 Task: Look for space in Dunyāpur, Pakistan from 9th August, 2023 to 12th August, 2023 for 1 adult in price range Rs.6000 to Rs.15000. Place can be entire place with 1  bedroom having 1 bed and 1 bathroom. Property type can be house, flat, guest house. Amenities needed are: wifi. Booking option can be shelf check-in. Required host language is English.
Action: Mouse pressed left at (516, 84)
Screenshot: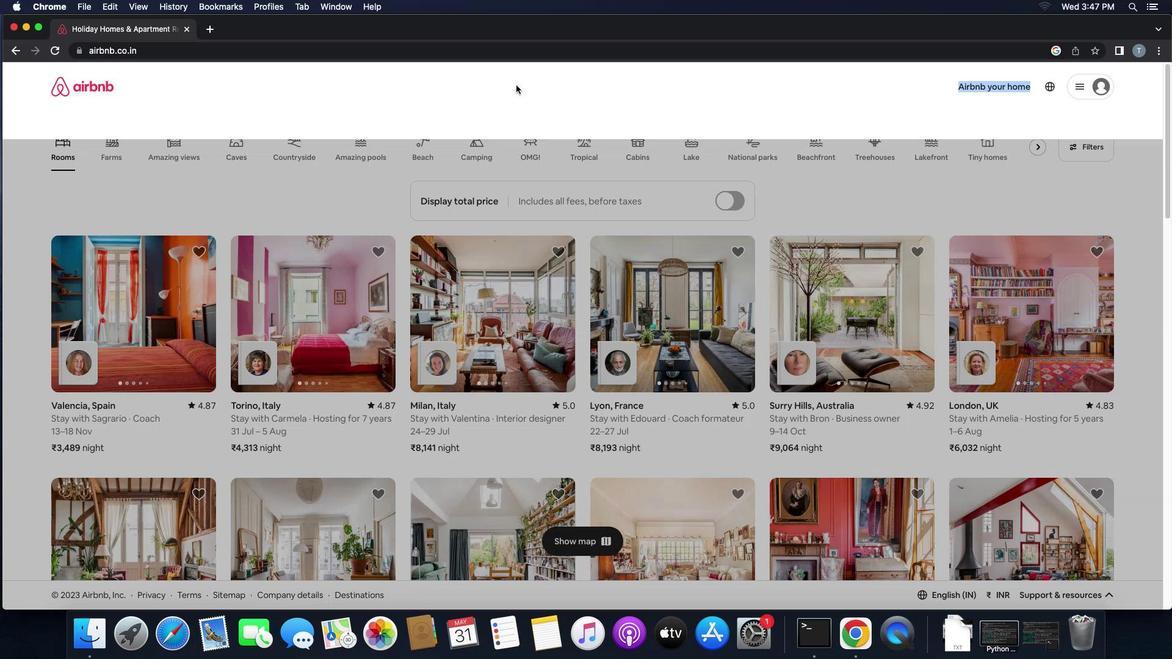 
Action: Mouse moved to (404, 132)
Screenshot: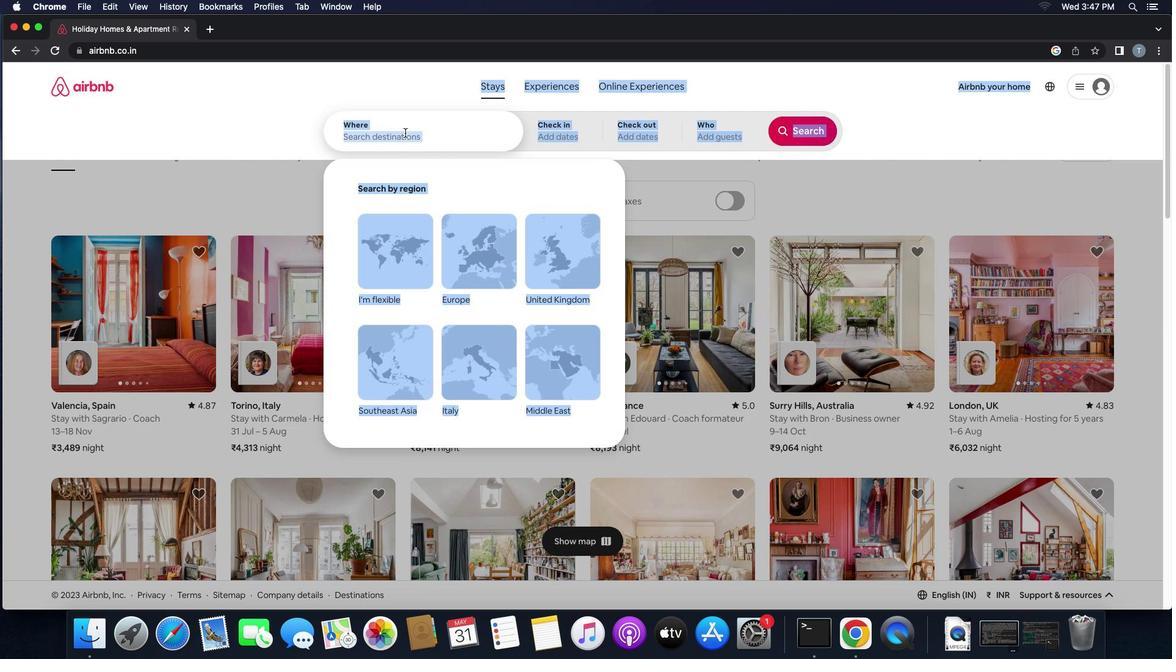 
Action: Mouse pressed left at (404, 132)
Screenshot: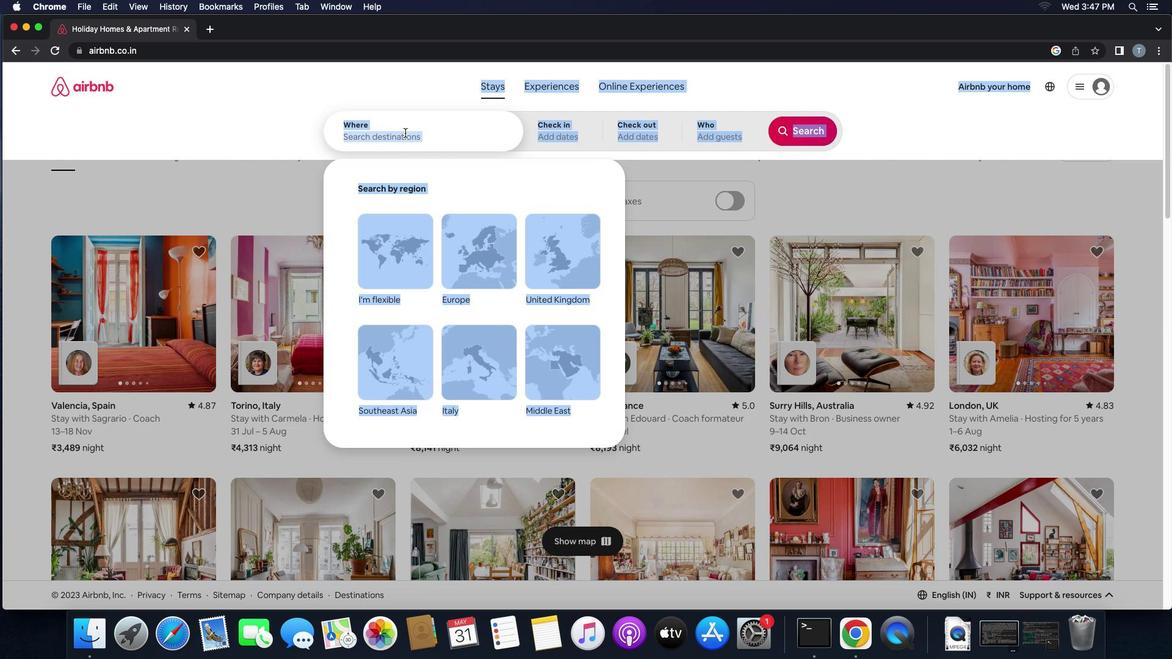 
Action: Key pressed 'd''u''n''y''a''p''u''r'','
Screenshot: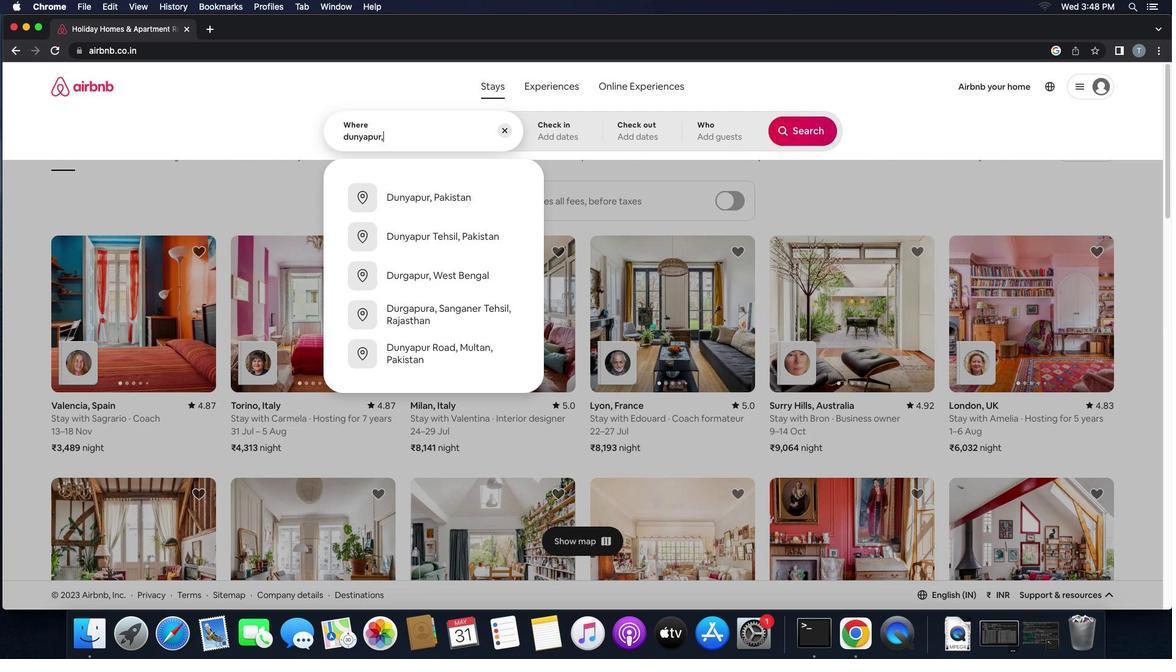 
Action: Mouse moved to (412, 197)
Screenshot: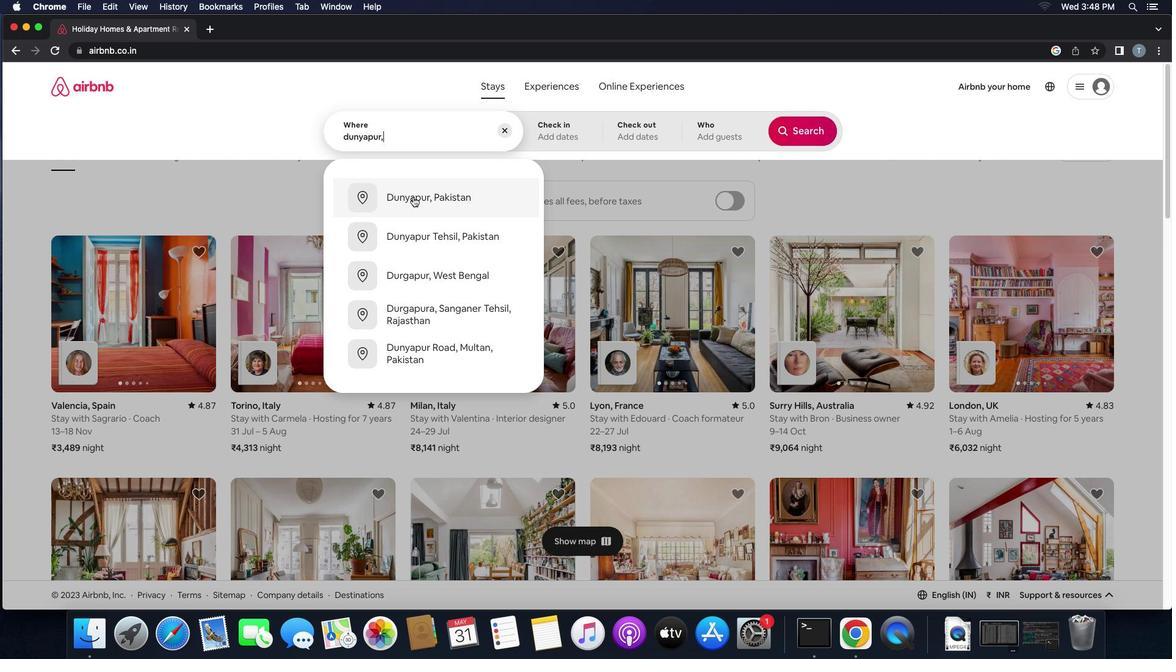 
Action: Mouse pressed left at (412, 197)
Screenshot: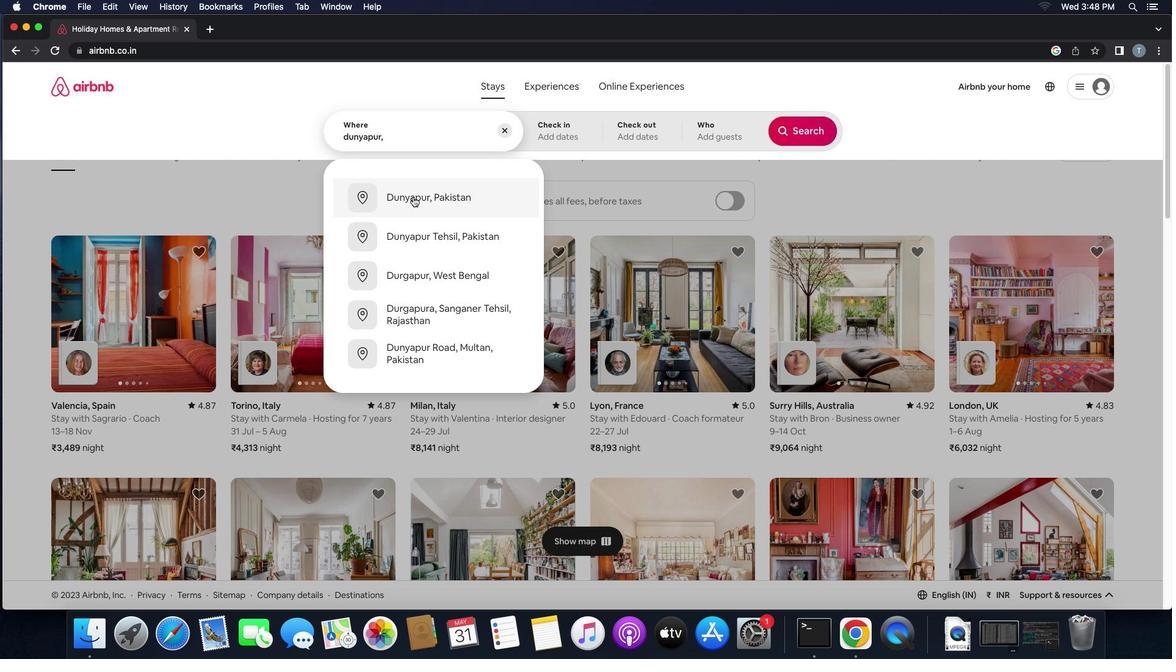 
Action: Mouse moved to (792, 230)
Screenshot: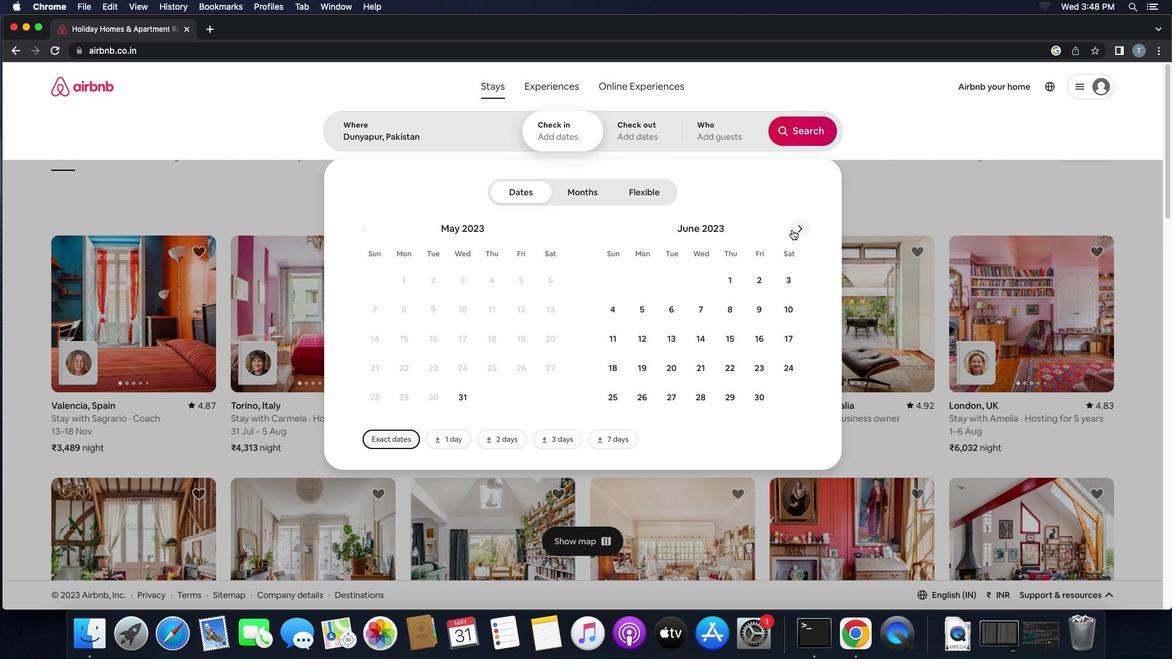
Action: Mouse pressed left at (792, 230)
Screenshot: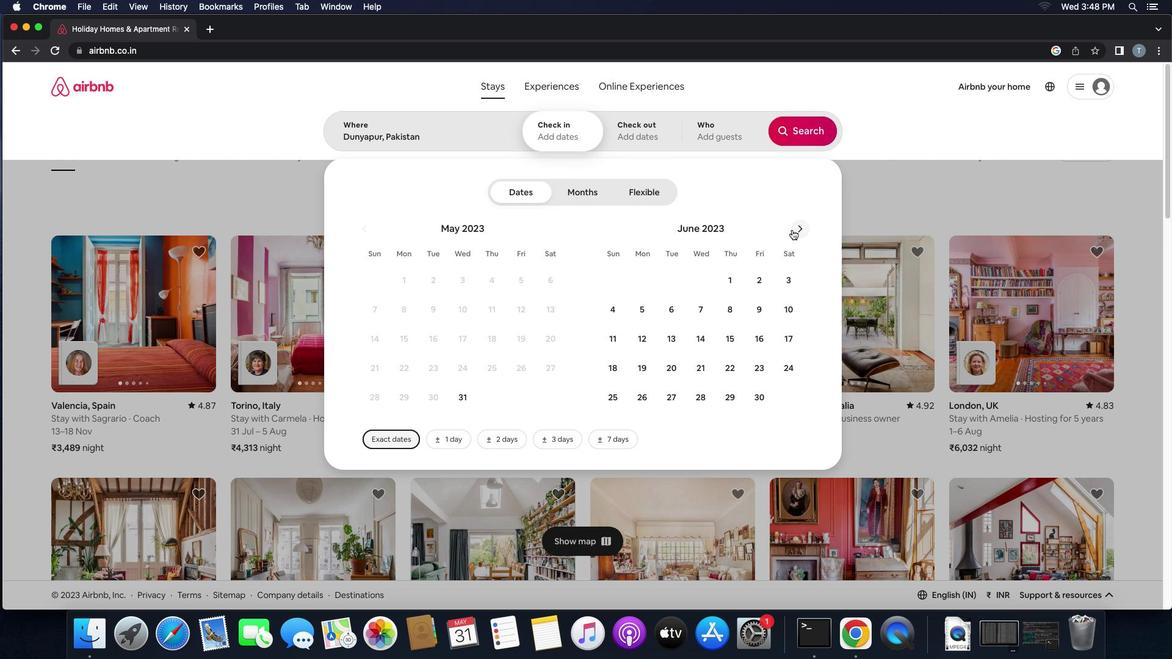 
Action: Mouse pressed left at (792, 230)
Screenshot: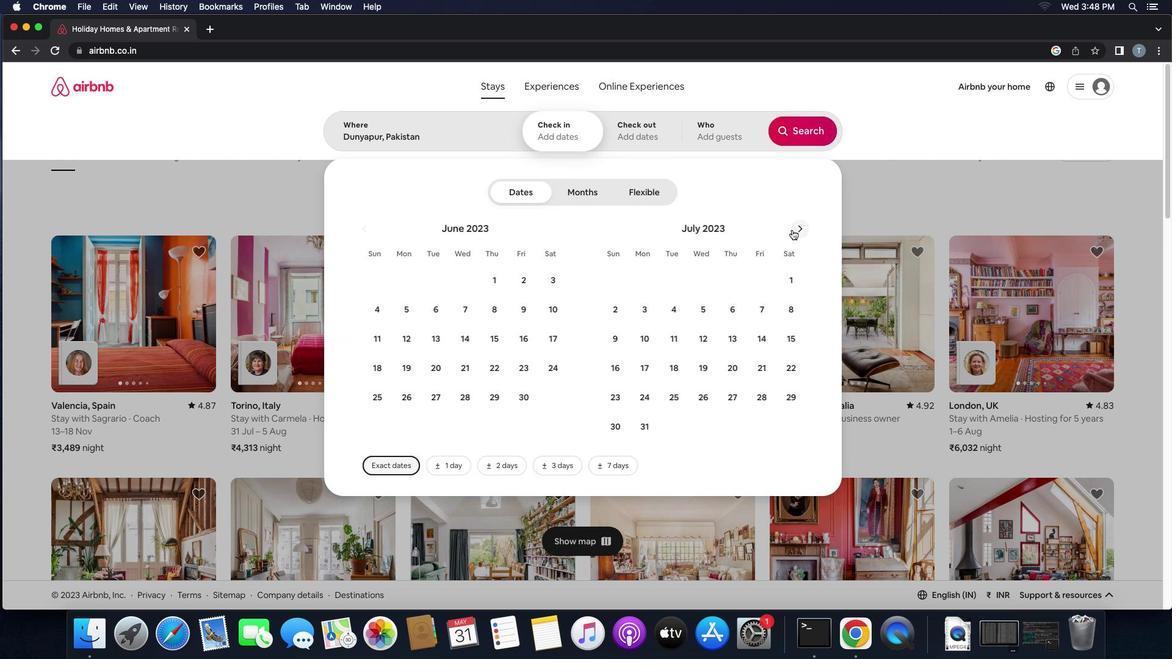 
Action: Mouse moved to (697, 315)
Screenshot: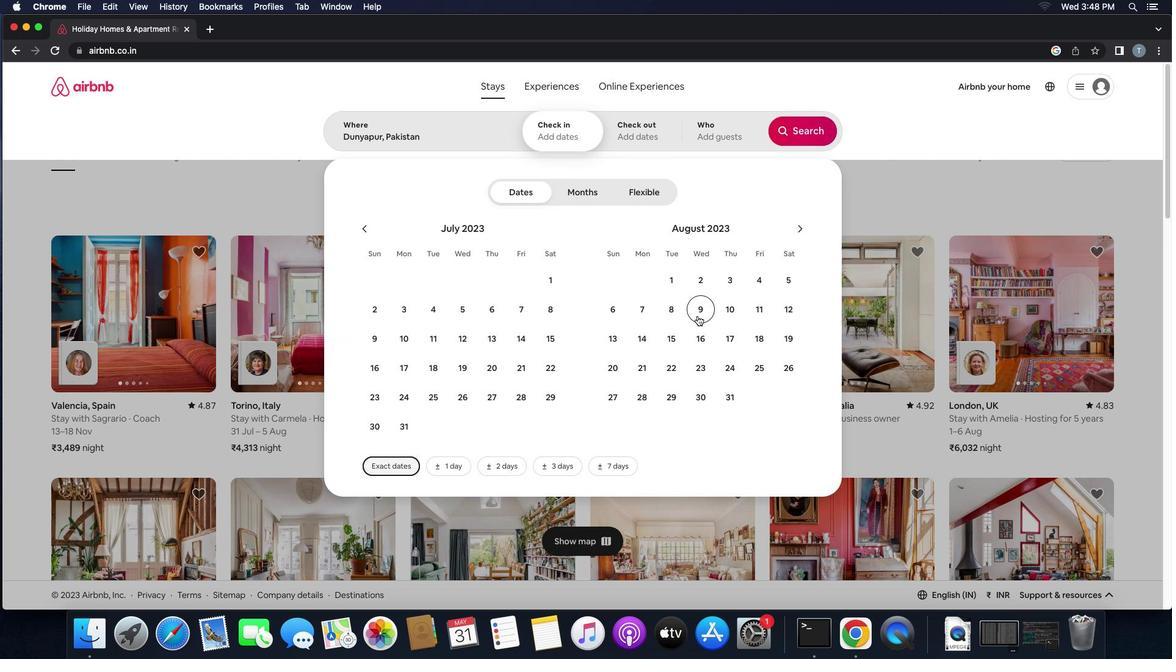 
Action: Mouse pressed left at (697, 315)
Screenshot: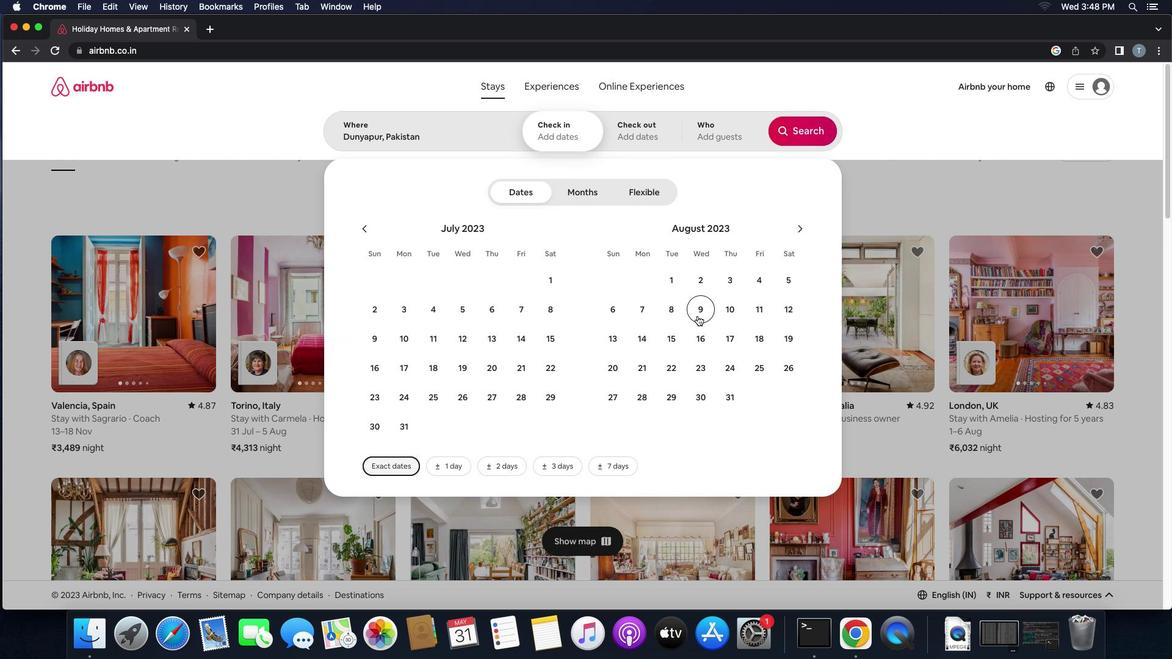 
Action: Mouse moved to (801, 309)
Screenshot: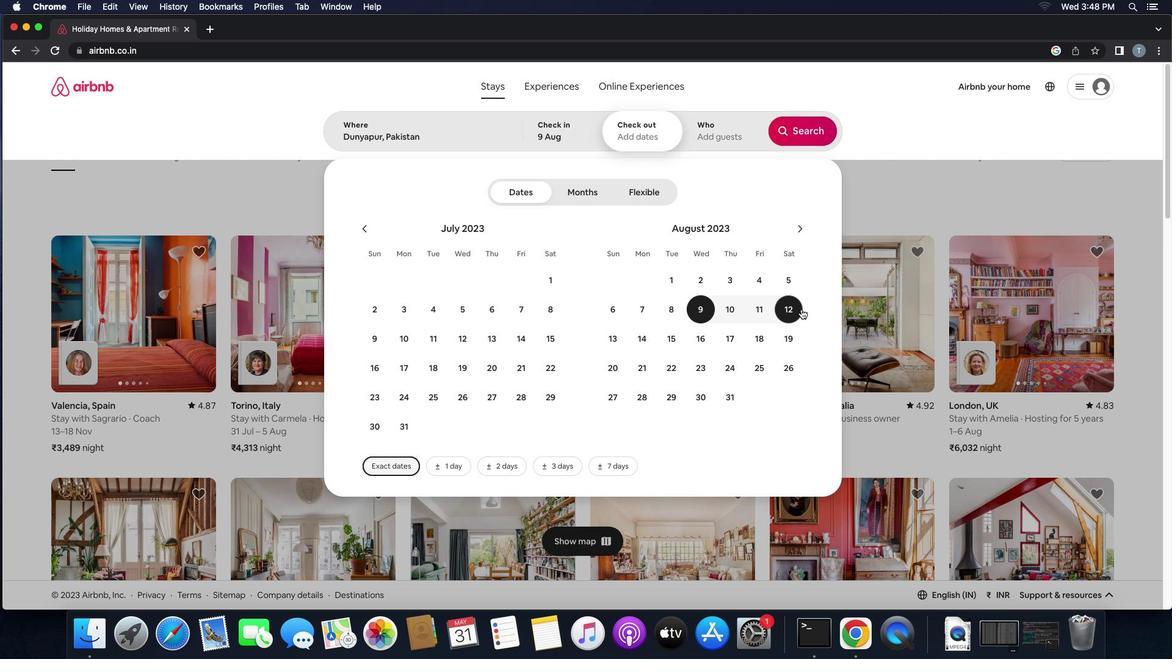 
Action: Mouse pressed left at (801, 309)
Screenshot: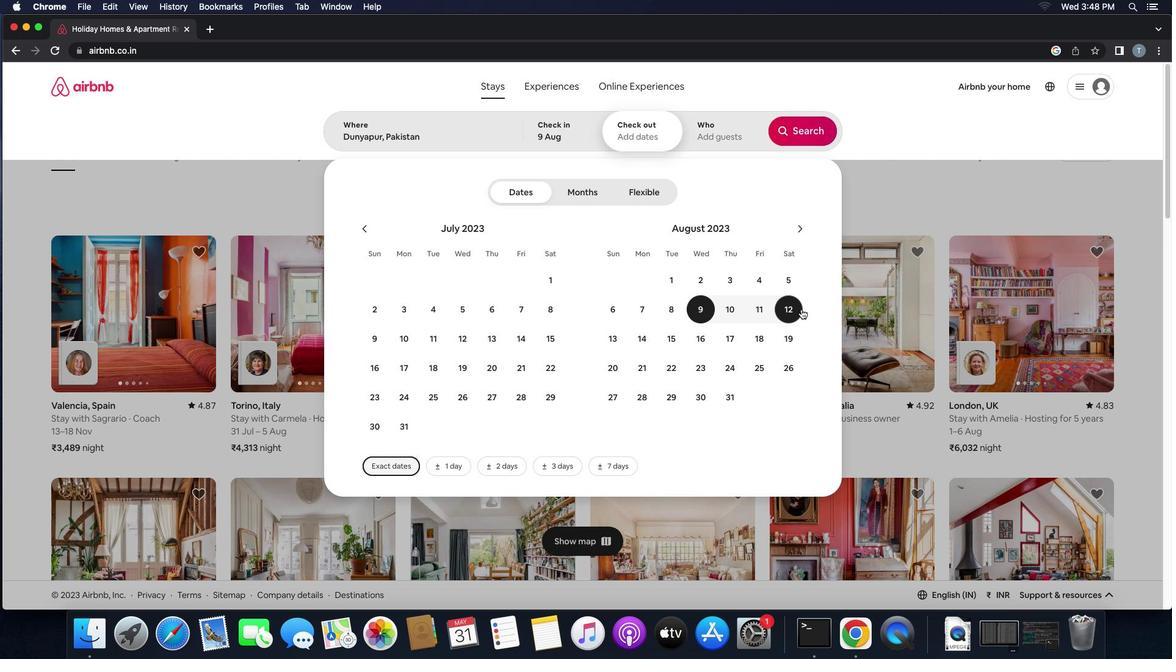 
Action: Mouse moved to (719, 125)
Screenshot: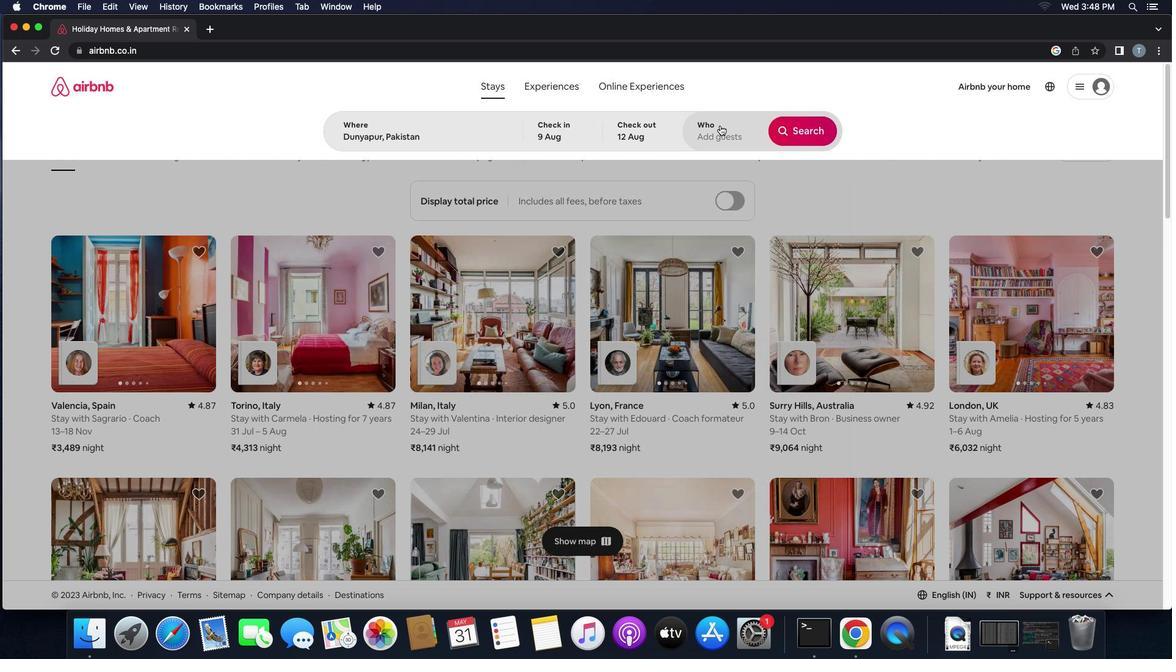 
Action: Mouse pressed left at (719, 125)
Screenshot: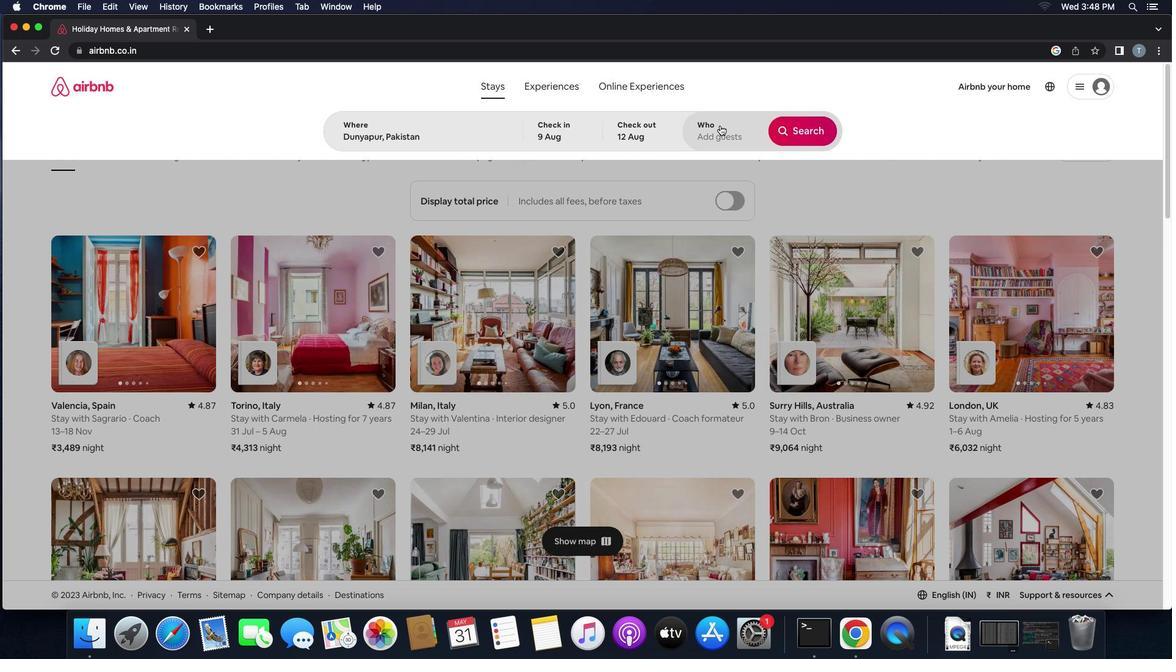 
Action: Mouse moved to (808, 199)
Screenshot: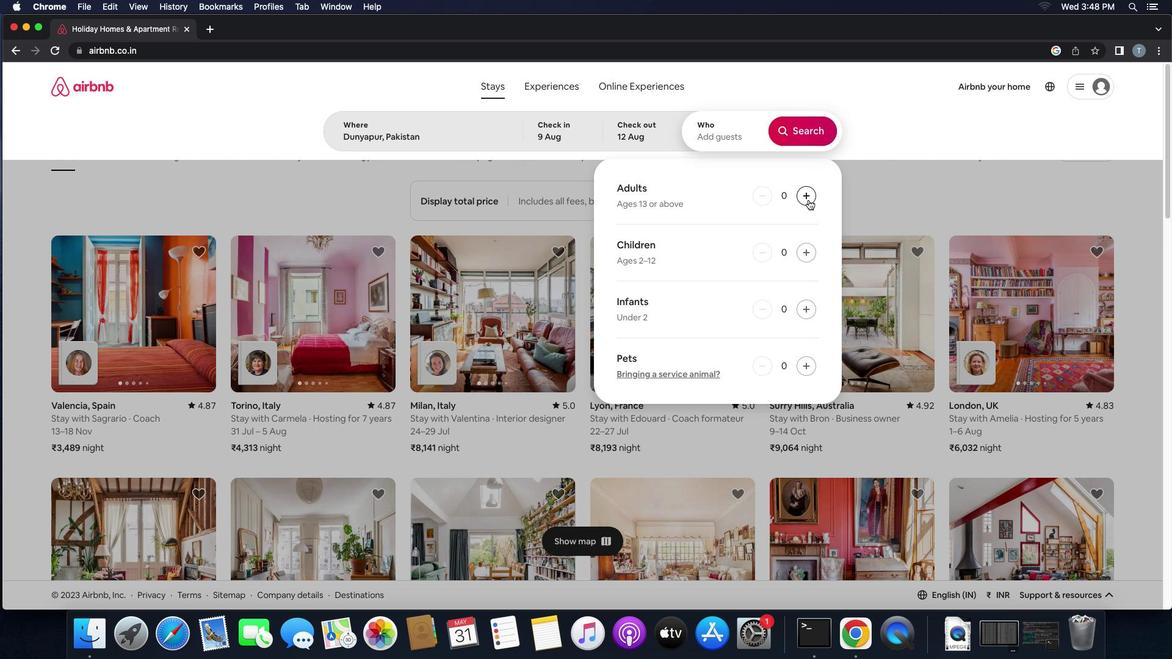 
Action: Mouse pressed left at (808, 199)
Screenshot: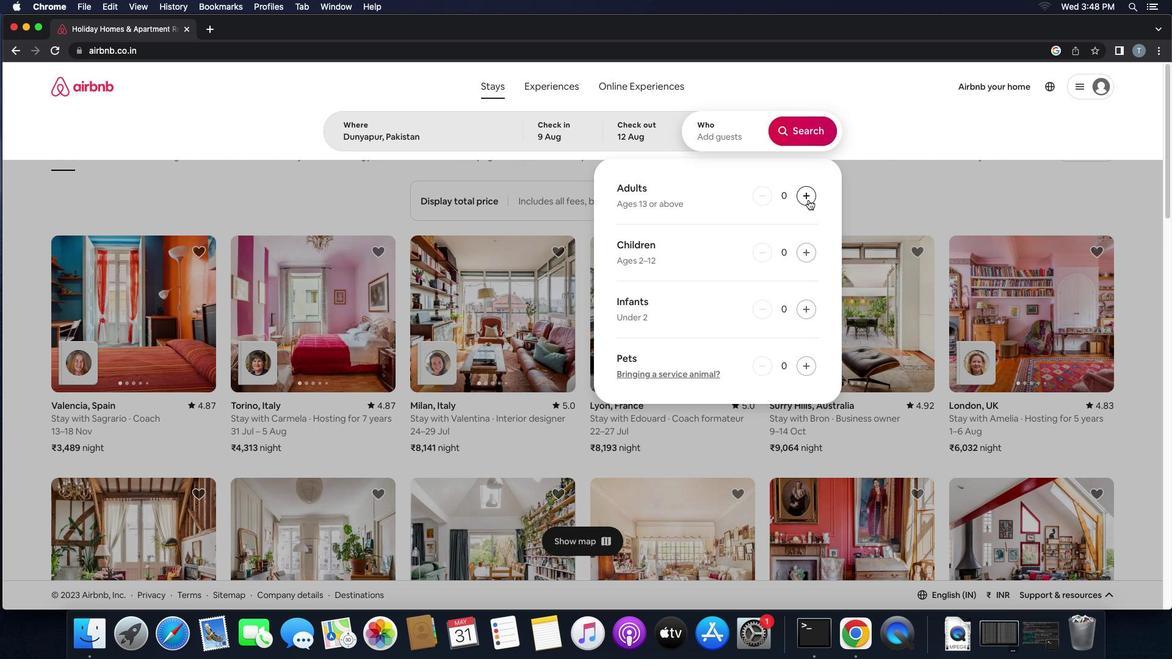 
Action: Mouse moved to (809, 130)
Screenshot: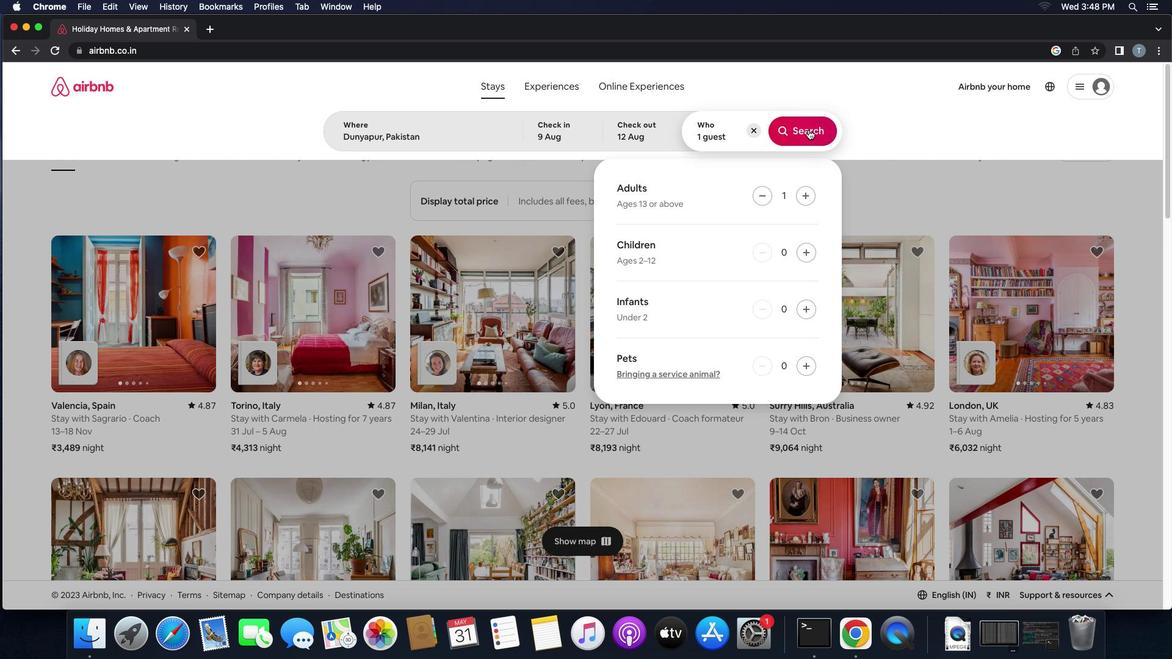
Action: Mouse pressed left at (809, 130)
Screenshot: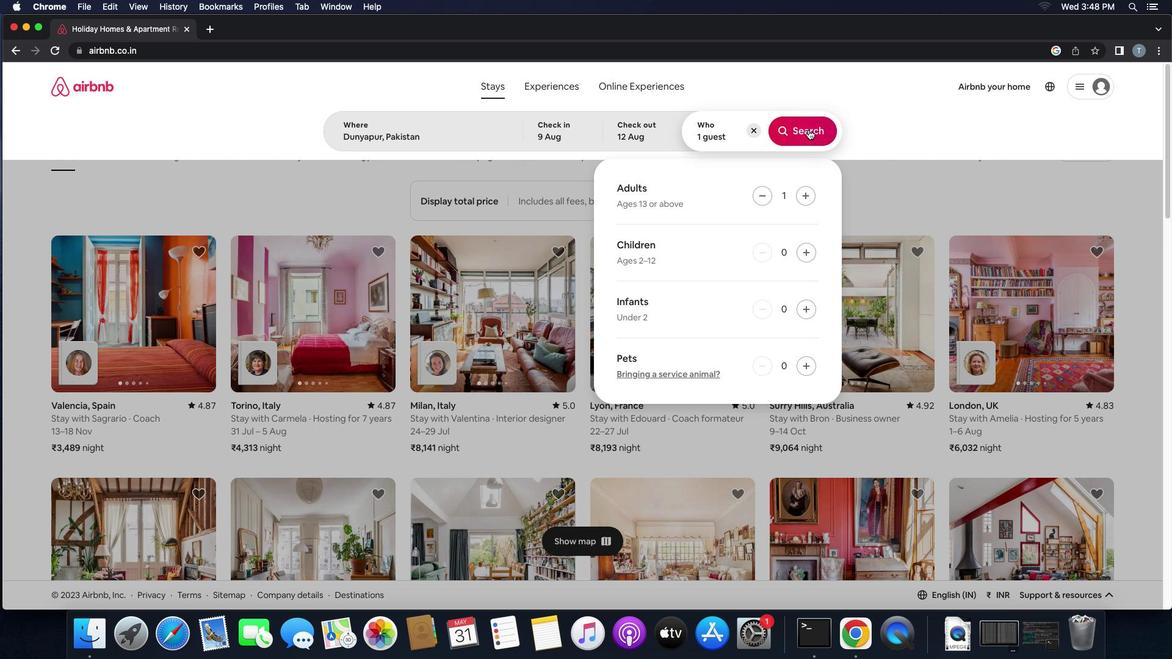 
Action: Mouse moved to (1132, 135)
Screenshot: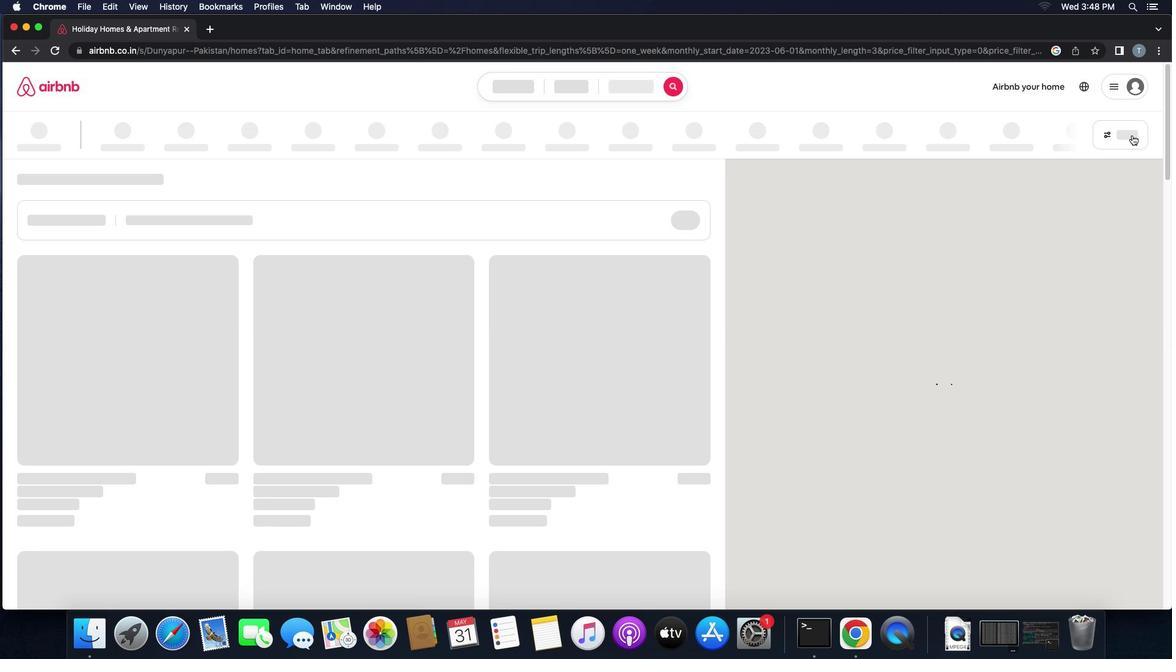 
Action: Mouse pressed left at (1132, 135)
Screenshot: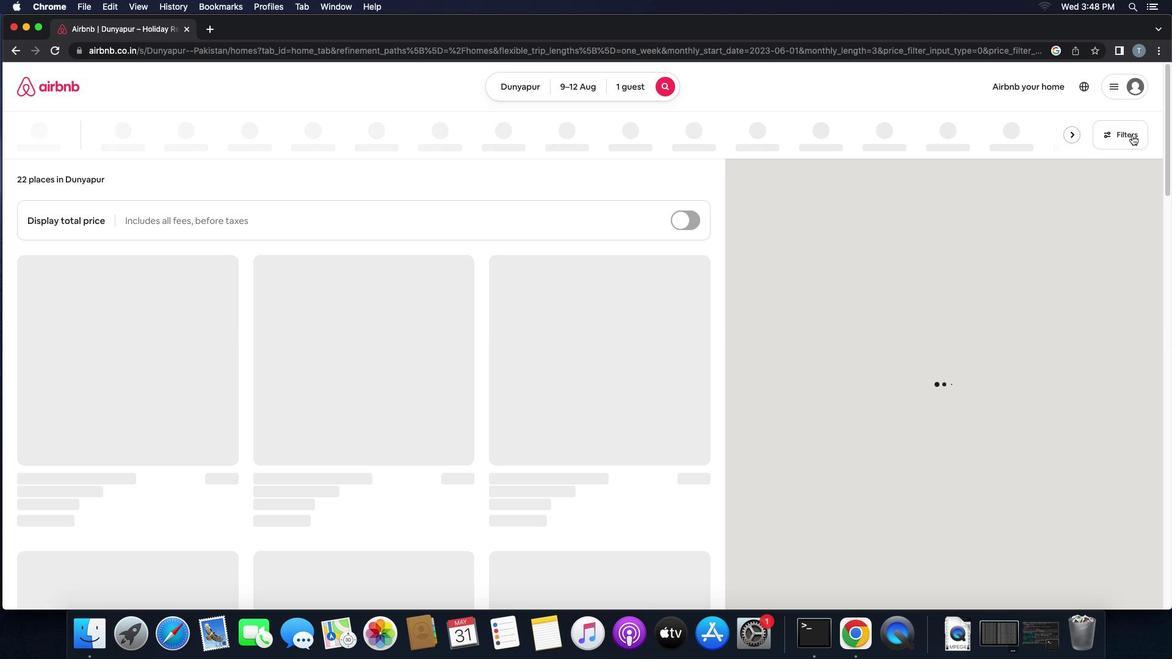
Action: Mouse moved to (436, 288)
Screenshot: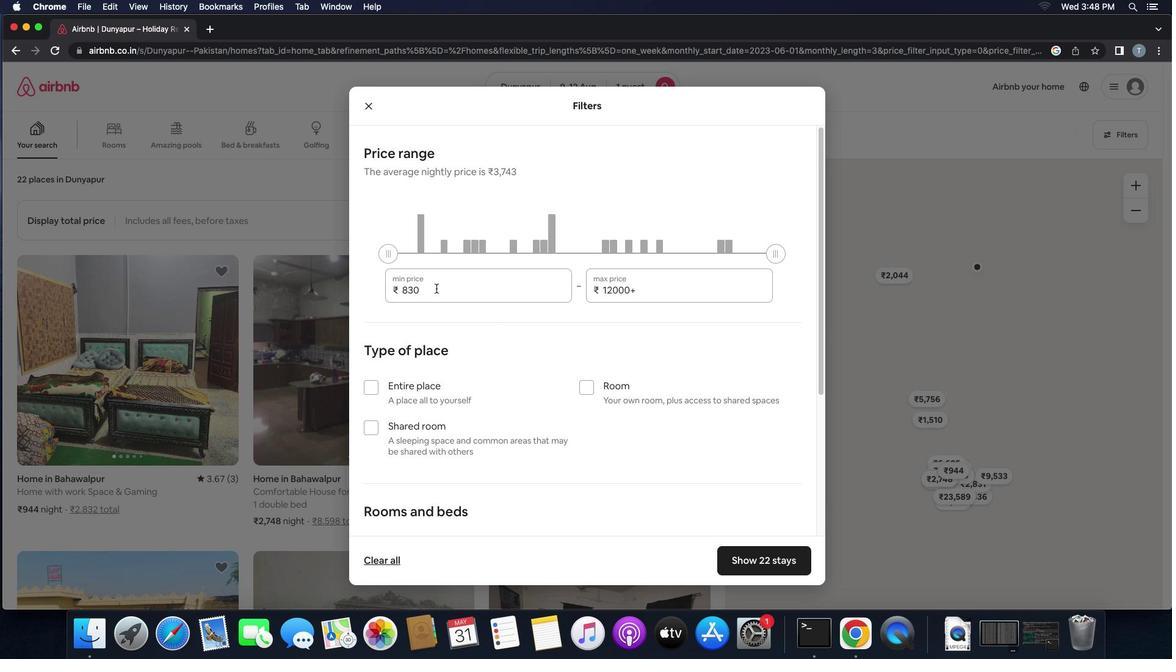 
Action: Mouse pressed left at (436, 288)
Screenshot: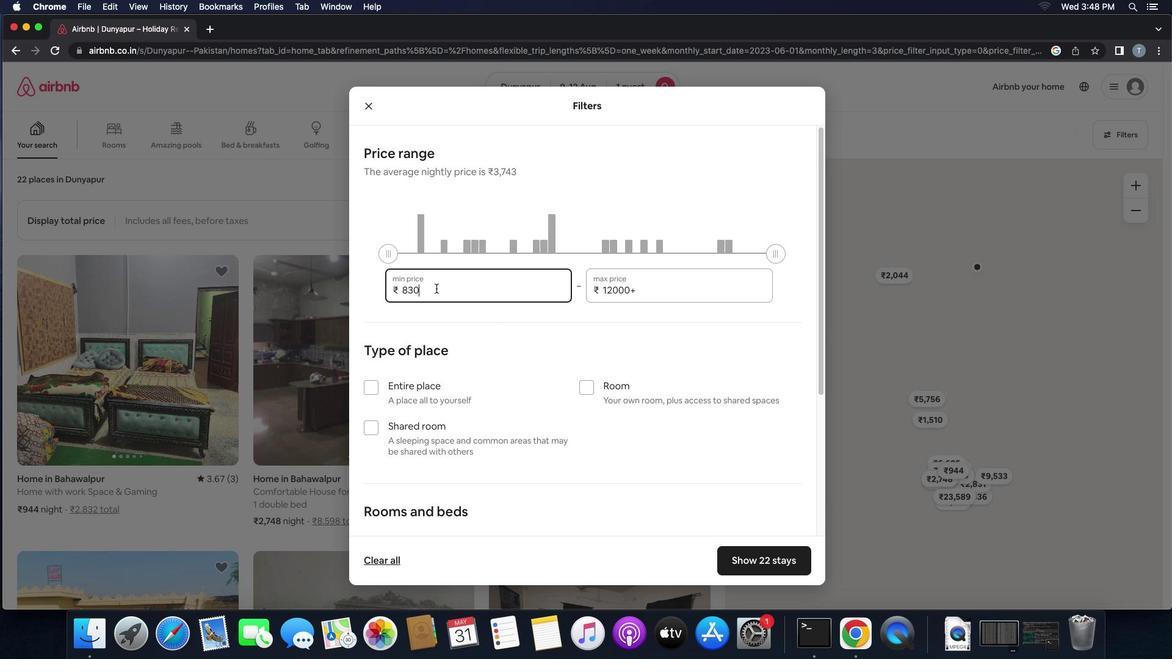 
Action: Key pressed Key.backspaceKey.backspaceKey.backspaceKey.backspaceKey.backspace'6''0''0''0'
Screenshot: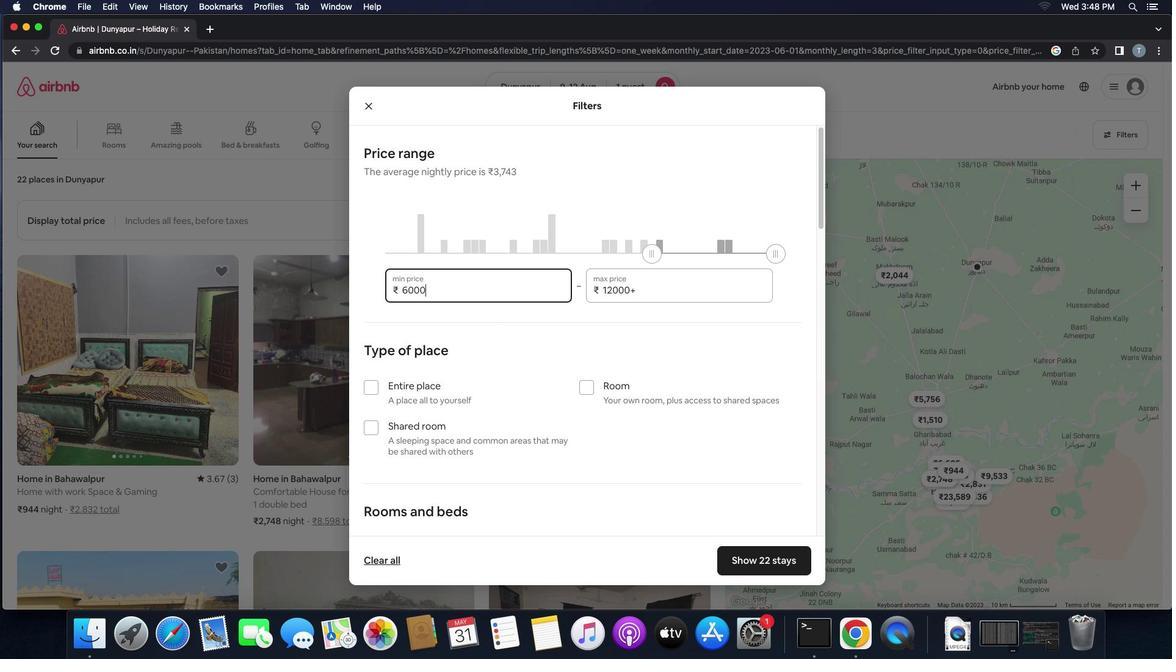
Action: Mouse moved to (649, 291)
Screenshot: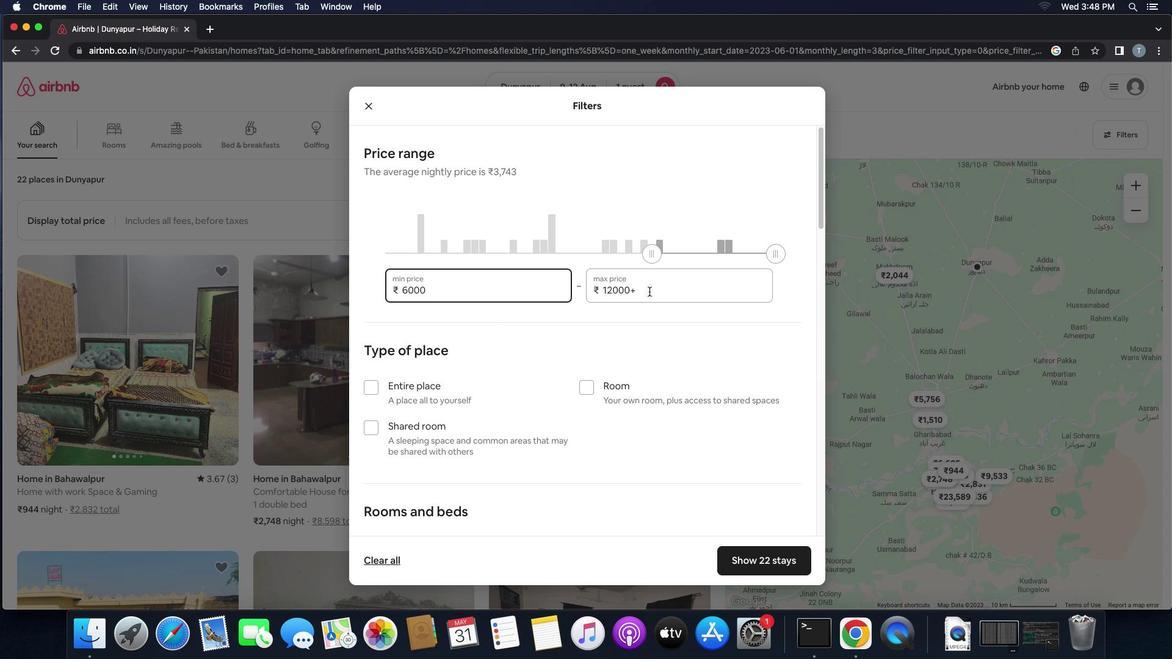 
Action: Mouse pressed left at (649, 291)
Screenshot: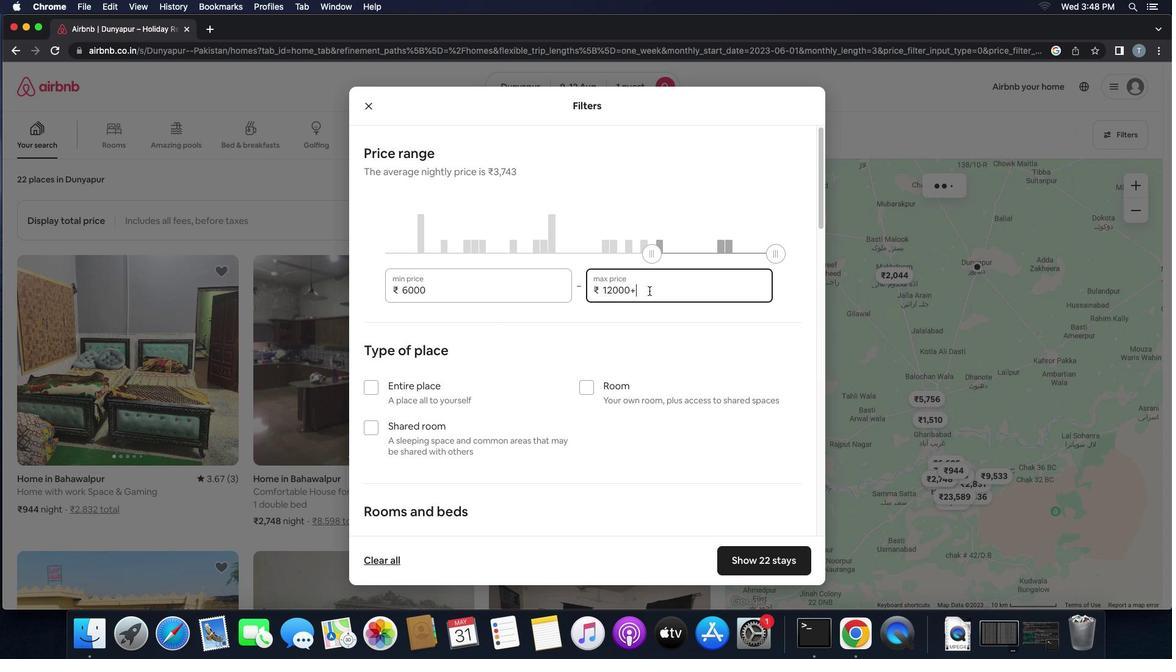 
Action: Mouse moved to (649, 290)
Screenshot: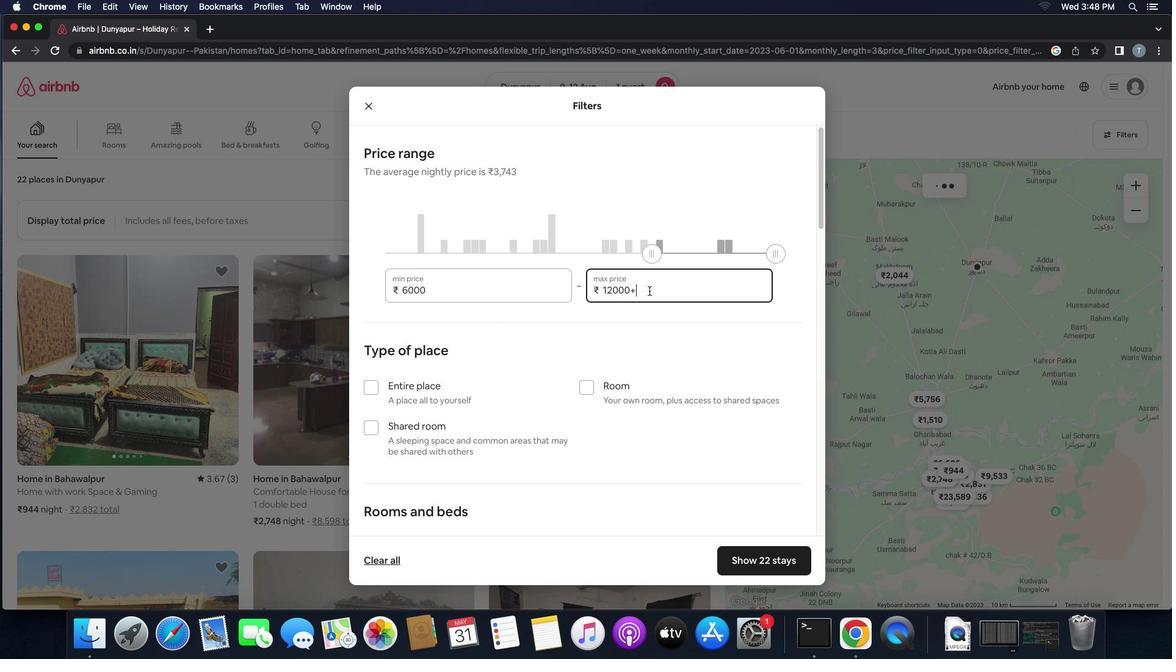 
Action: Key pressed Key.backspaceKey.backspaceKey.backspaceKey.backspaceKey.backspaceKey.backspace'1''5''0''0''0'
Screenshot: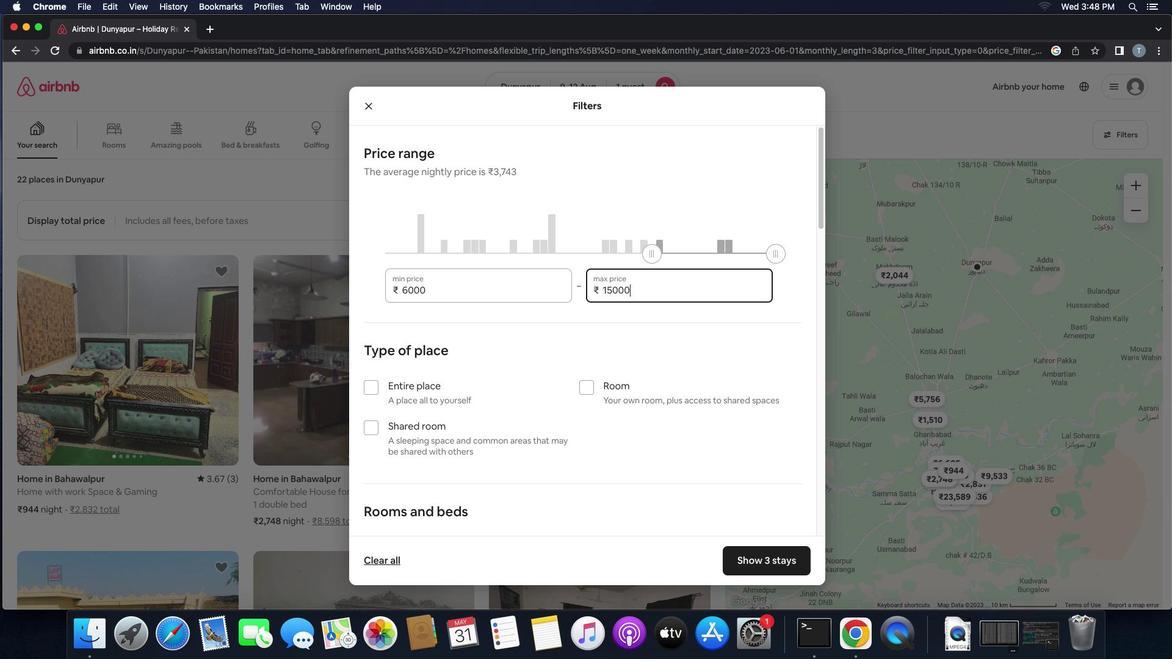 
Action: Mouse moved to (520, 357)
Screenshot: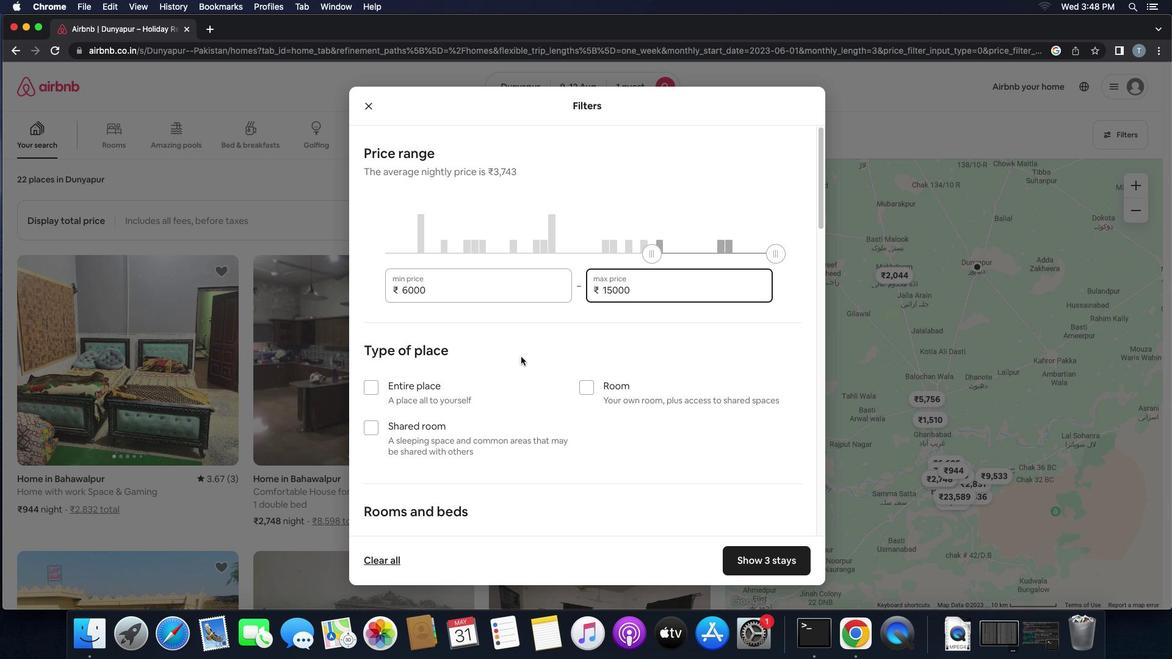 
Action: Mouse scrolled (520, 357) with delta (0, 0)
Screenshot: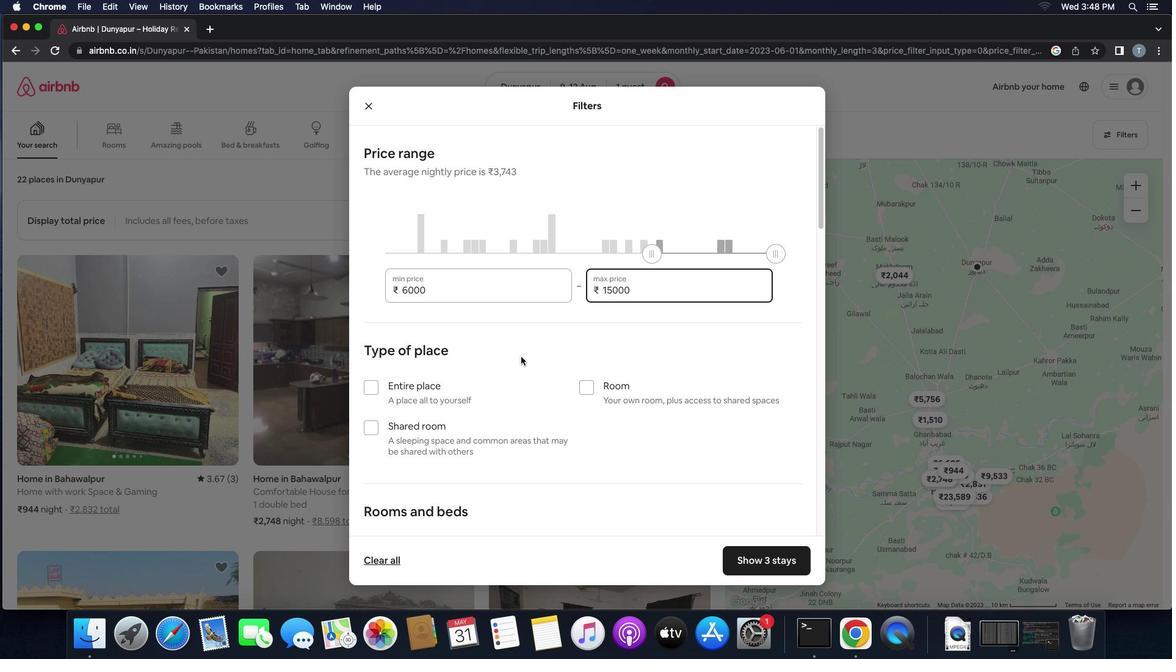 
Action: Mouse scrolled (520, 357) with delta (0, 0)
Screenshot: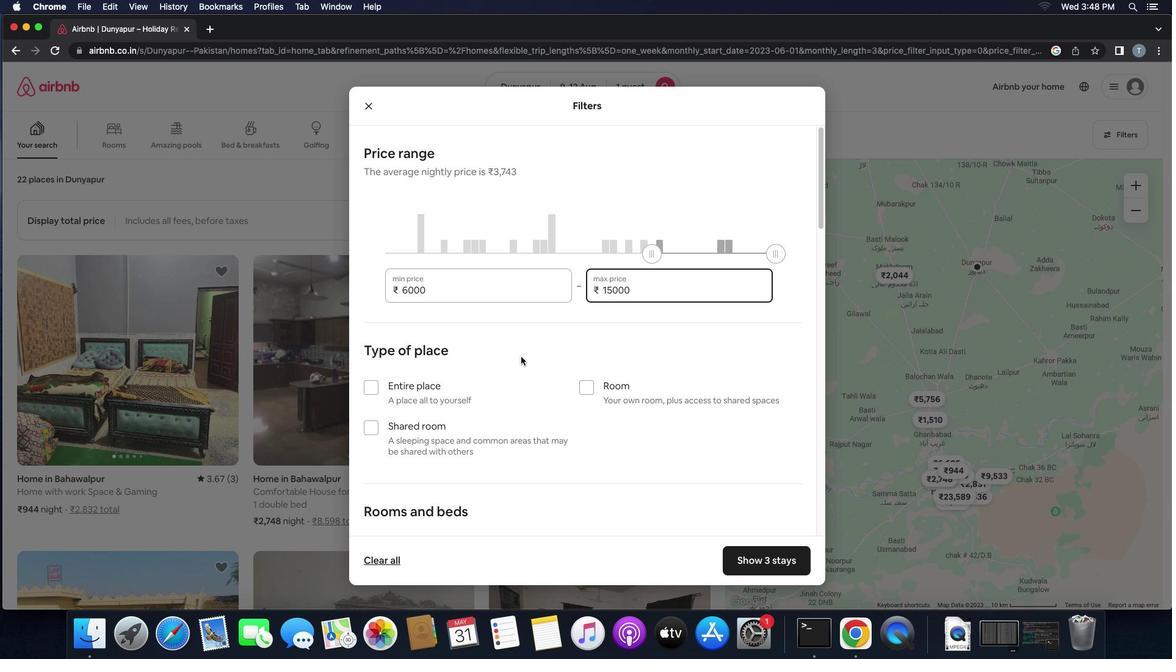 
Action: Mouse scrolled (520, 357) with delta (0, 1)
Screenshot: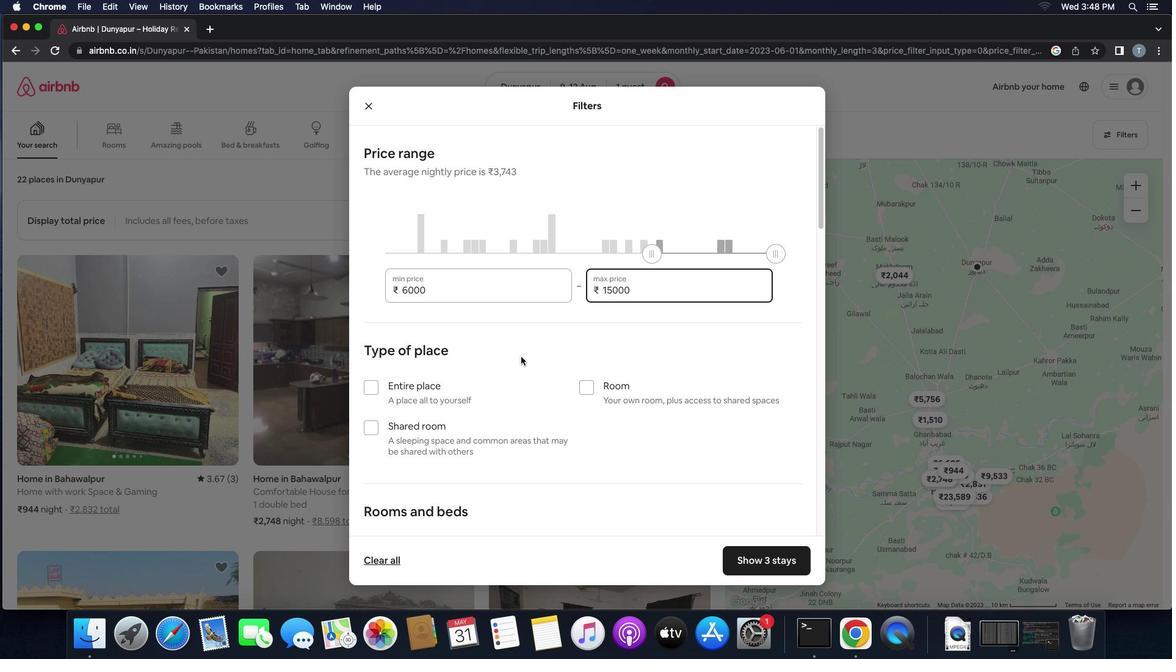 
Action: Mouse scrolled (520, 357) with delta (0, 2)
Screenshot: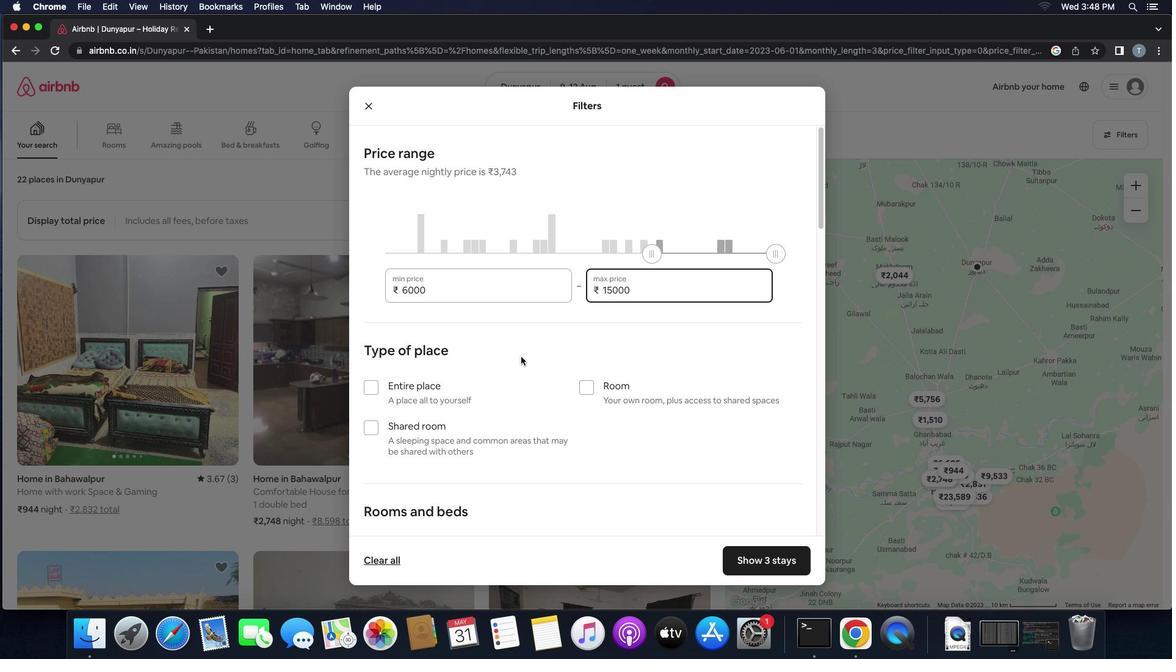 
Action: Mouse scrolled (520, 357) with delta (0, 0)
Screenshot: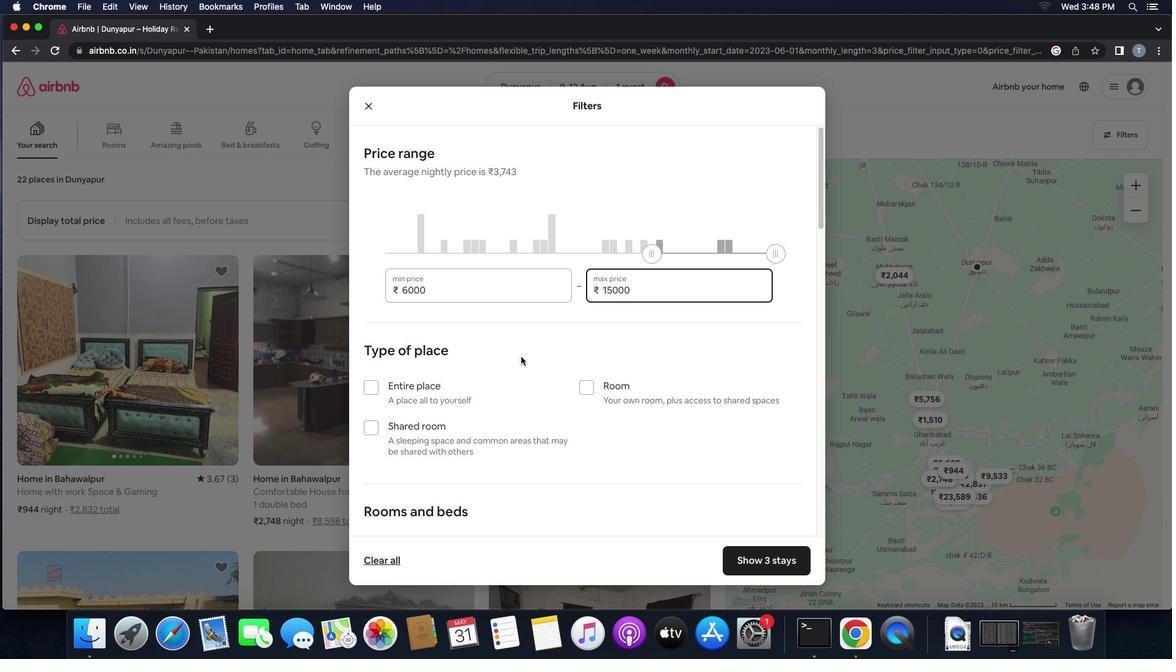 
Action: Mouse scrolled (520, 357) with delta (0, 0)
Screenshot: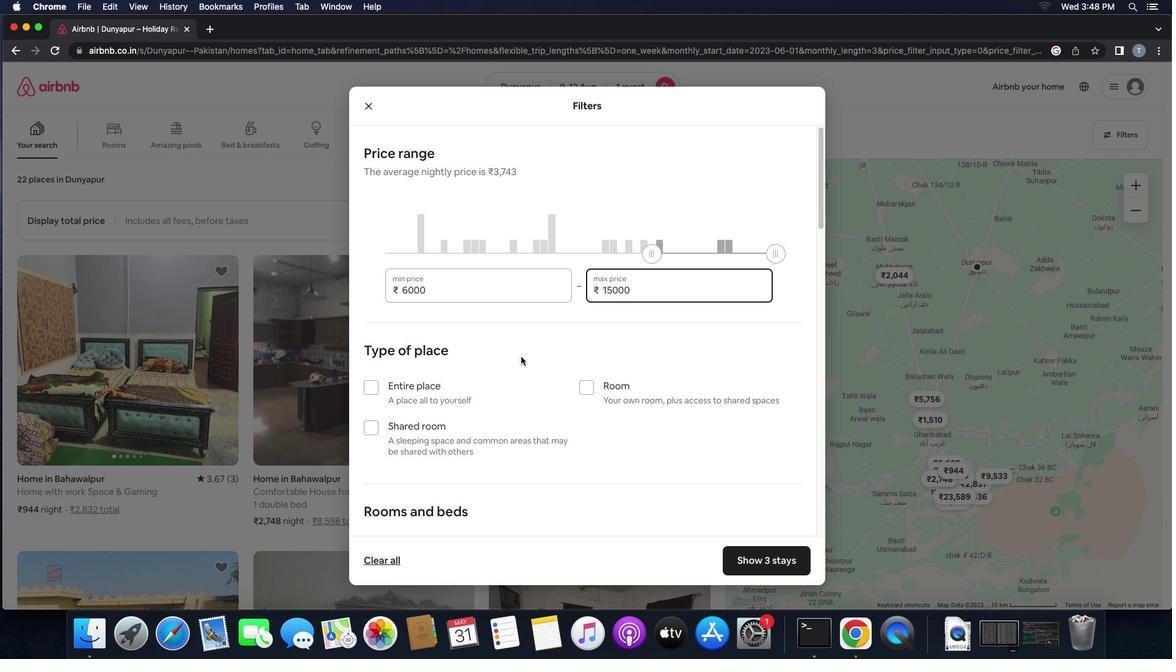 
Action: Mouse scrolled (520, 357) with delta (0, 1)
Screenshot: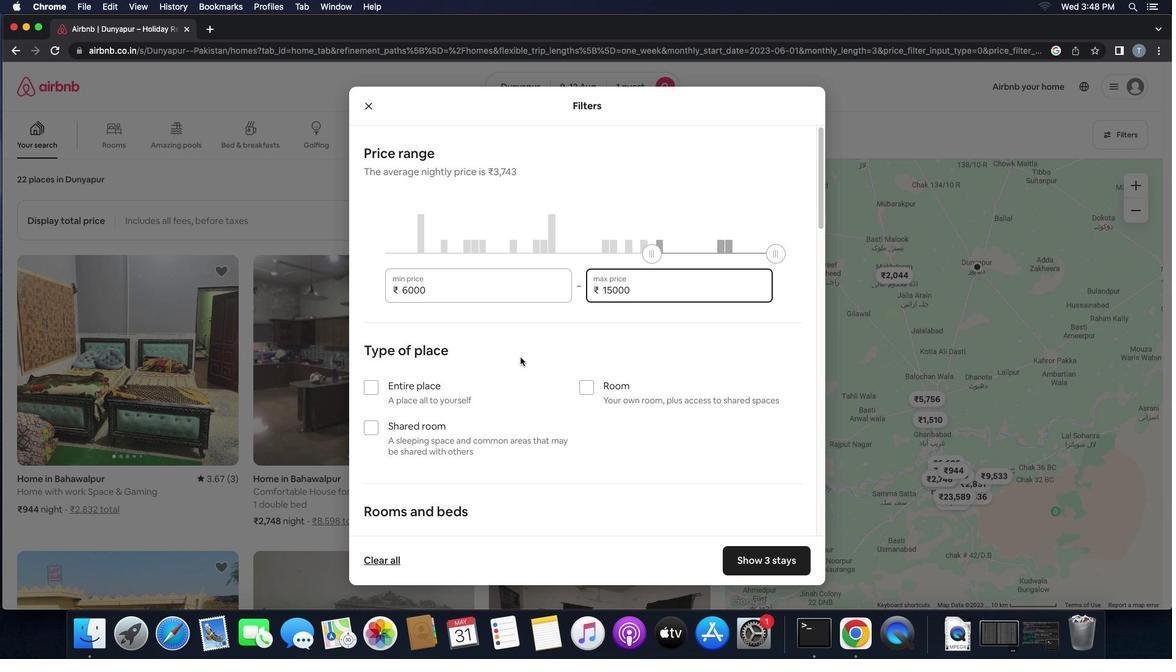 
Action: Mouse moved to (373, 390)
Screenshot: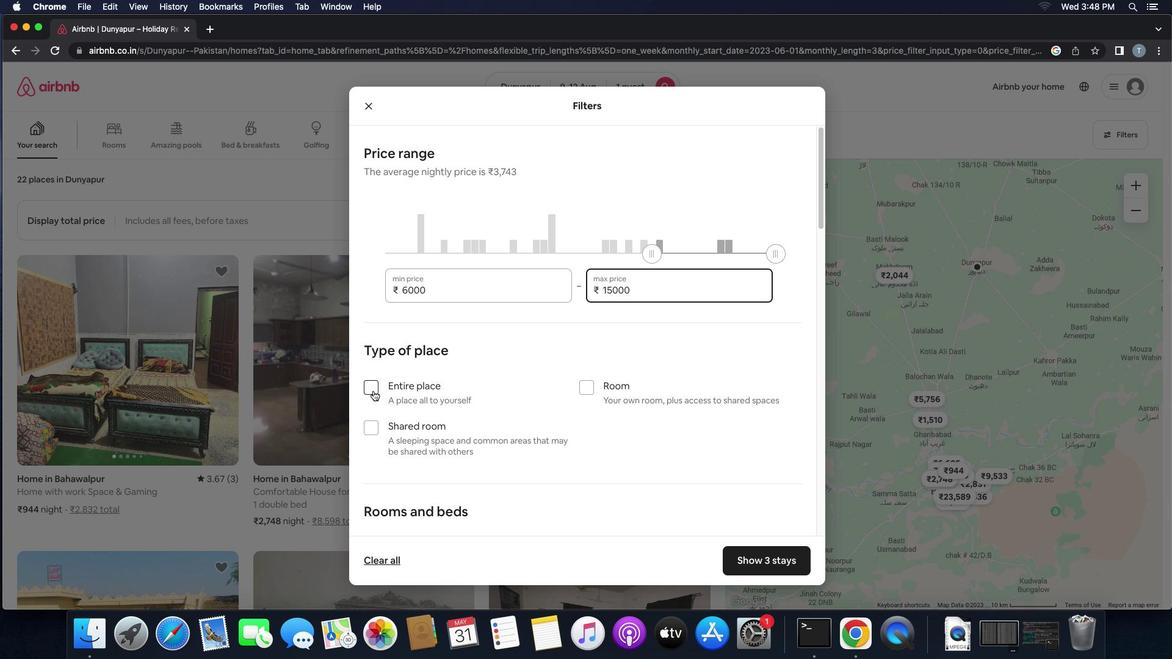 
Action: Mouse pressed left at (373, 390)
Screenshot: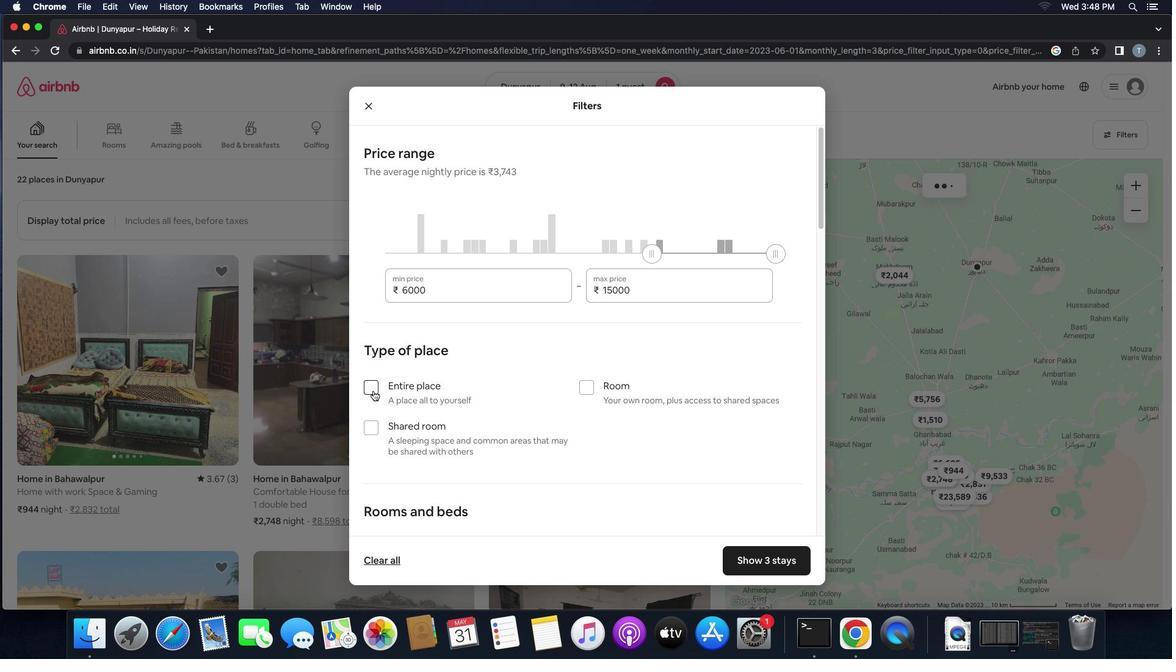 
Action: Mouse moved to (505, 431)
Screenshot: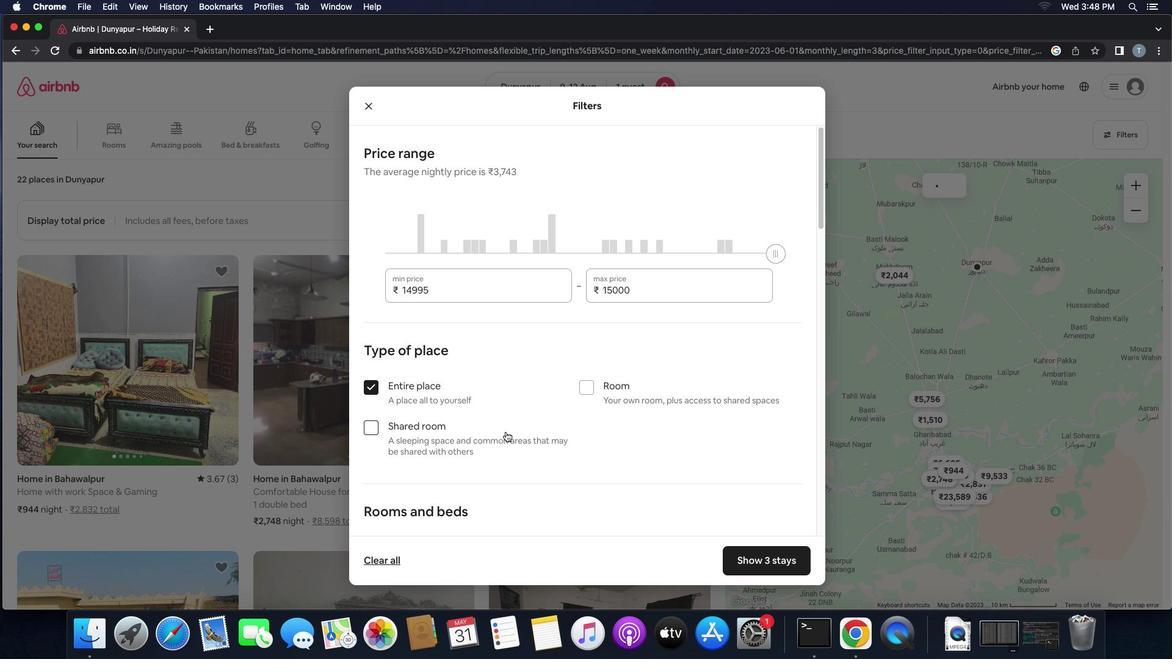 
Action: Mouse scrolled (505, 431) with delta (0, 0)
Screenshot: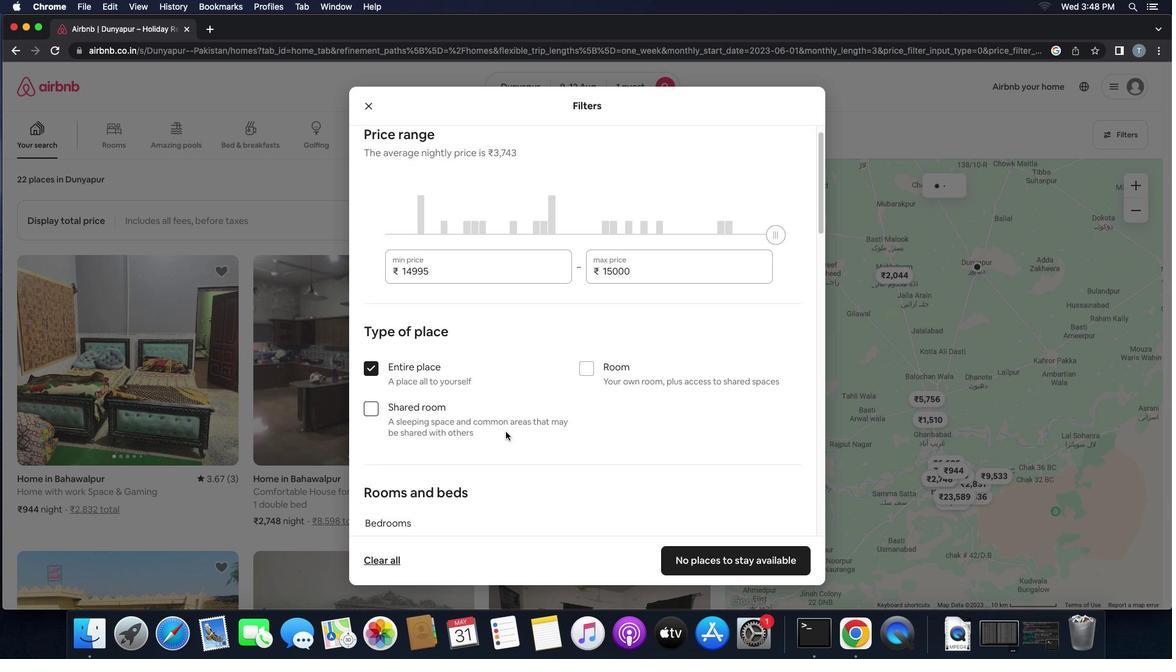 
Action: Mouse scrolled (505, 431) with delta (0, 0)
Screenshot: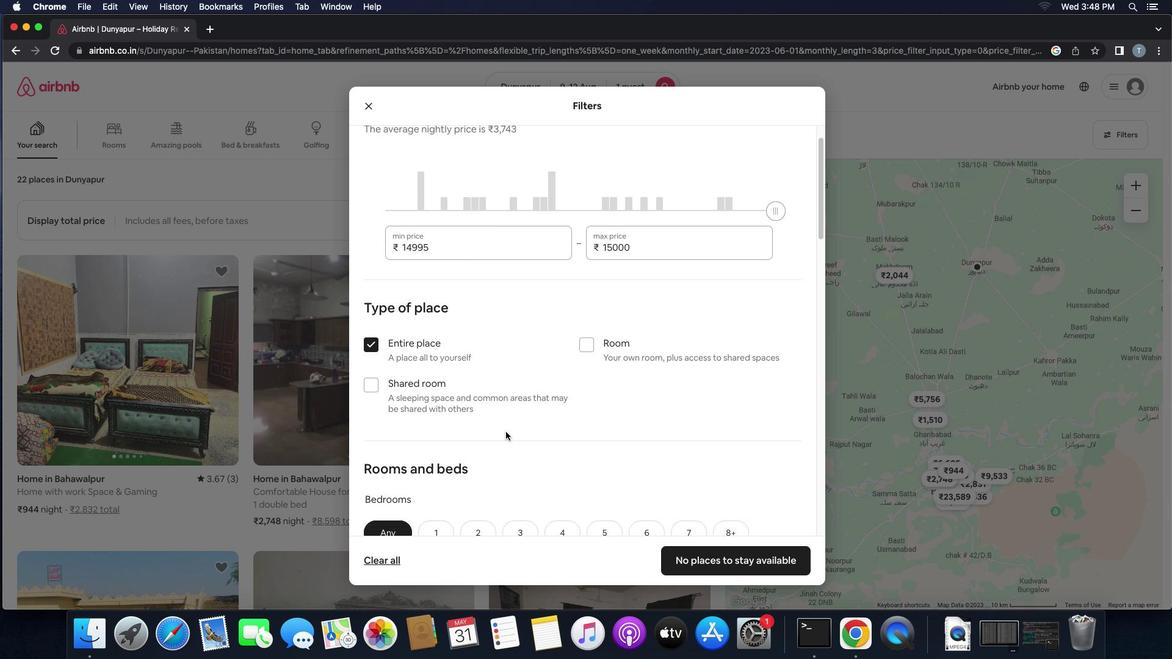 
Action: Mouse scrolled (505, 431) with delta (0, -1)
Screenshot: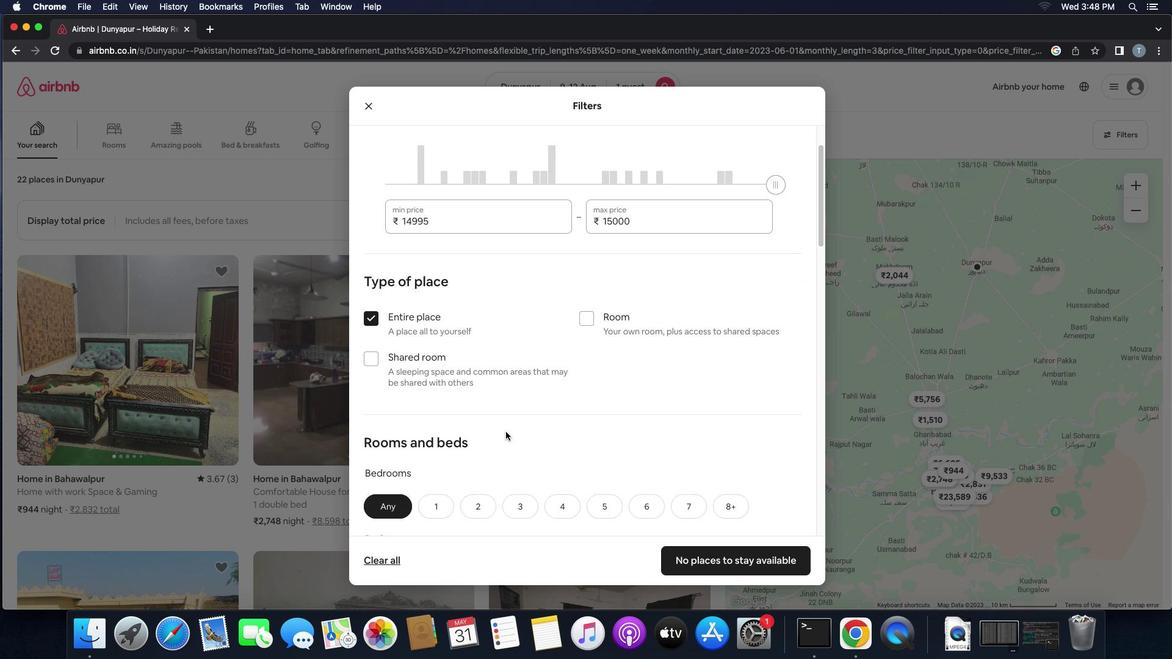 
Action: Mouse scrolled (505, 431) with delta (0, 0)
Screenshot: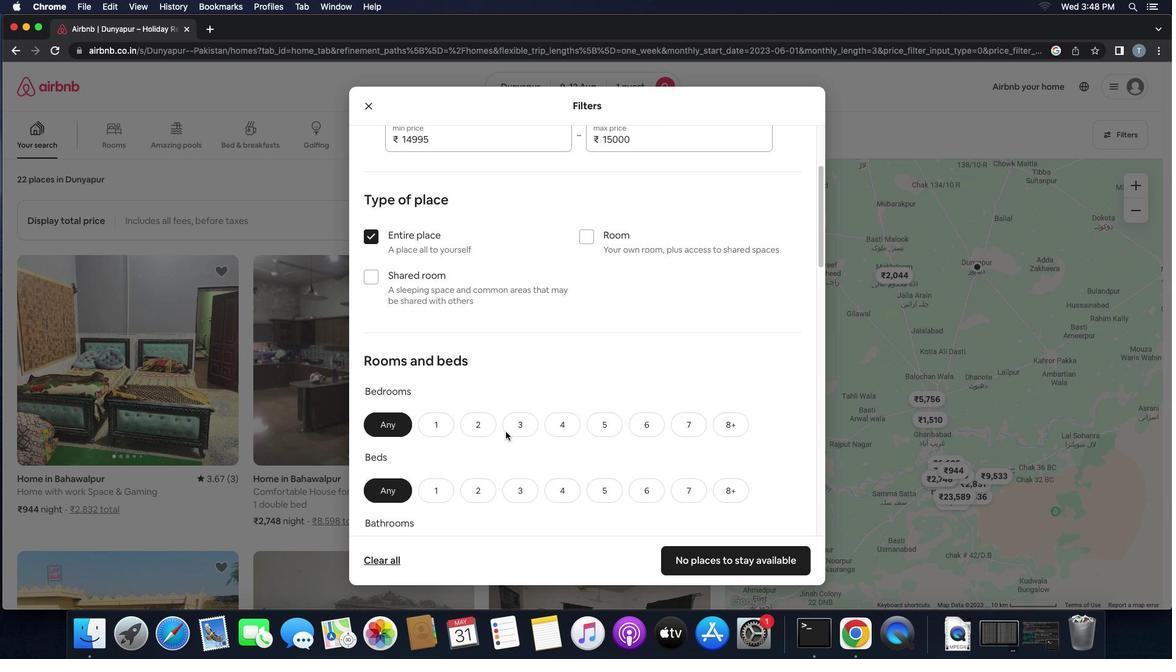 
Action: Mouse scrolled (505, 431) with delta (0, 0)
Screenshot: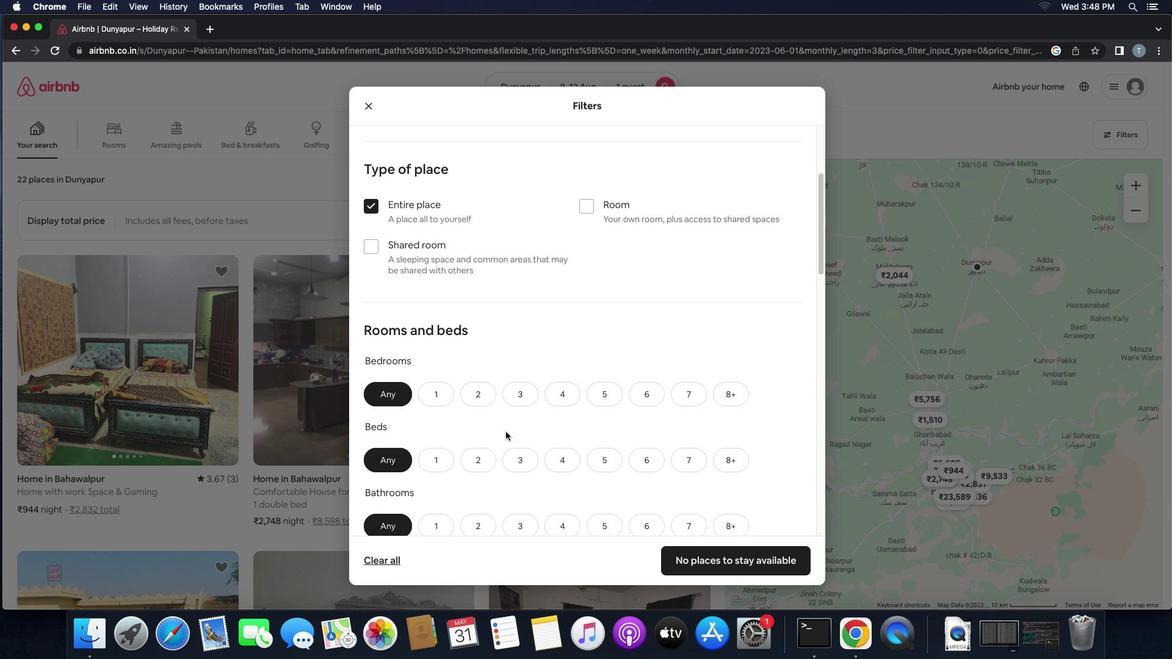 
Action: Mouse scrolled (505, 431) with delta (0, -1)
Screenshot: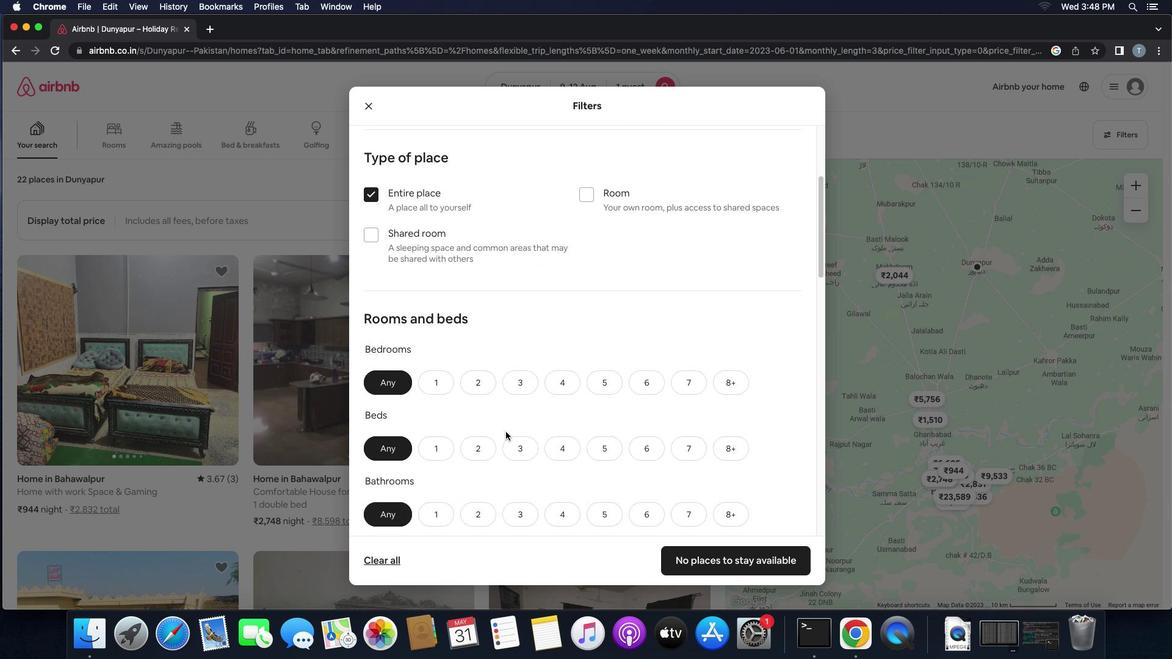 
Action: Mouse moved to (445, 371)
Screenshot: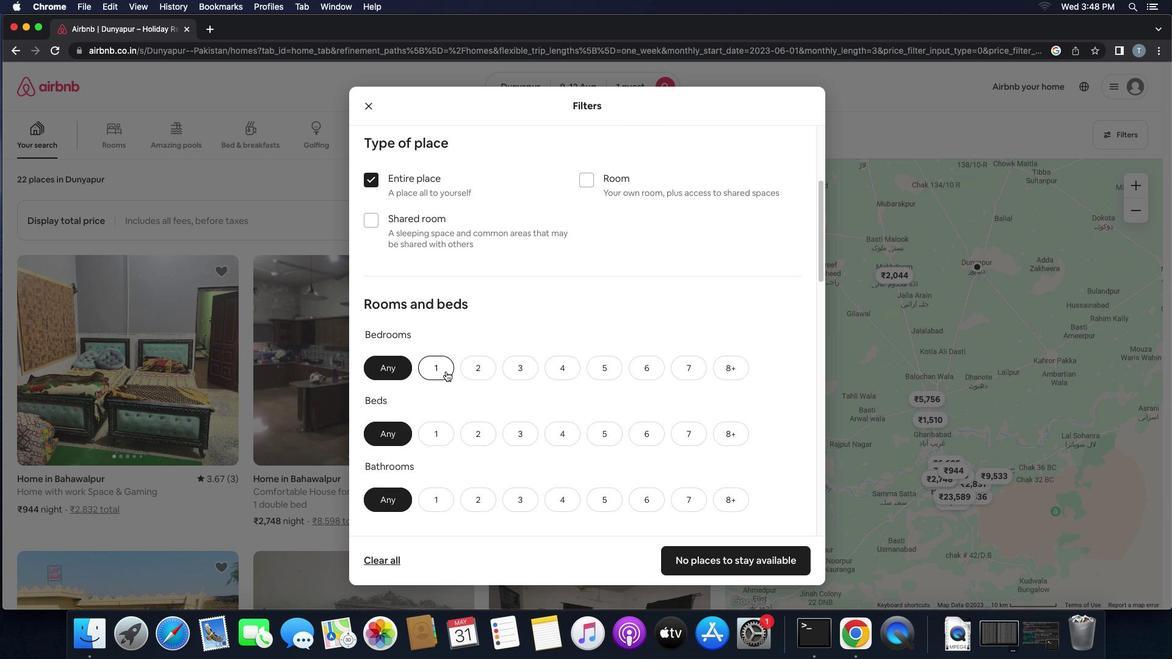 
Action: Mouse pressed left at (445, 371)
Screenshot: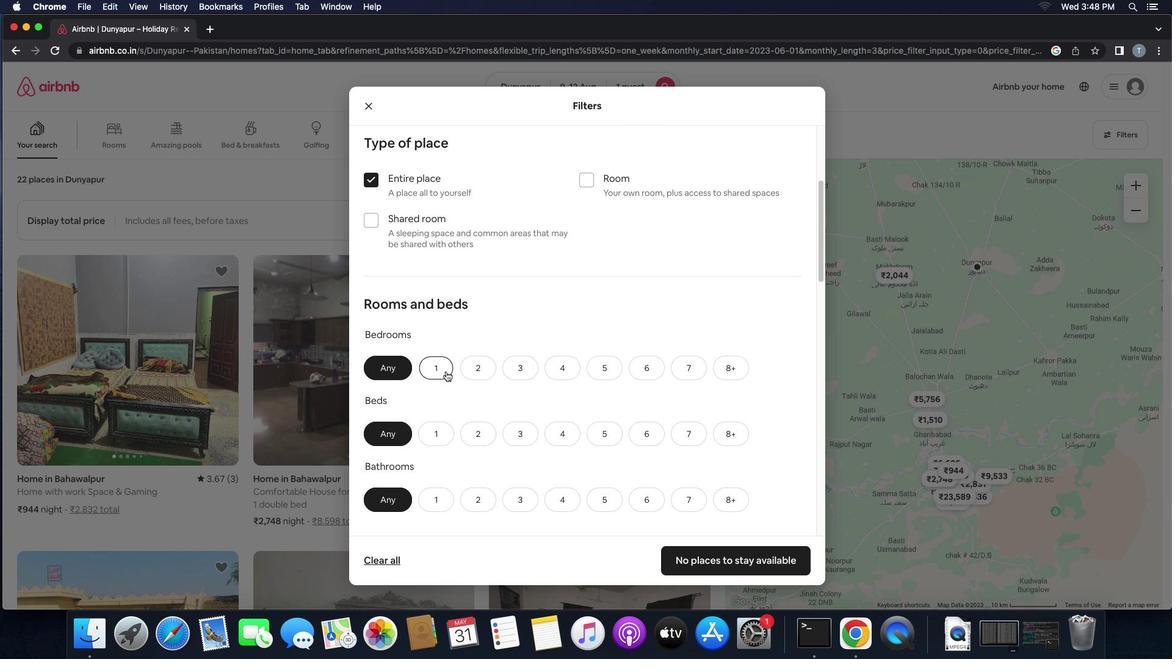 
Action: Mouse moved to (466, 396)
Screenshot: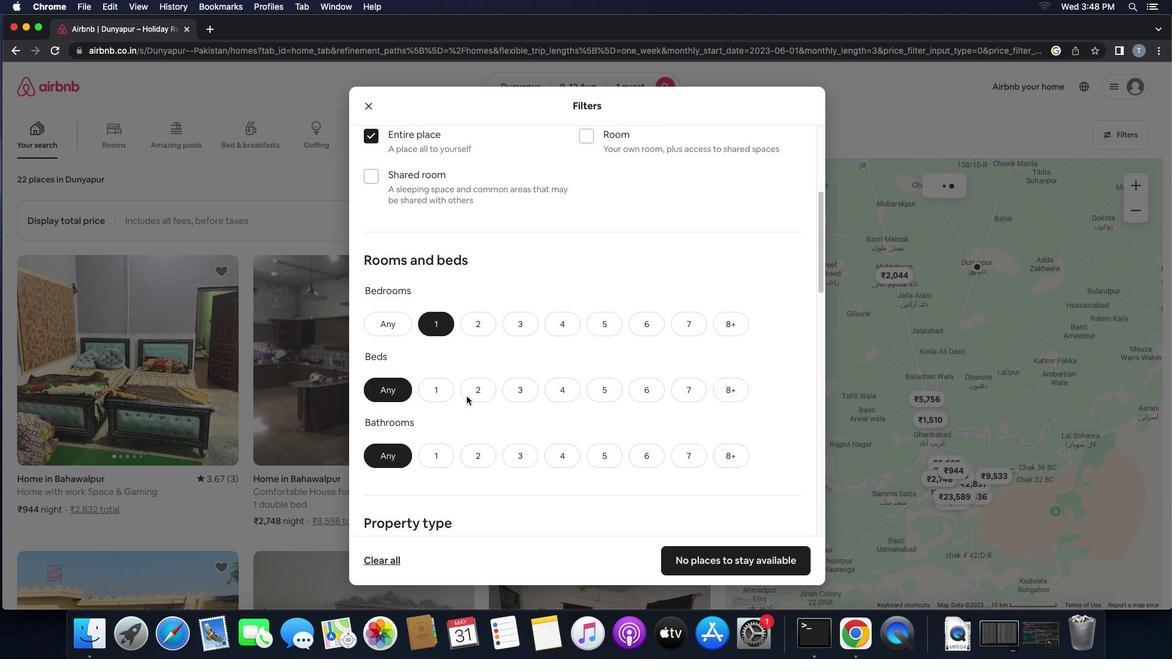 
Action: Mouse scrolled (466, 396) with delta (0, 0)
Screenshot: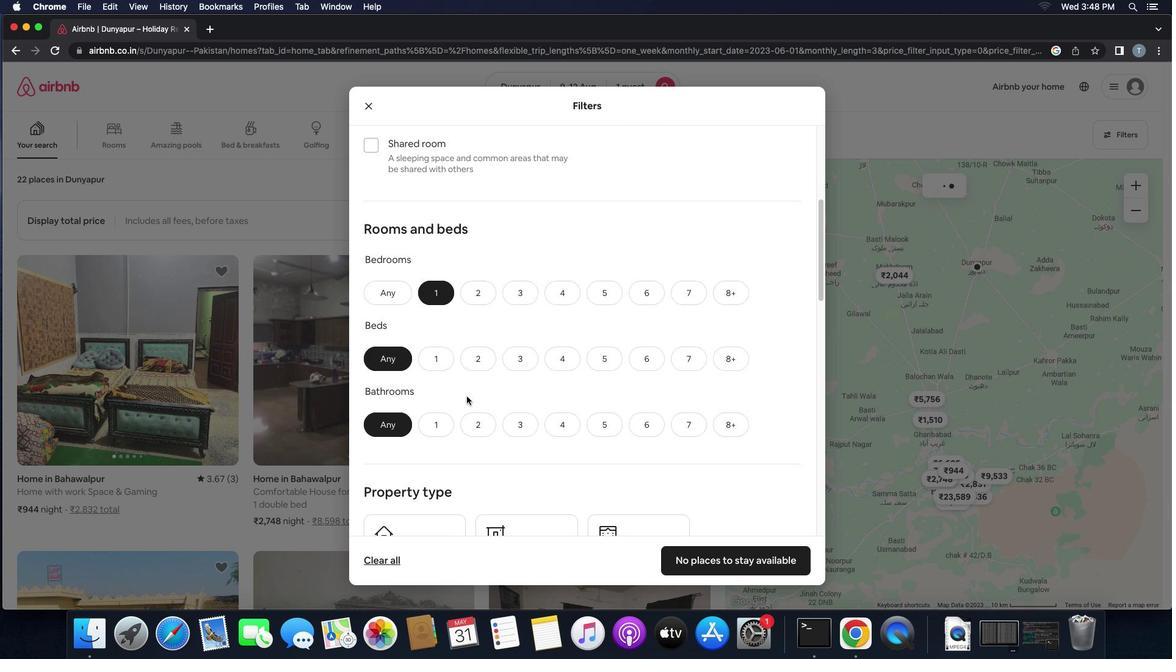 
Action: Mouse scrolled (466, 396) with delta (0, 0)
Screenshot: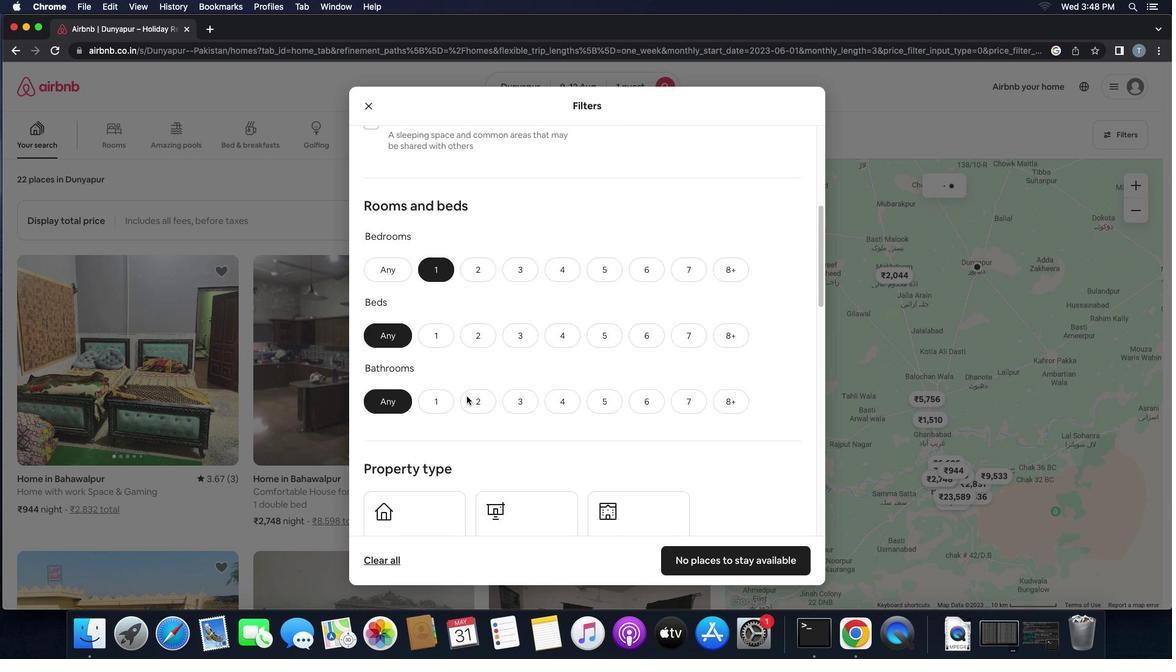 
Action: Mouse scrolled (466, 396) with delta (0, -1)
Screenshot: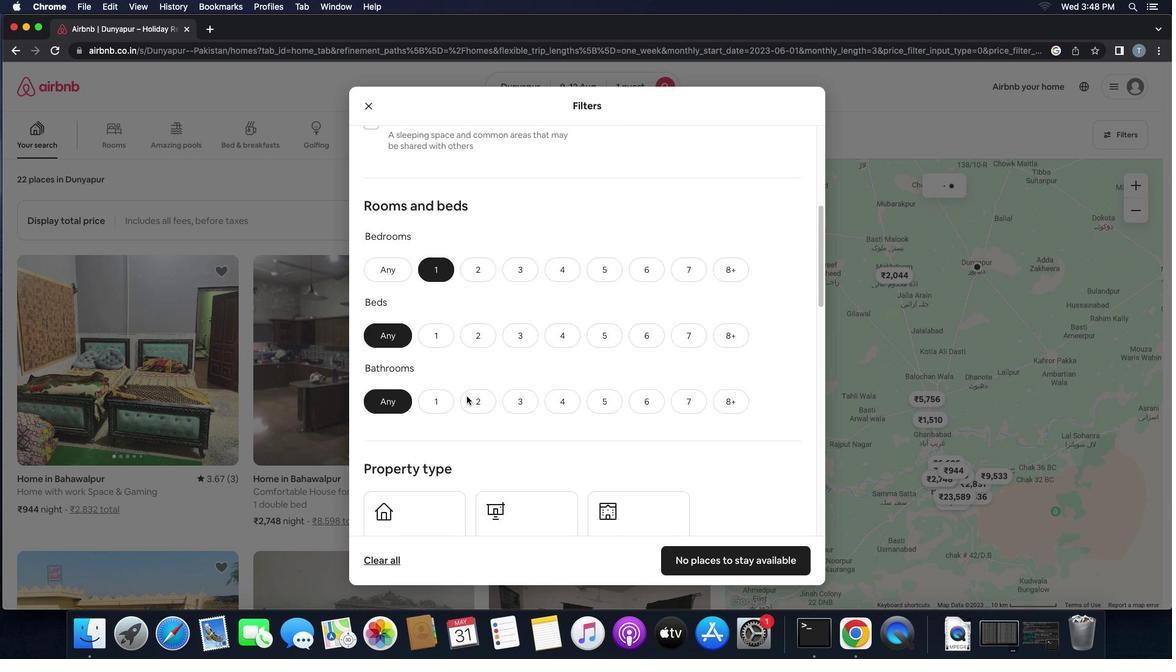 
Action: Mouse moved to (448, 321)
Screenshot: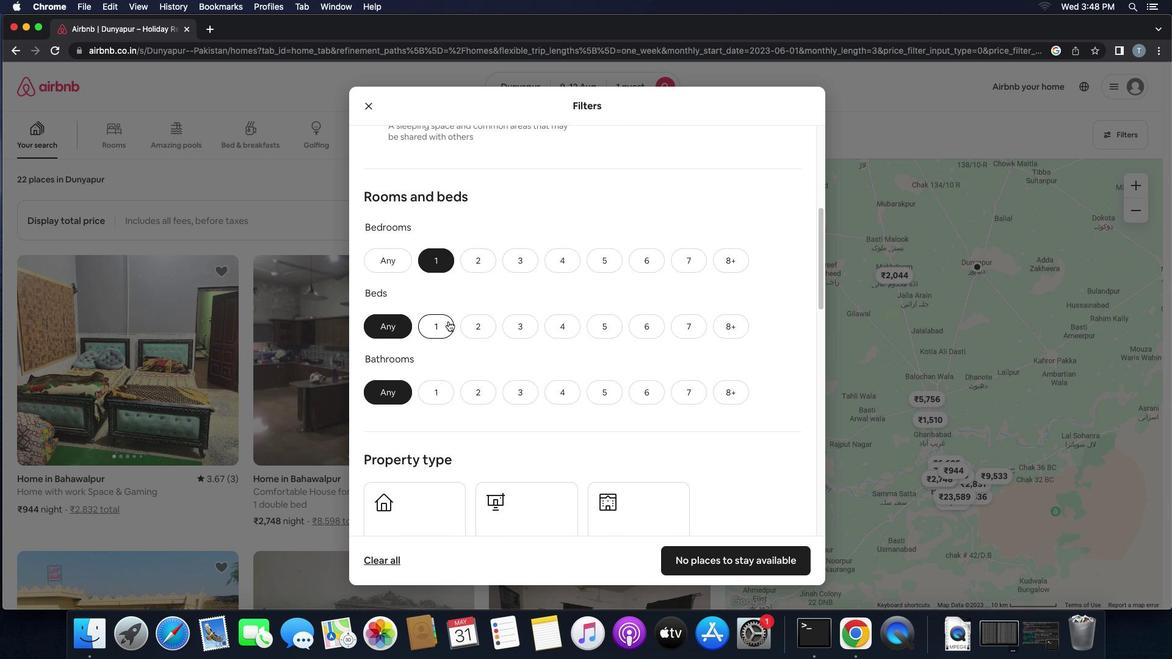 
Action: Mouse pressed left at (448, 321)
Screenshot: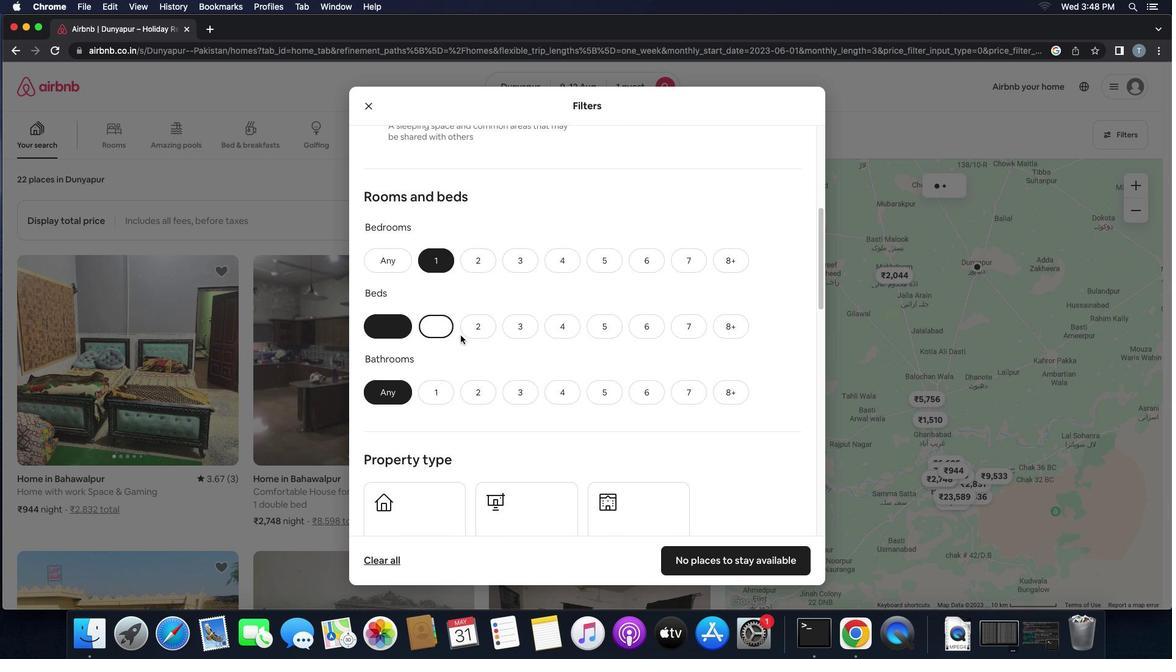 
Action: Mouse moved to (487, 359)
Screenshot: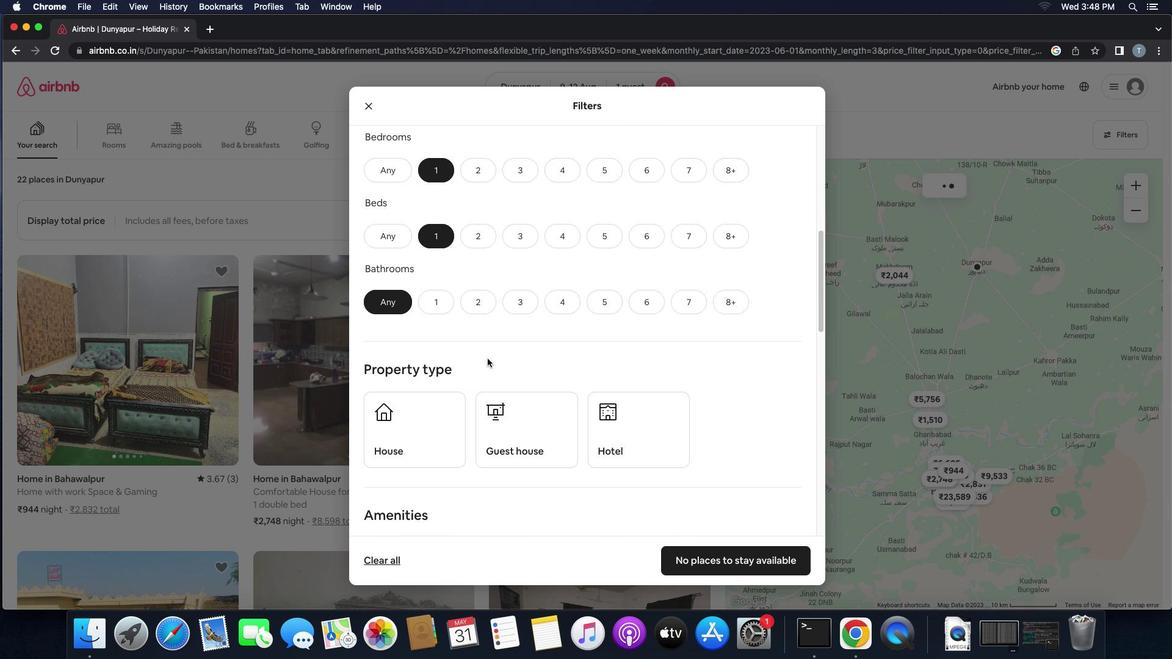 
Action: Mouse scrolled (487, 359) with delta (0, 0)
Screenshot: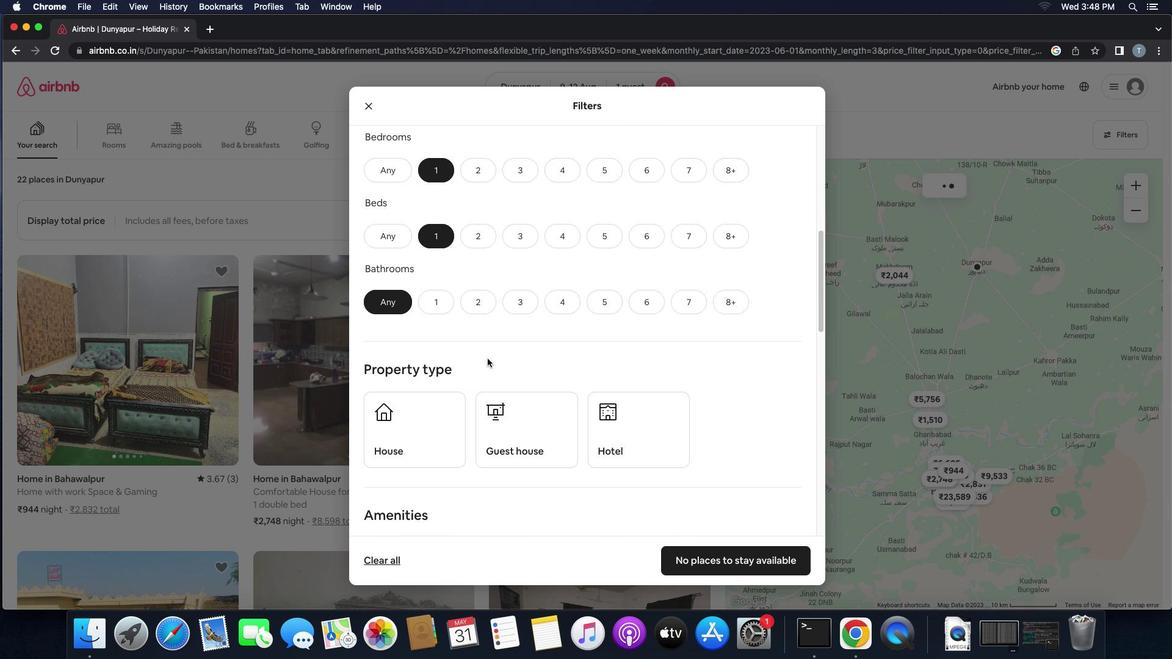 
Action: Mouse scrolled (487, 359) with delta (0, 0)
Screenshot: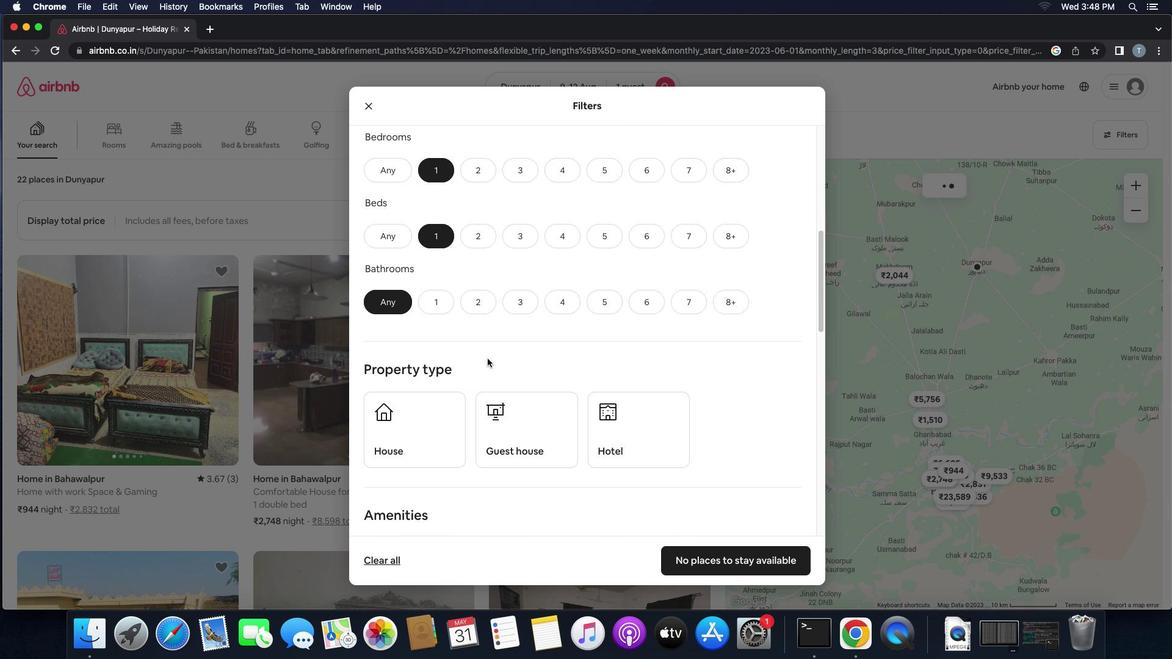 
Action: Mouse scrolled (487, 359) with delta (0, -1)
Screenshot: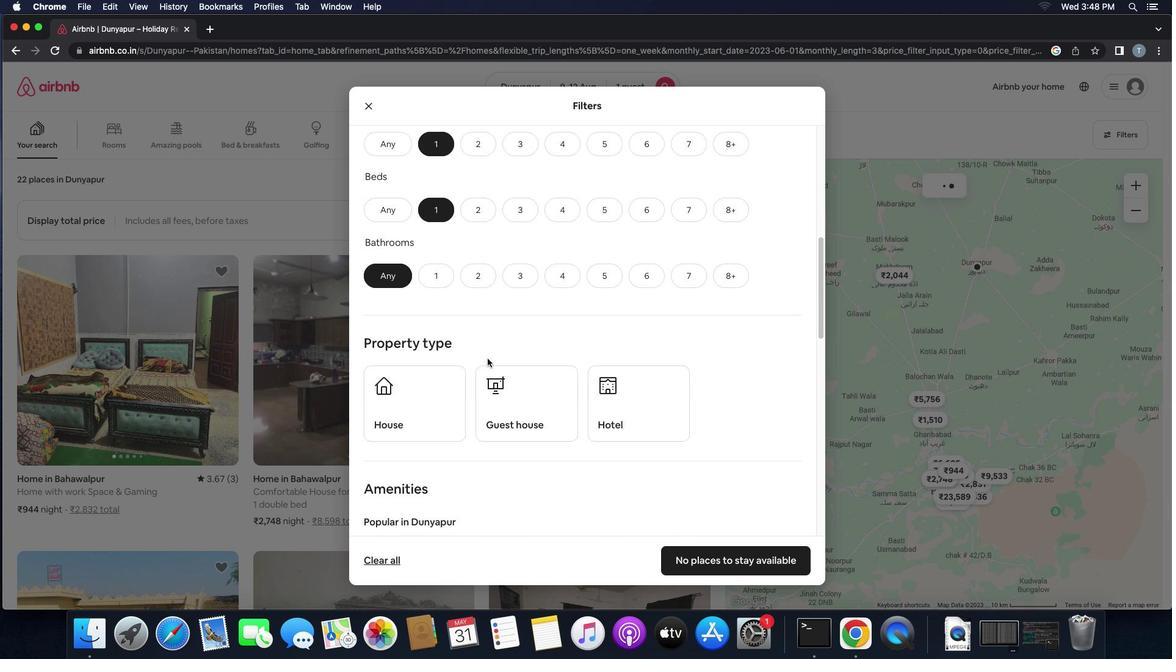 
Action: Mouse moved to (429, 263)
Screenshot: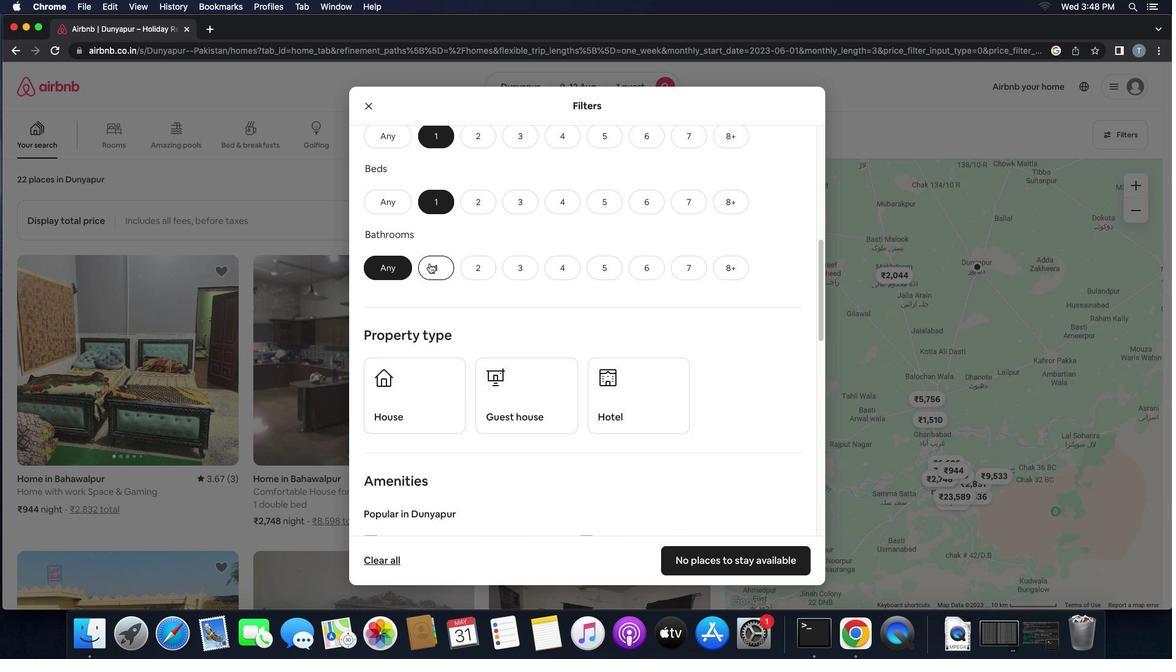 
Action: Mouse pressed left at (429, 263)
Screenshot: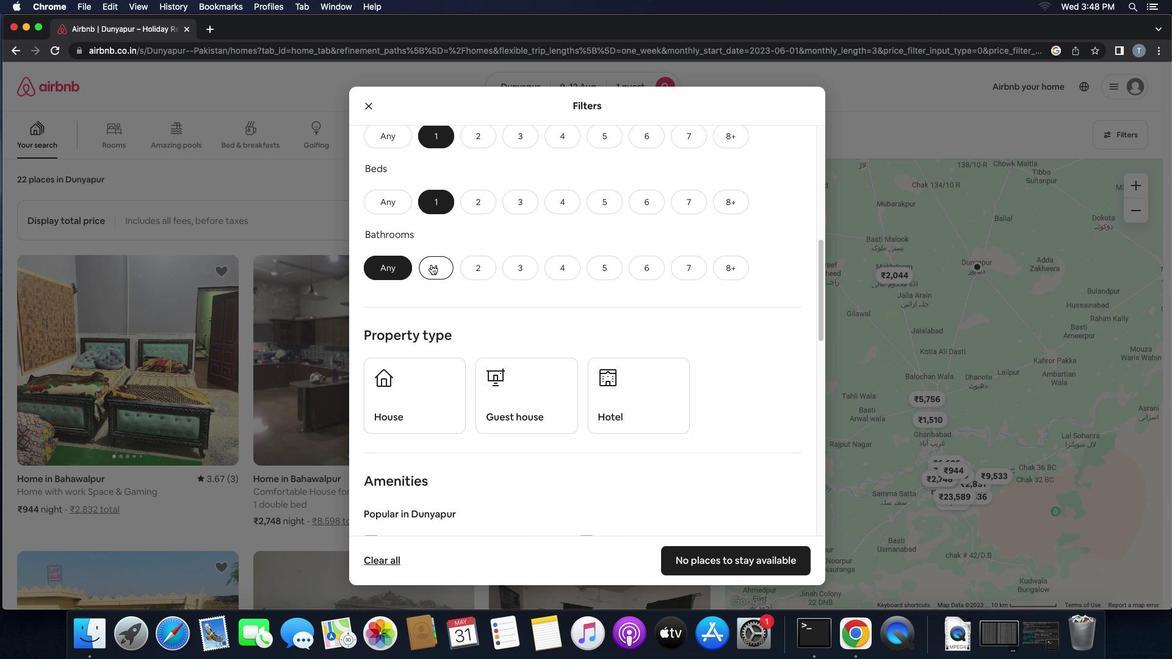 
Action: Mouse moved to (538, 331)
Screenshot: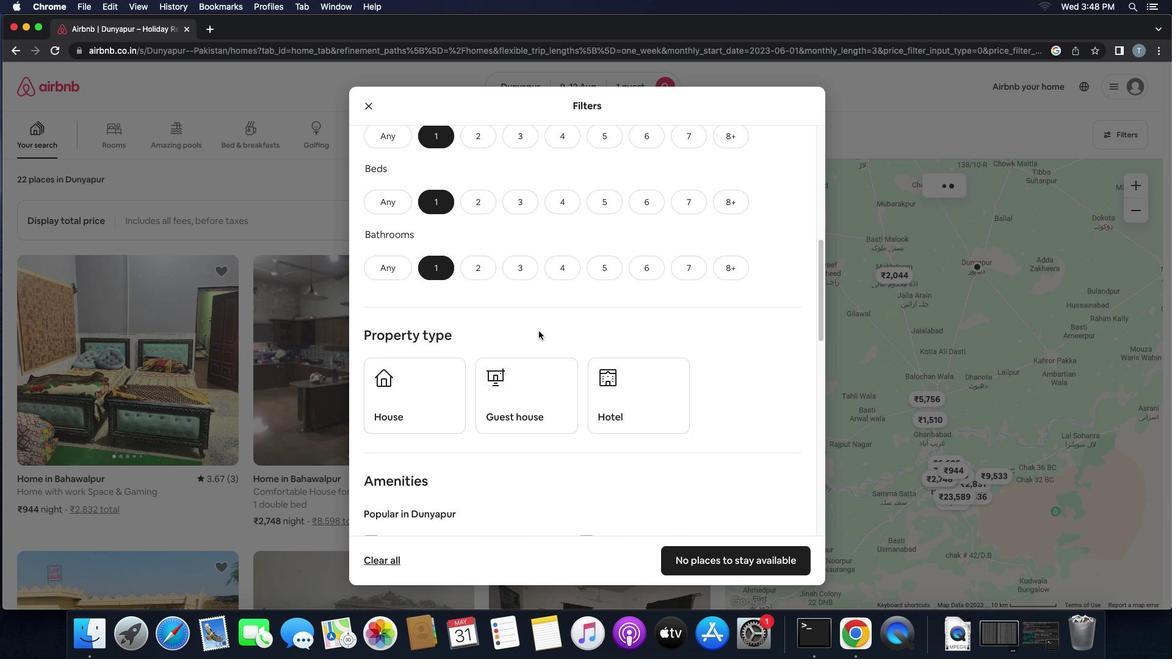 
Action: Mouse scrolled (538, 331) with delta (0, 0)
Screenshot: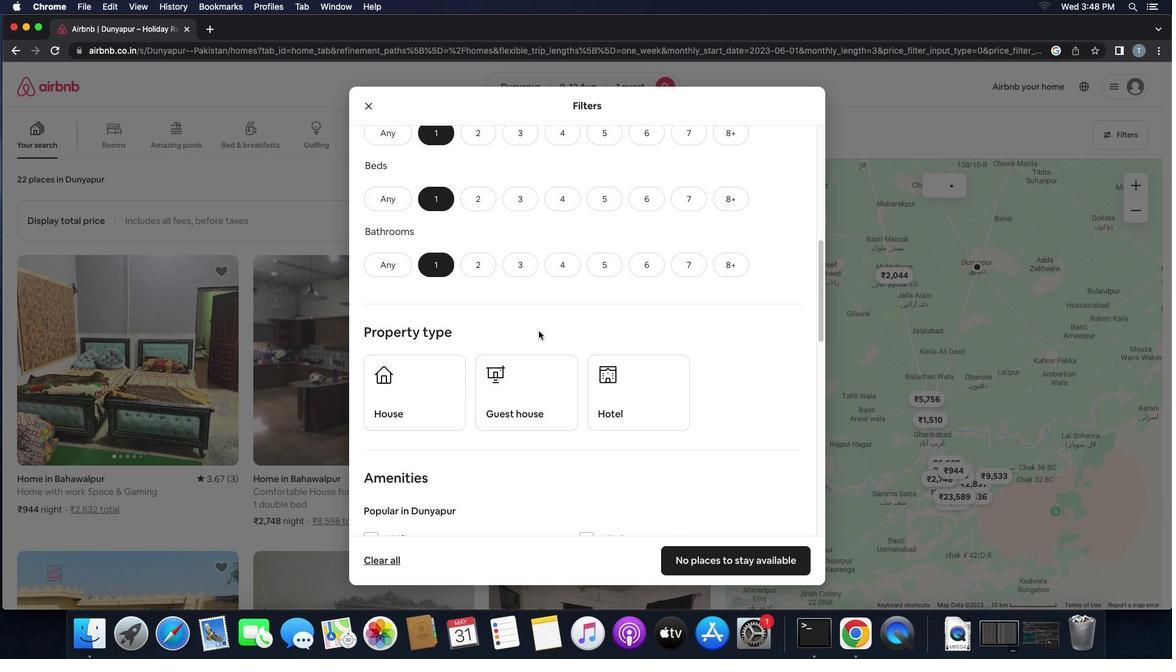 
Action: Mouse scrolled (538, 331) with delta (0, 0)
Screenshot: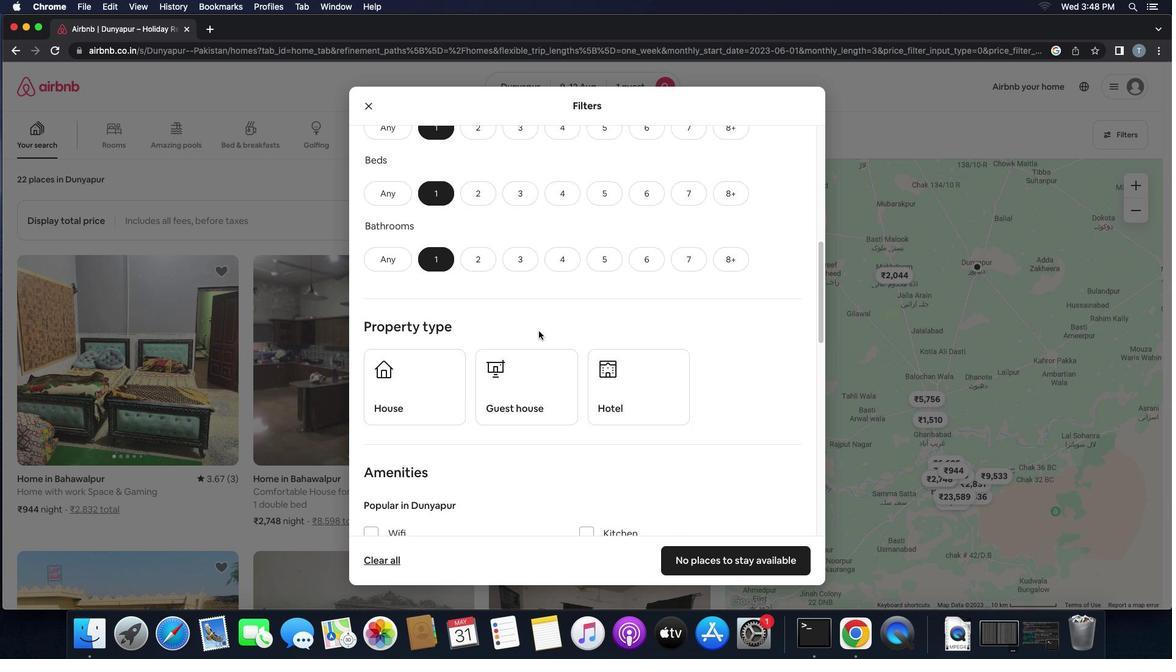 
Action: Mouse moved to (537, 332)
Screenshot: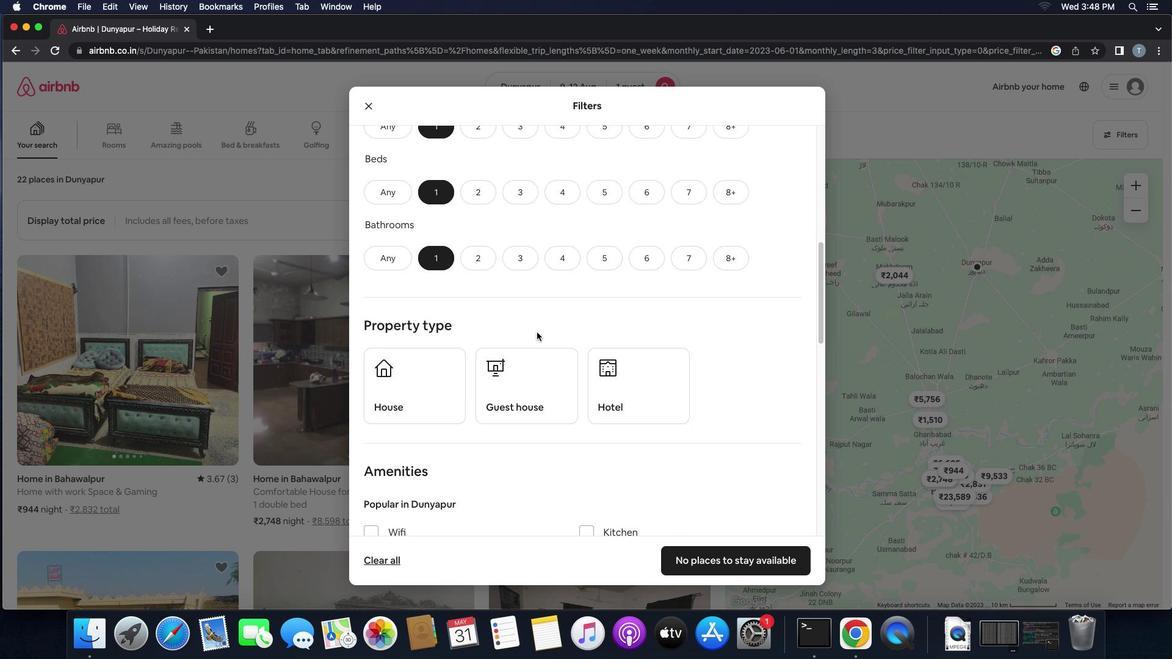 
Action: Mouse scrolled (537, 332) with delta (0, 0)
Screenshot: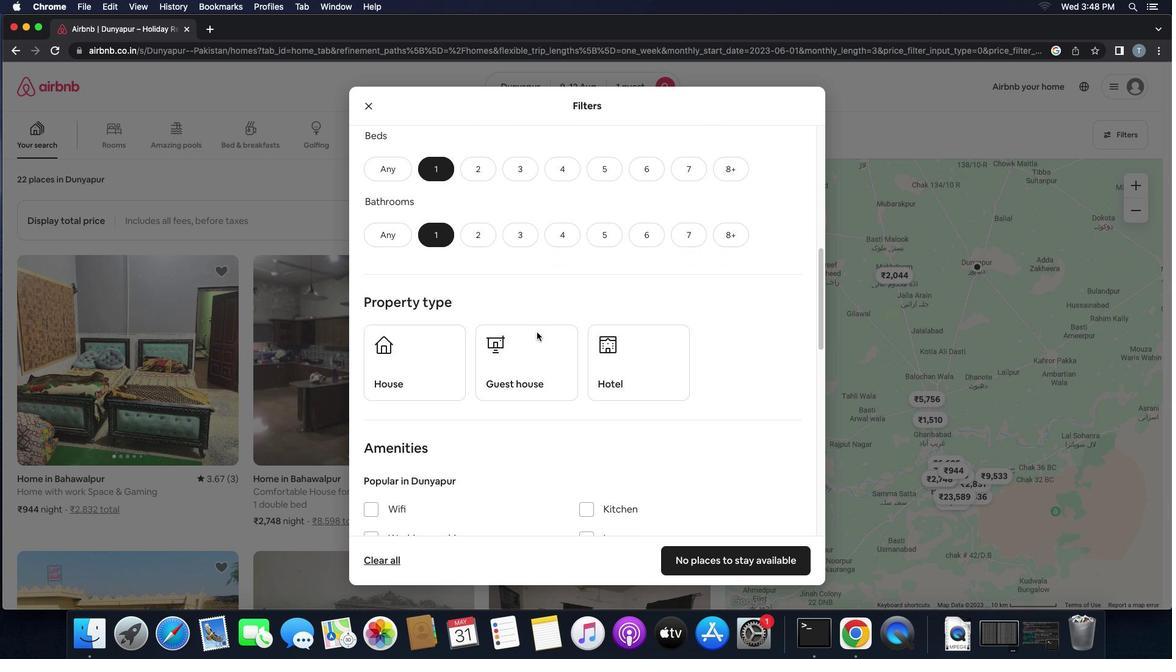 
Action: Mouse scrolled (537, 332) with delta (0, 0)
Screenshot: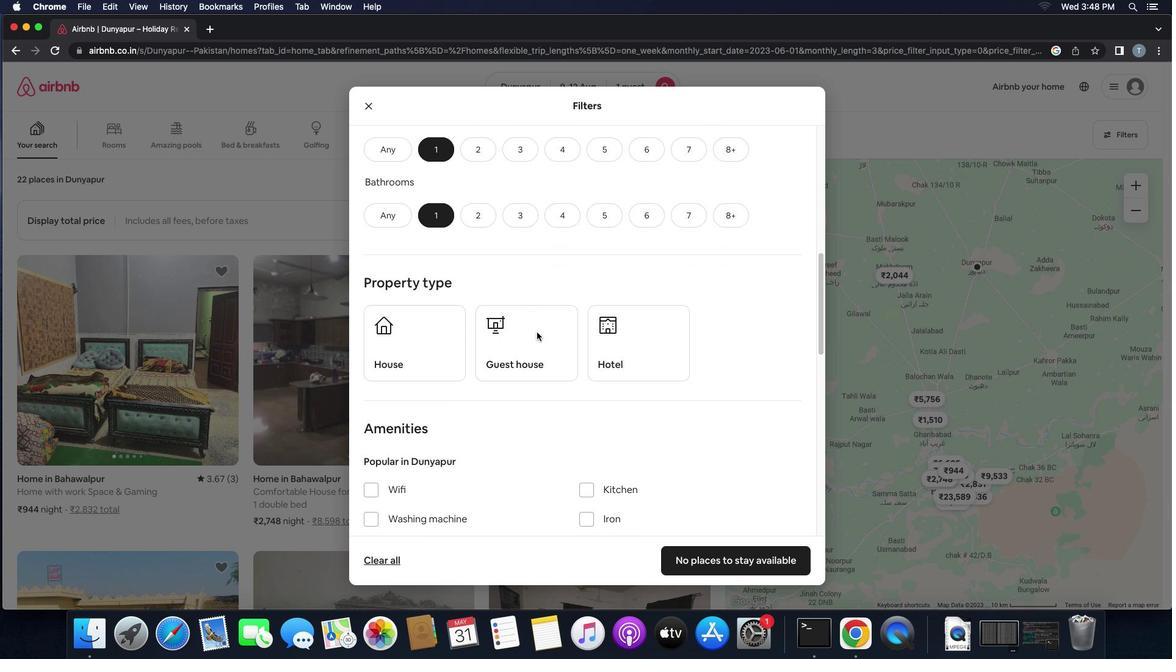 
Action: Mouse scrolled (537, 332) with delta (0, -1)
Screenshot: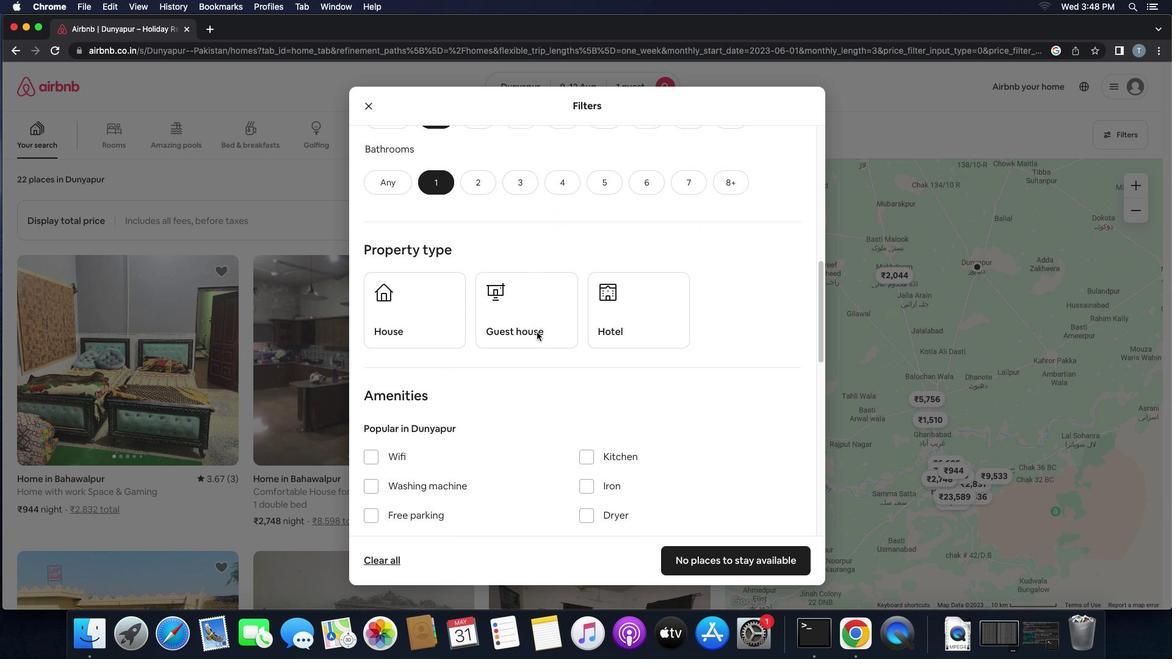 
Action: Mouse scrolled (537, 332) with delta (0, 0)
Screenshot: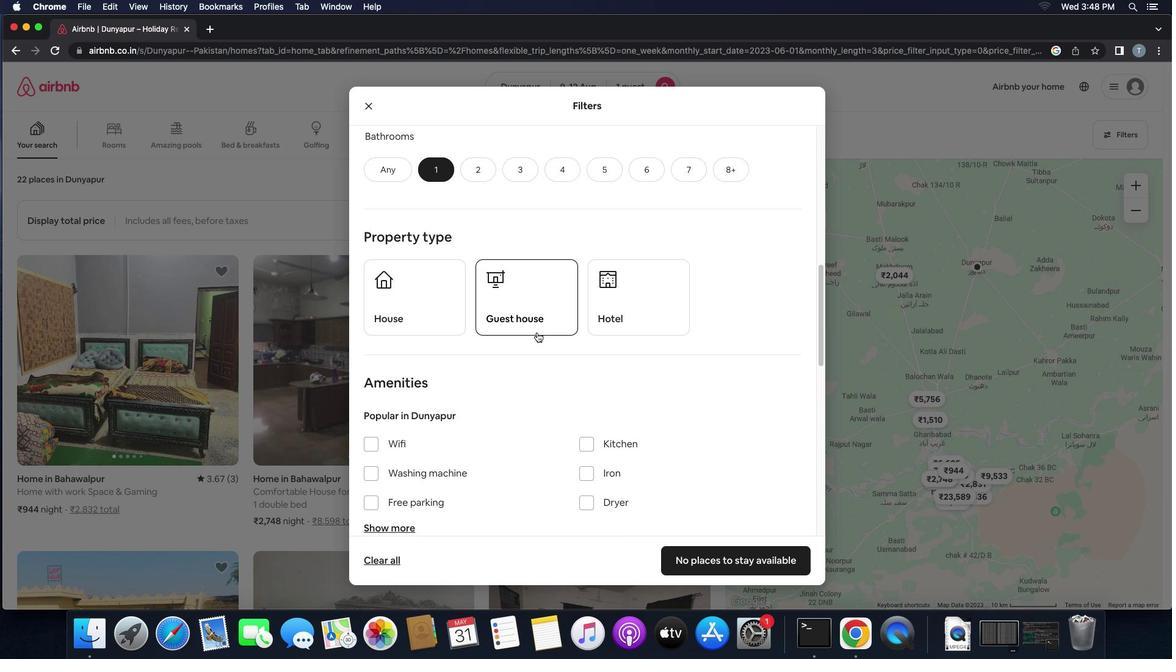 
Action: Mouse scrolled (537, 332) with delta (0, 0)
Screenshot: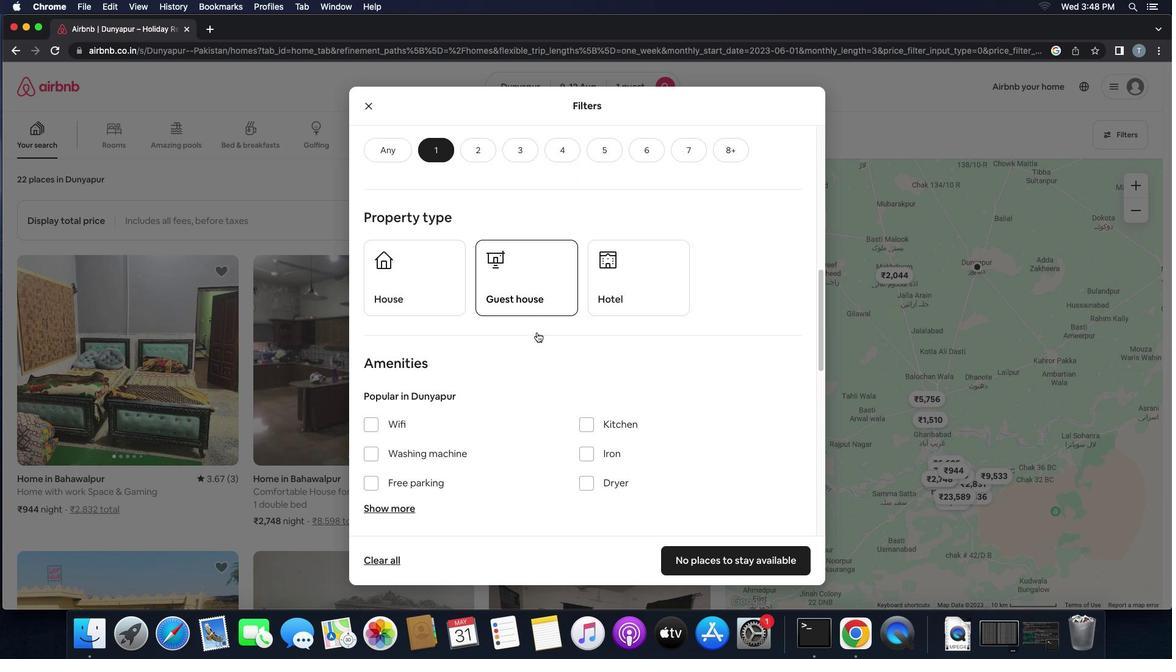
Action: Mouse scrolled (537, 332) with delta (0, 0)
Screenshot: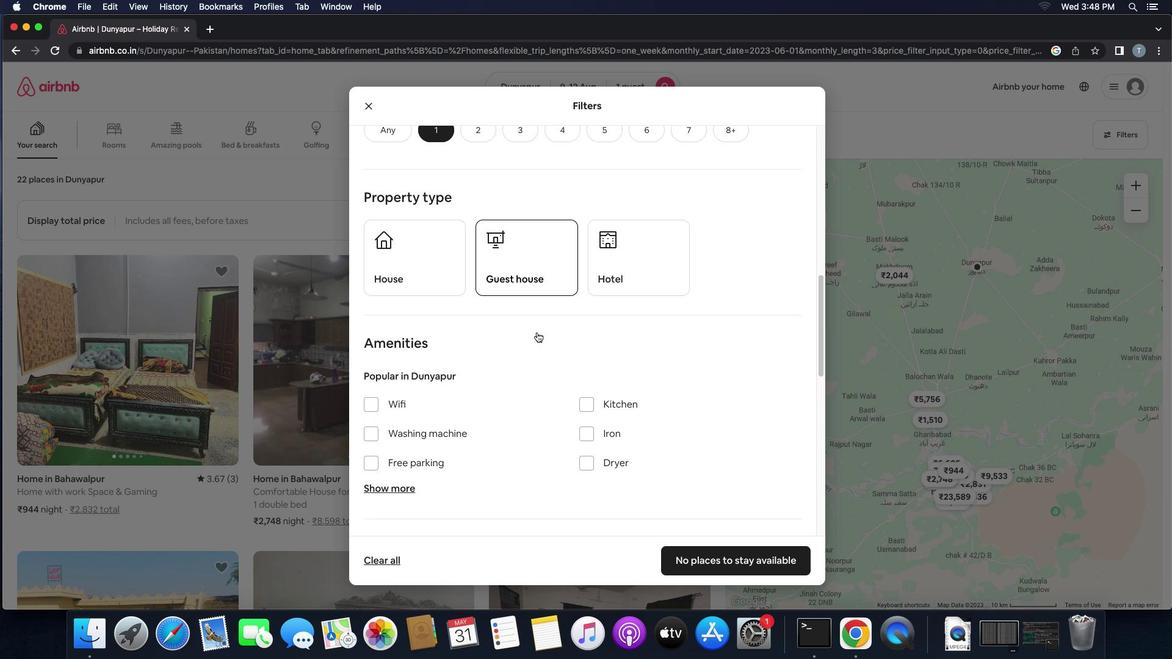 
Action: Mouse moved to (436, 255)
Screenshot: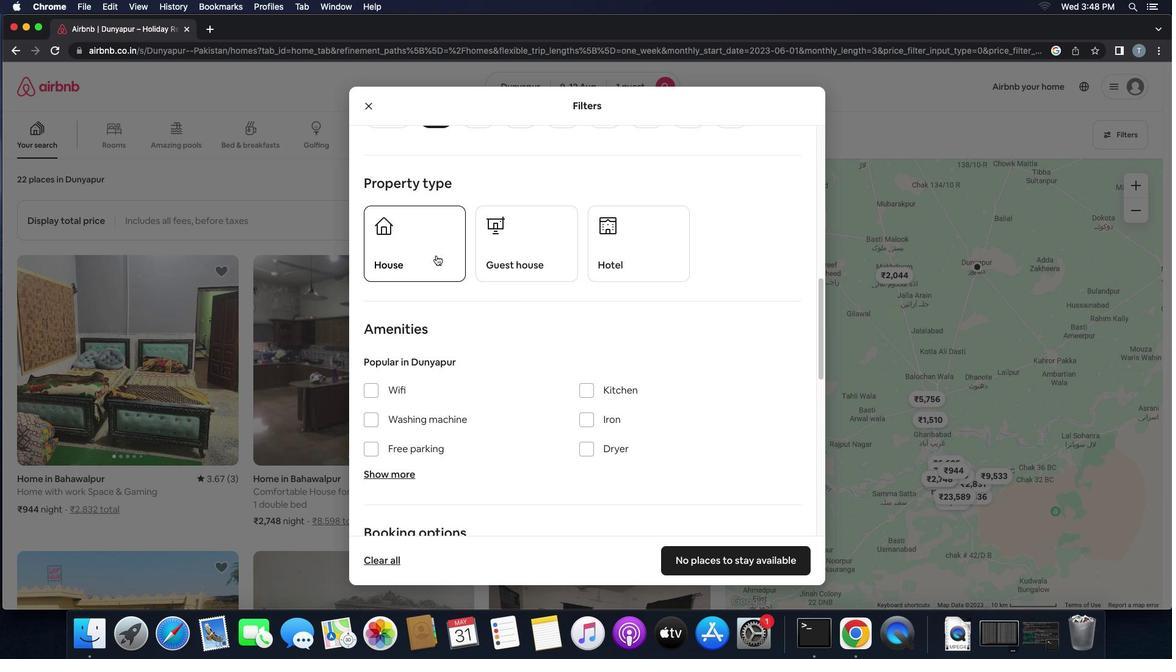 
Action: Mouse pressed left at (436, 255)
Screenshot: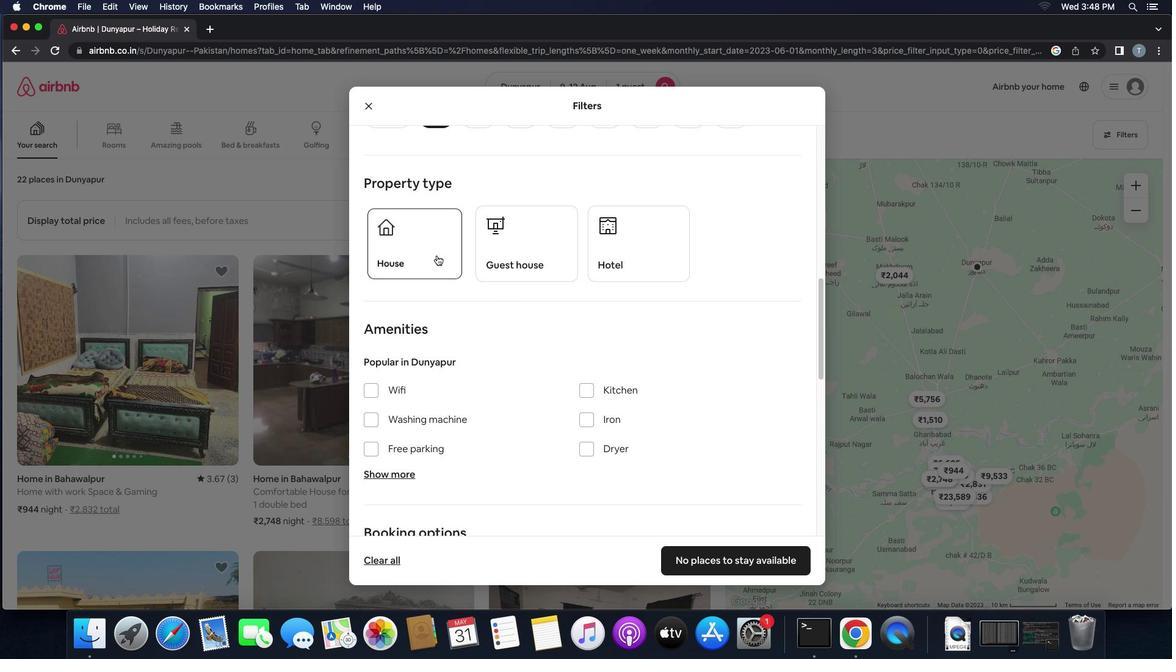 
Action: Mouse moved to (530, 264)
Screenshot: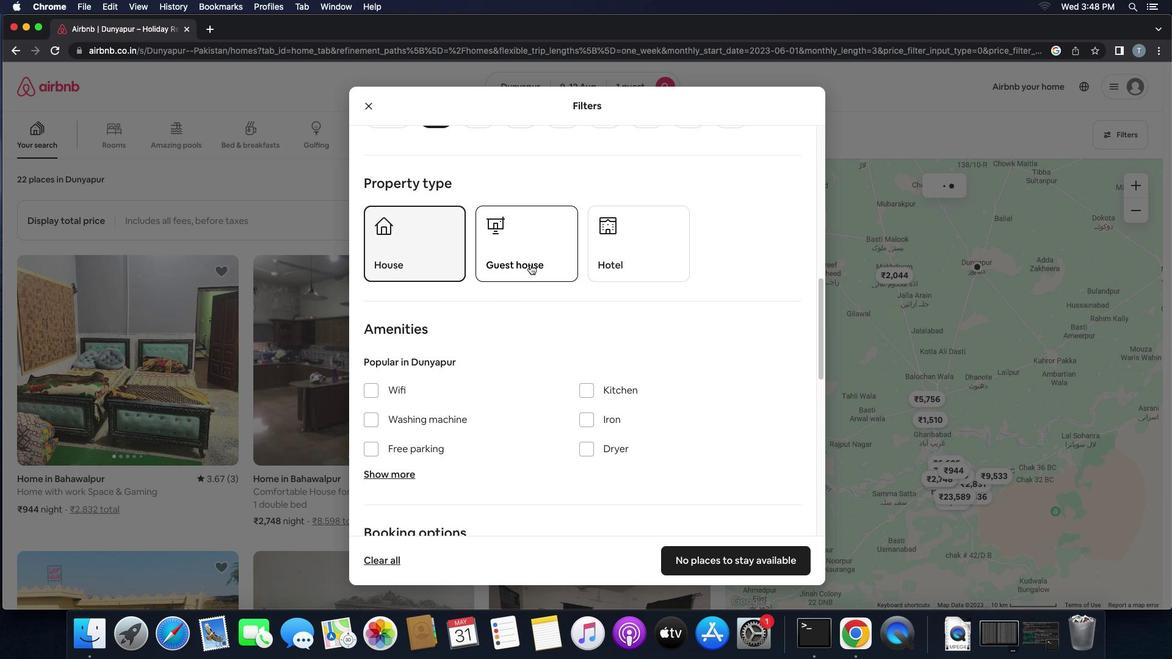 
Action: Mouse pressed left at (530, 264)
Screenshot: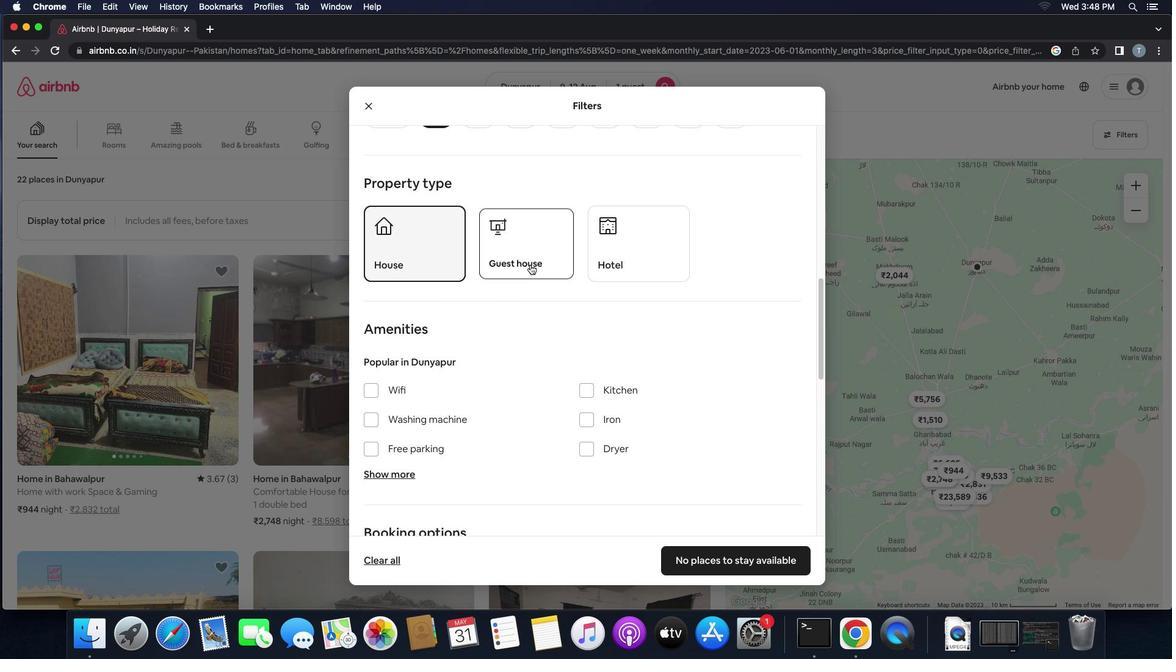 
Action: Mouse moved to (520, 292)
Screenshot: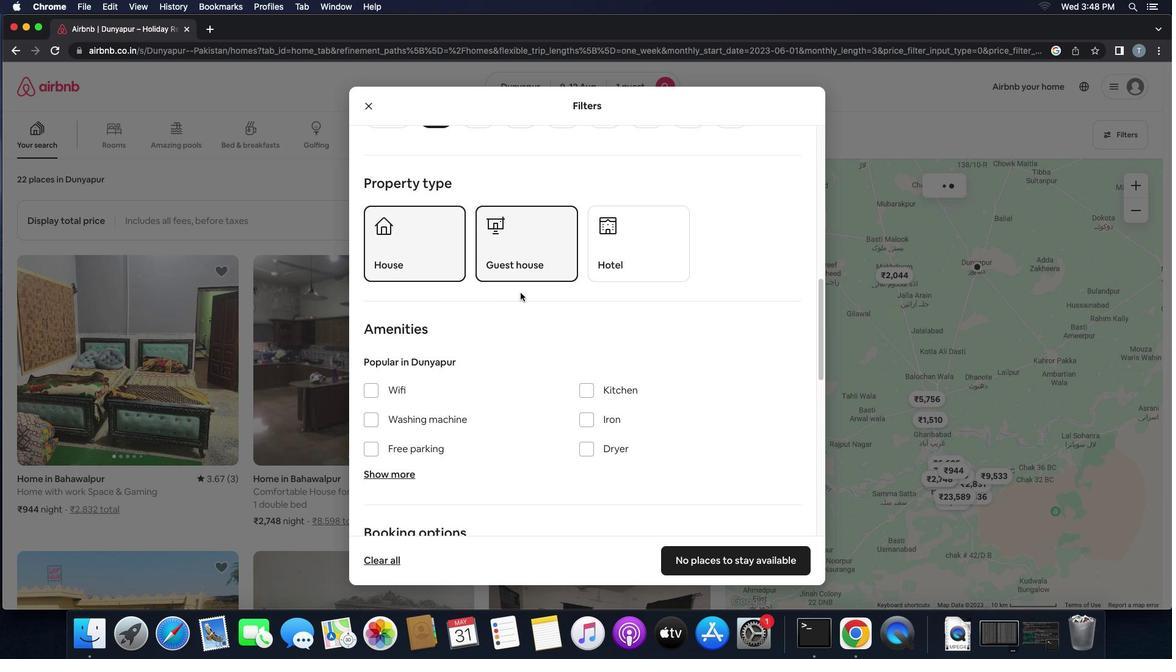 
Action: Mouse scrolled (520, 292) with delta (0, 0)
Screenshot: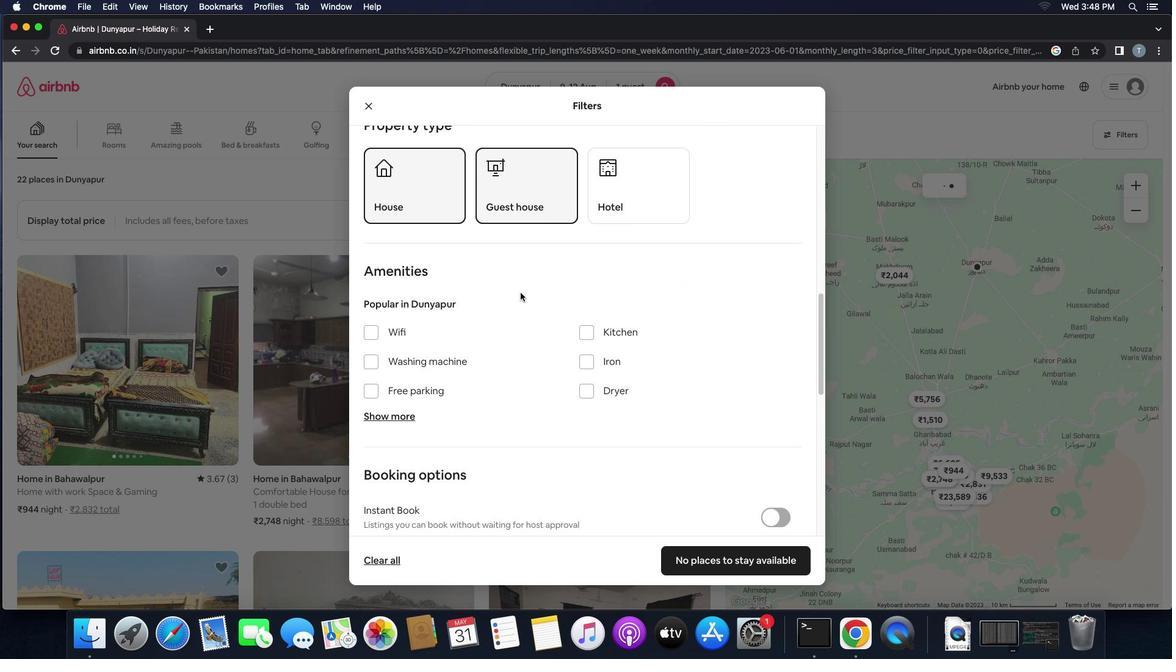 
Action: Mouse scrolled (520, 292) with delta (0, 0)
Screenshot: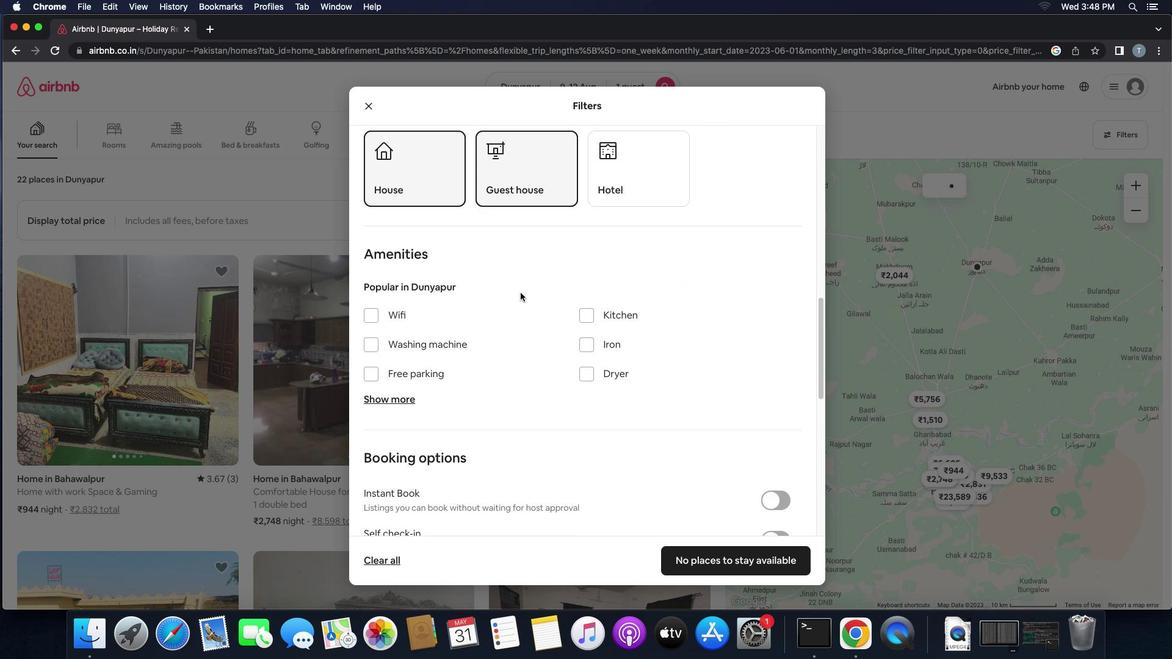 
Action: Mouse scrolled (520, 292) with delta (0, -1)
Screenshot: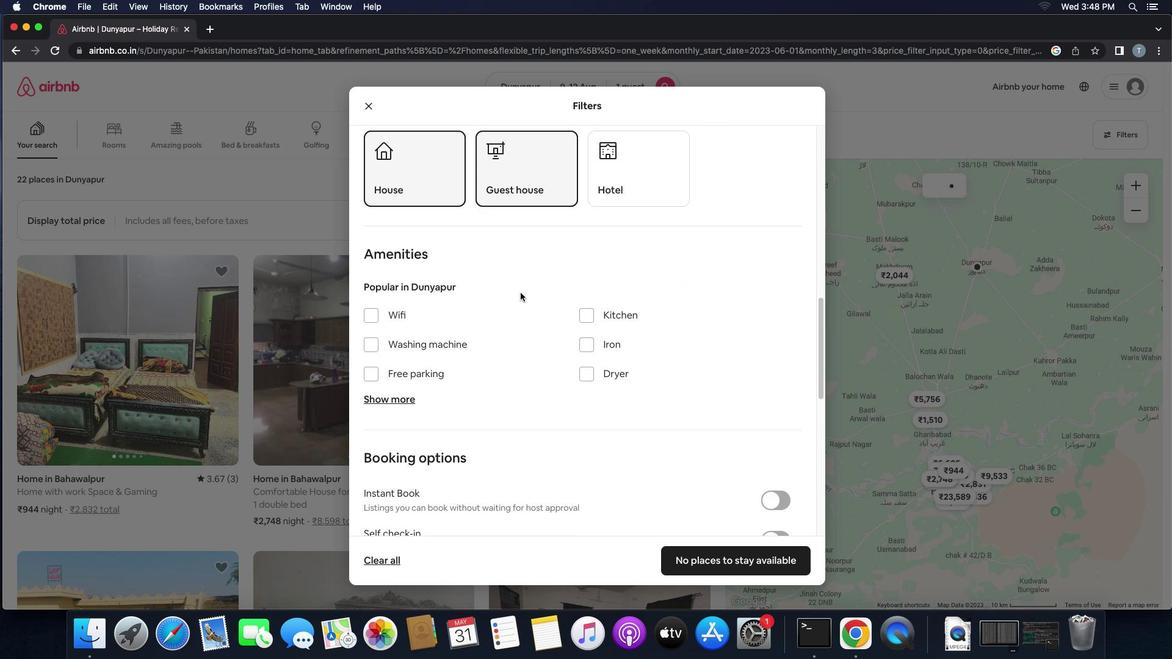 
Action: Mouse moved to (368, 275)
Screenshot: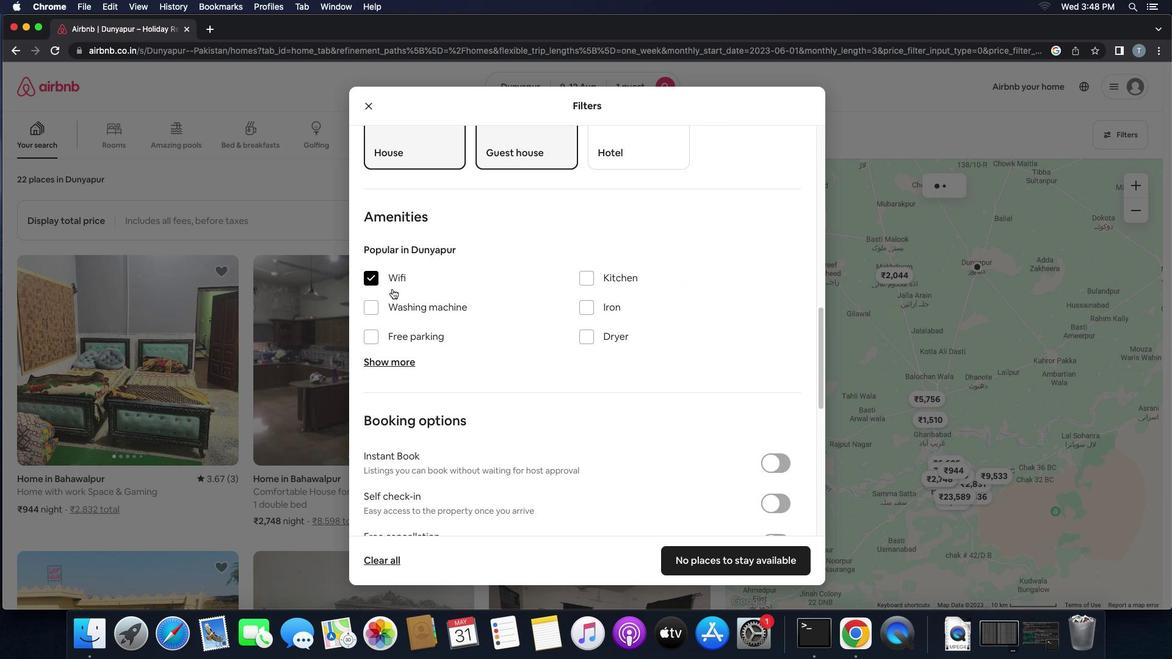
Action: Mouse pressed left at (368, 275)
Screenshot: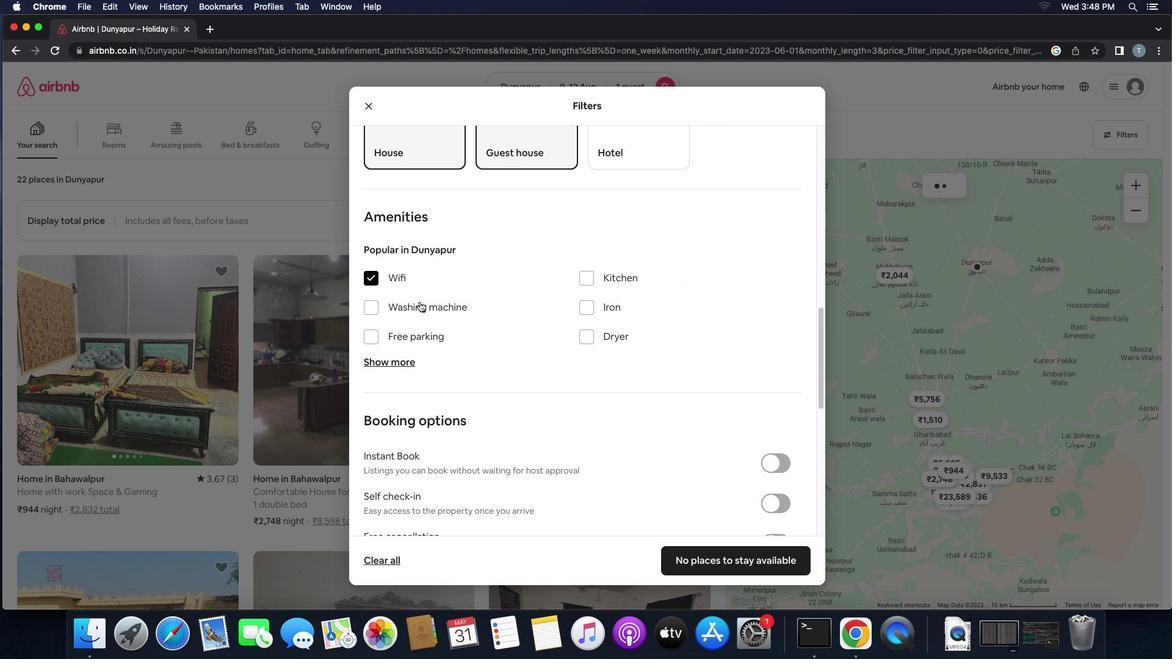 
Action: Mouse moved to (463, 317)
Screenshot: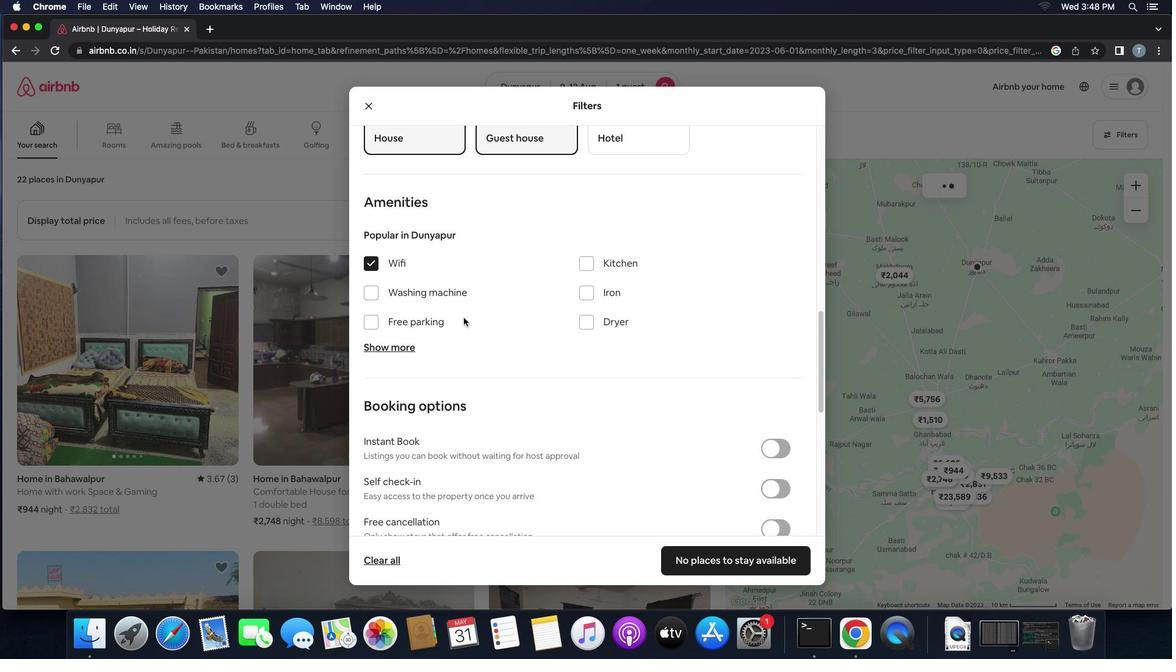 
Action: Mouse scrolled (463, 317) with delta (0, 0)
Screenshot: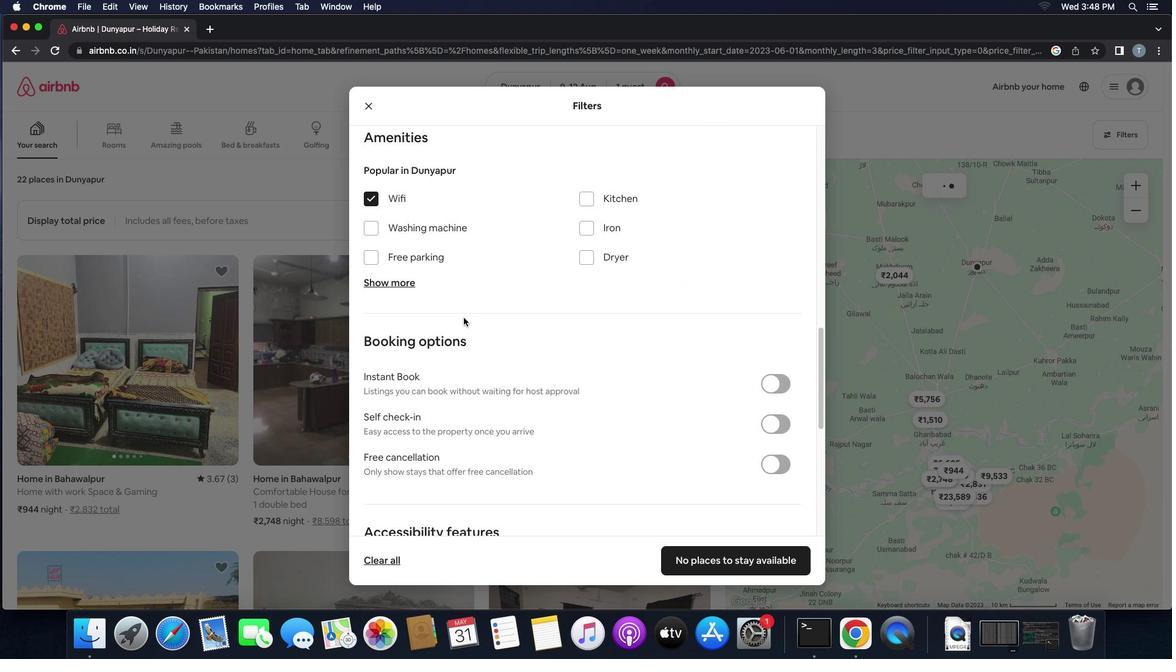 
Action: Mouse scrolled (463, 317) with delta (0, 0)
Screenshot: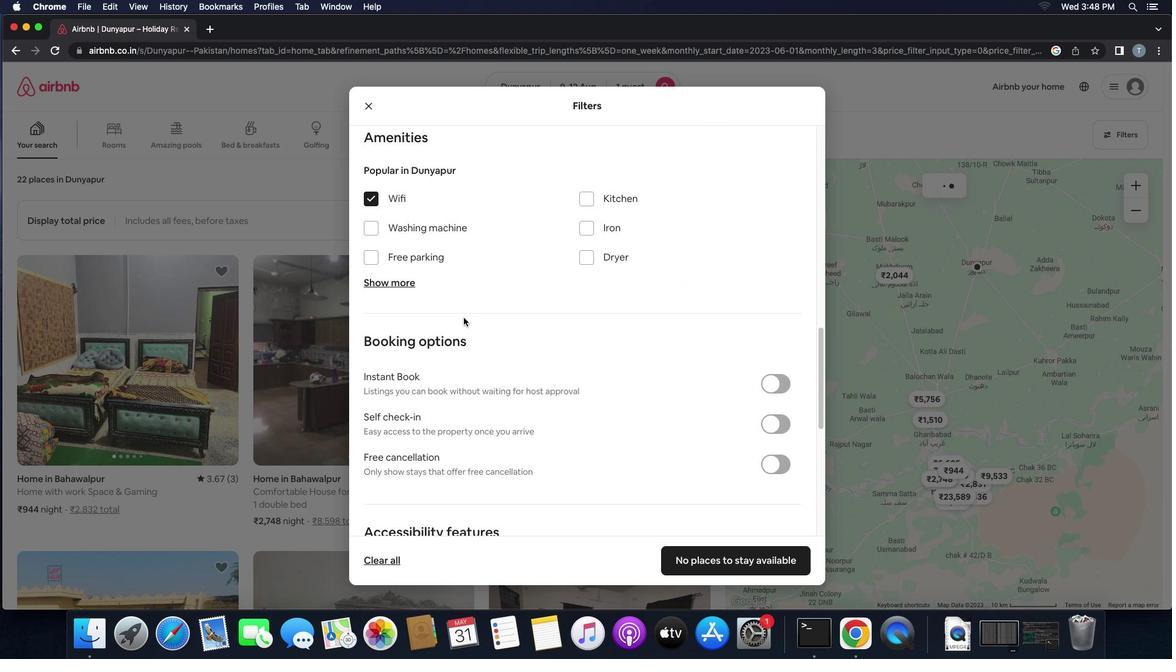 
Action: Mouse scrolled (463, 317) with delta (0, -1)
Screenshot: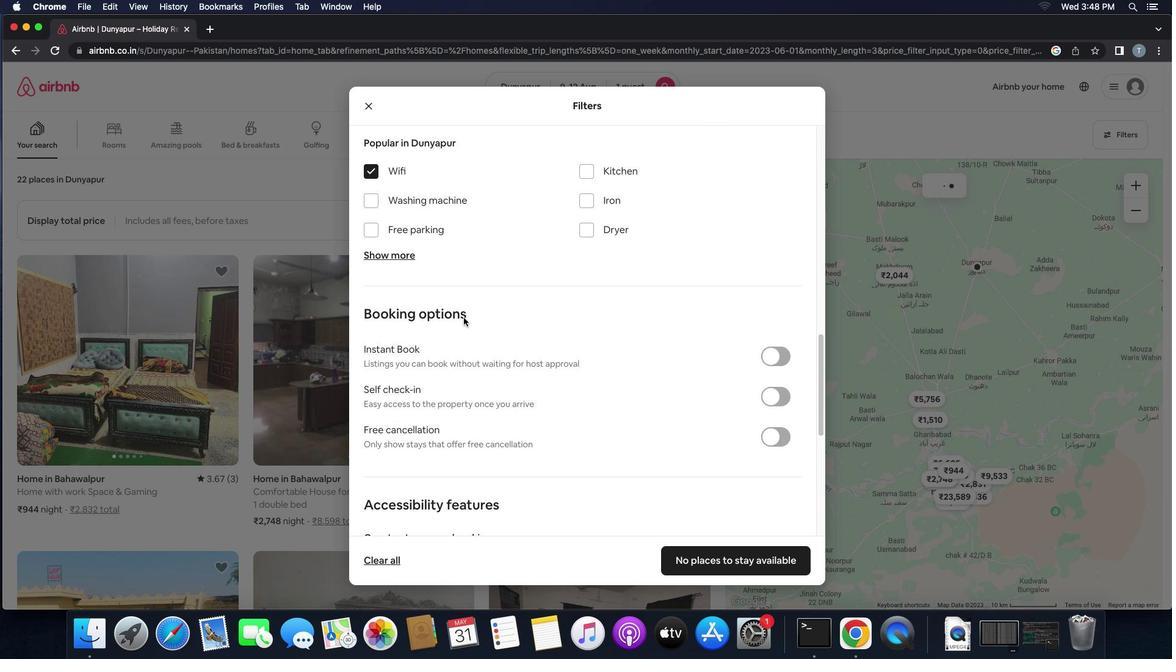 
Action: Mouse moved to (772, 388)
Screenshot: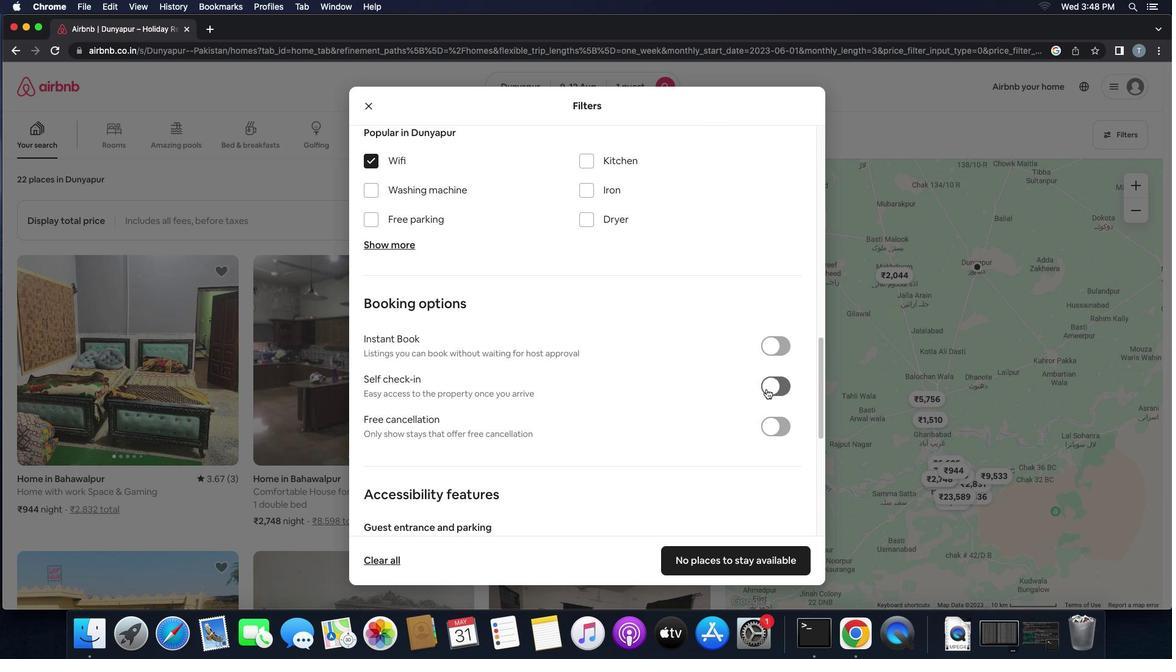 
Action: Mouse pressed left at (772, 388)
Screenshot: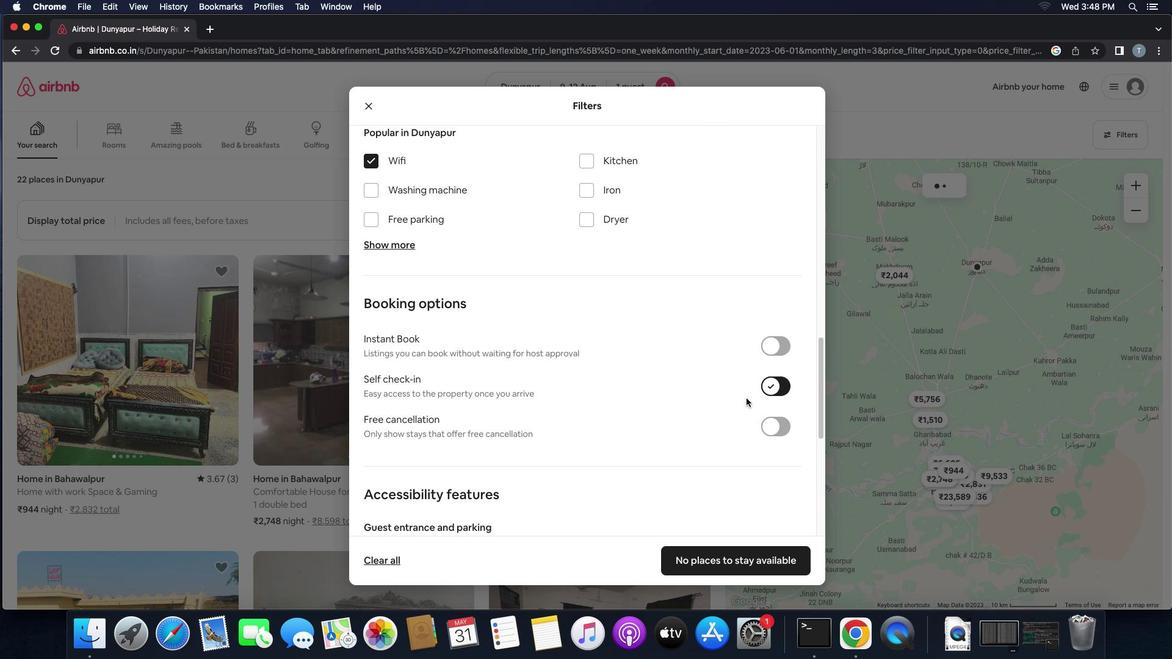 
Action: Mouse moved to (615, 447)
Screenshot: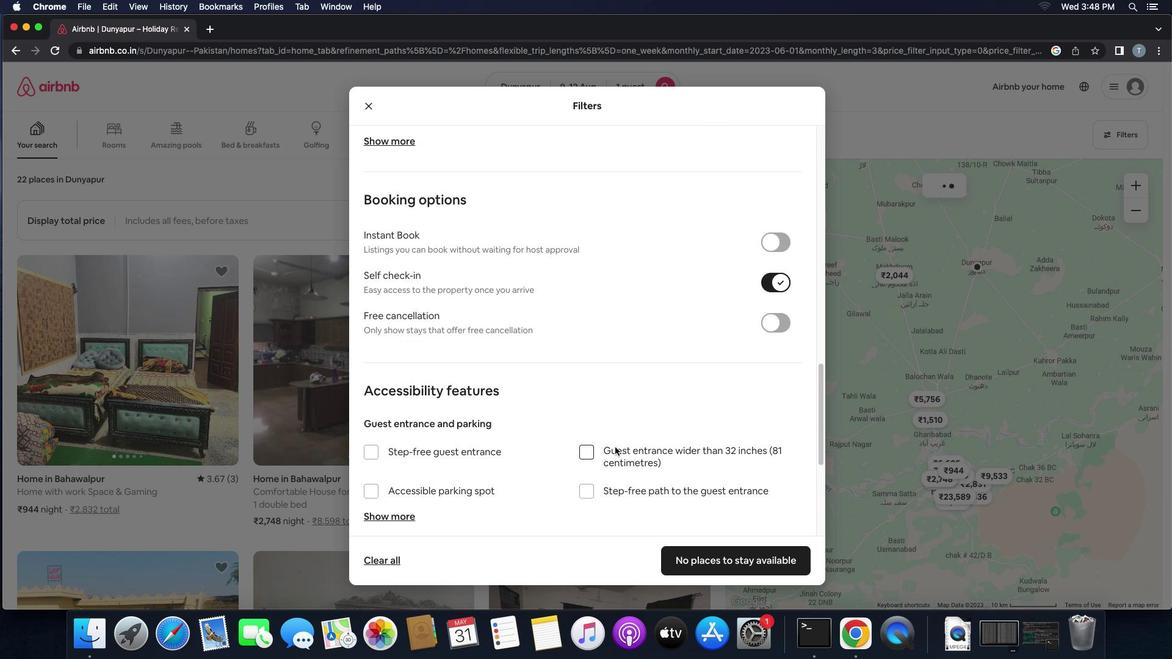 
Action: Mouse scrolled (615, 447) with delta (0, 0)
Screenshot: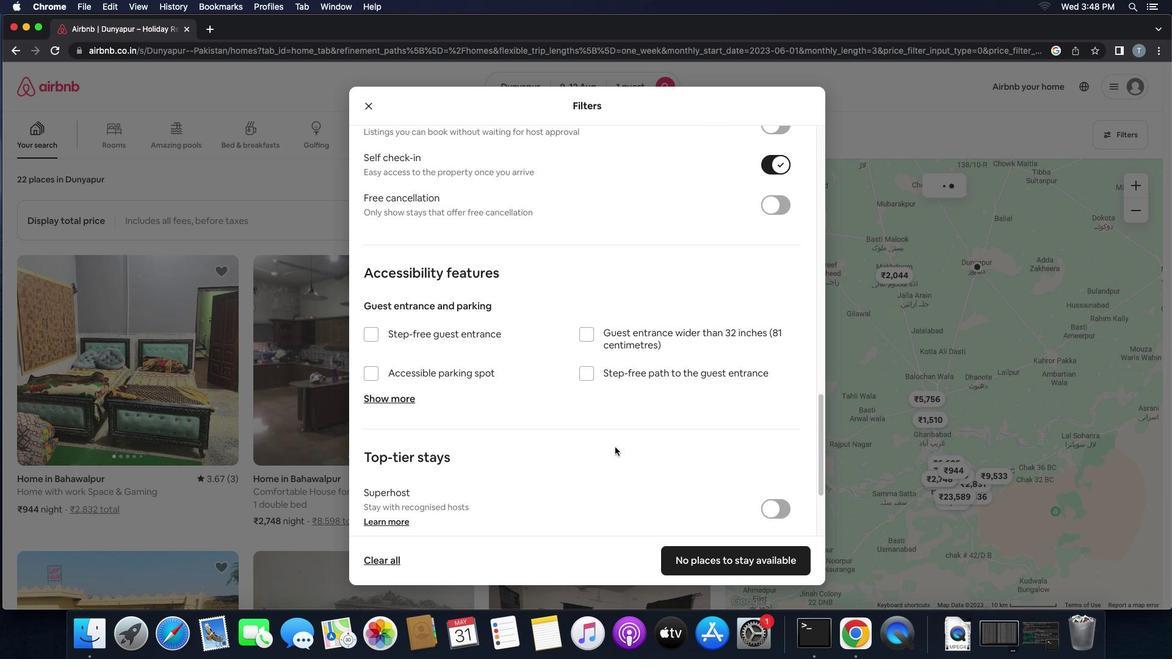 
Action: Mouse scrolled (615, 447) with delta (0, 0)
Screenshot: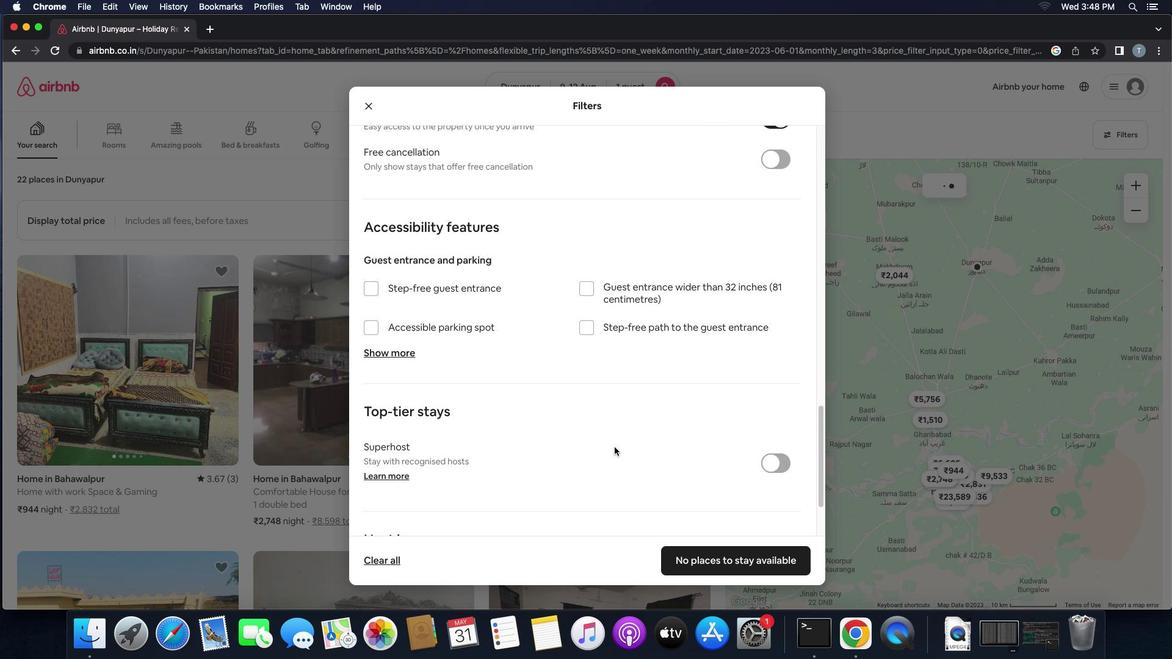 
Action: Mouse scrolled (615, 447) with delta (0, -2)
Screenshot: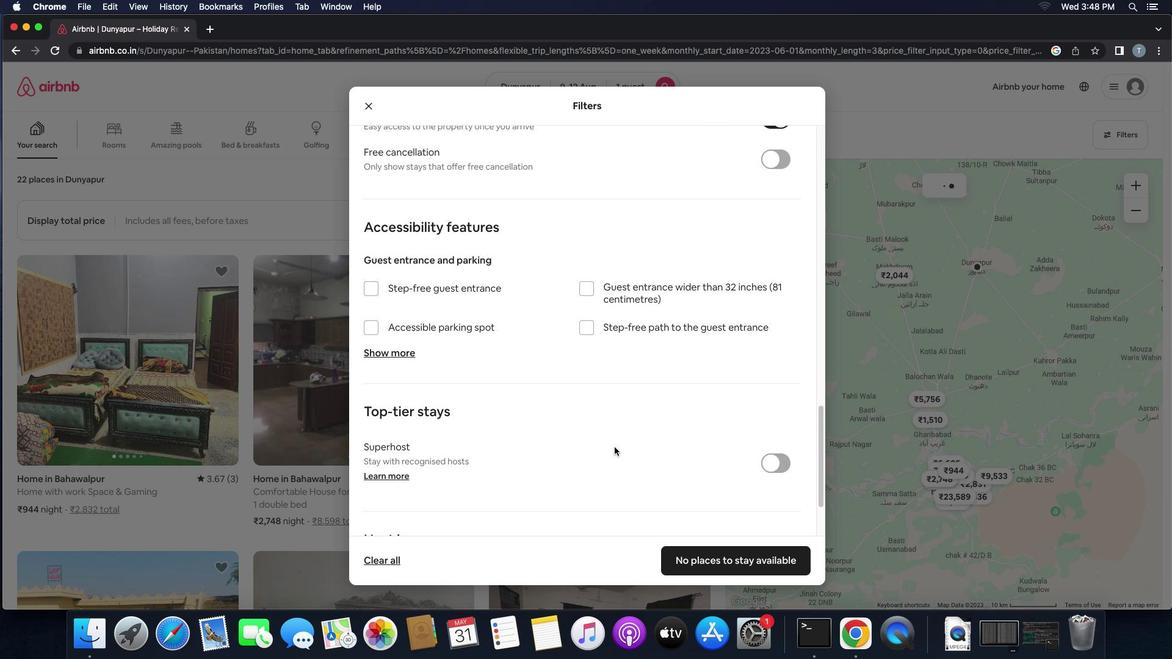 
Action: Mouse scrolled (615, 447) with delta (0, -3)
Screenshot: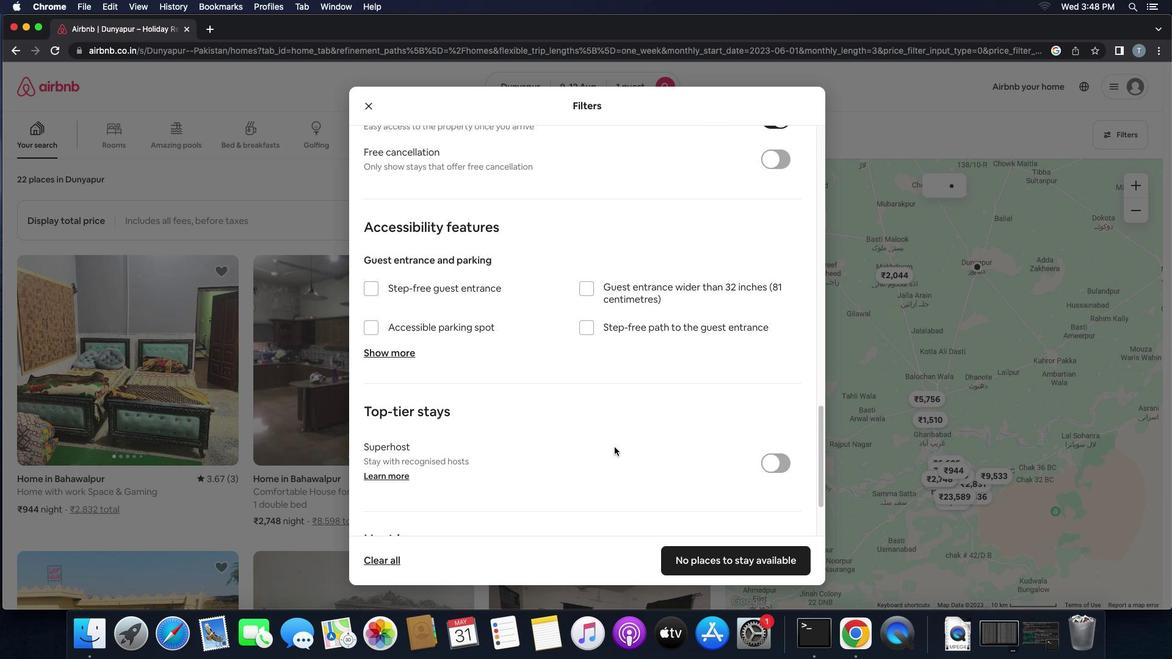 
Action: Mouse moved to (614, 447)
Screenshot: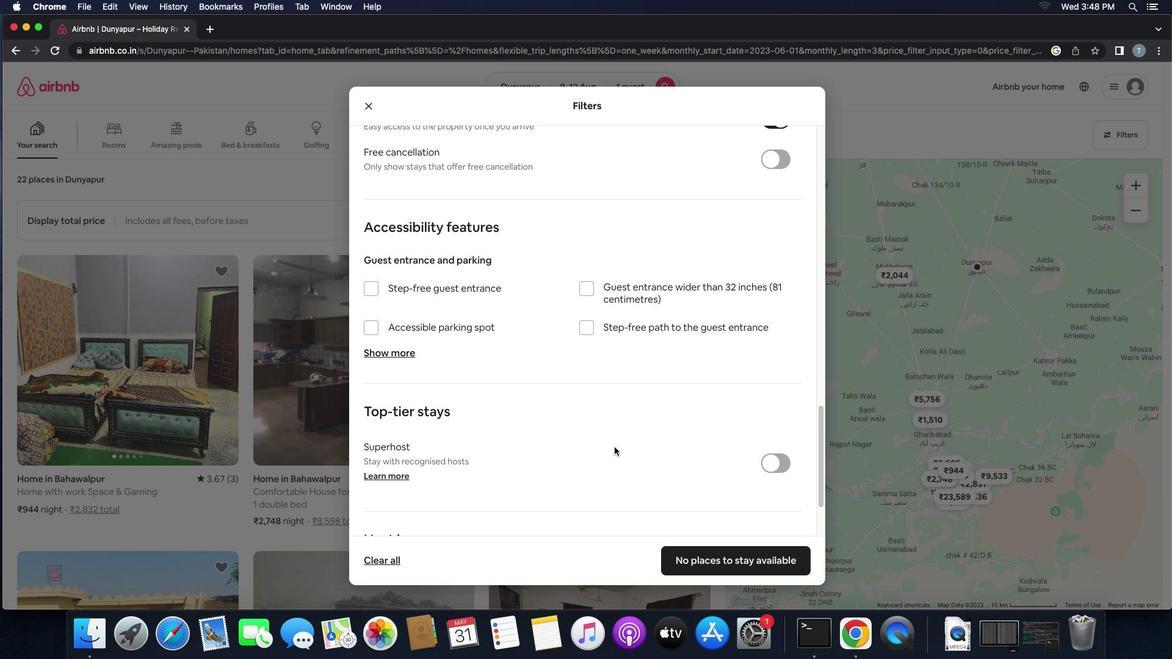 
Action: Mouse scrolled (614, 447) with delta (0, 0)
Screenshot: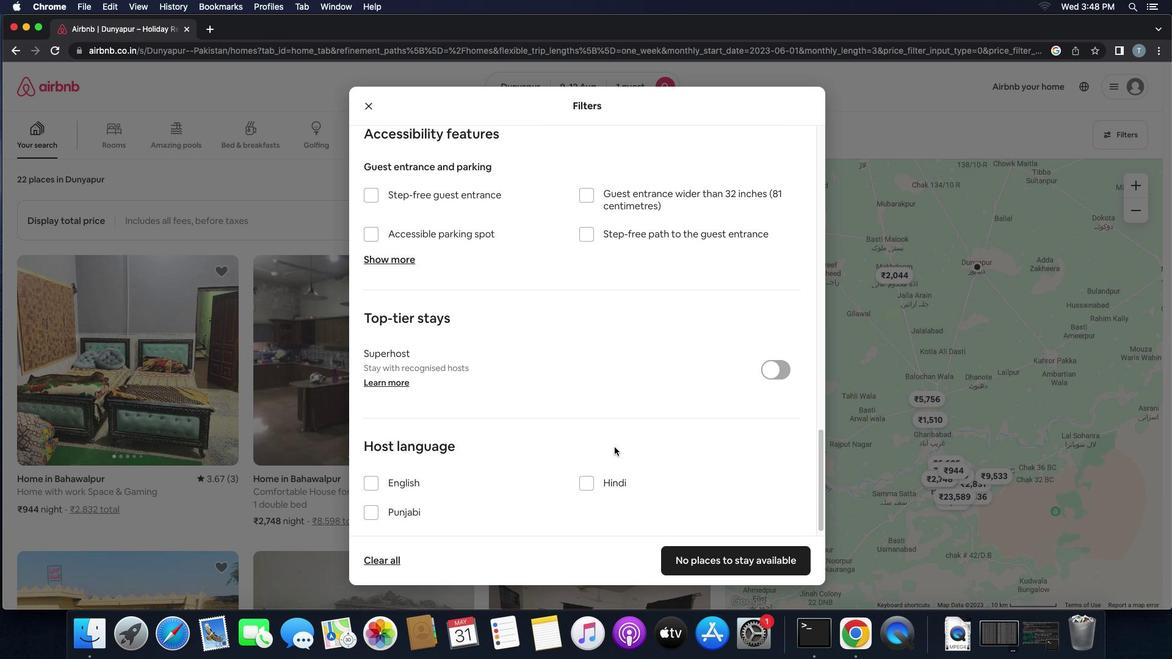 
Action: Mouse scrolled (614, 447) with delta (0, 0)
Screenshot: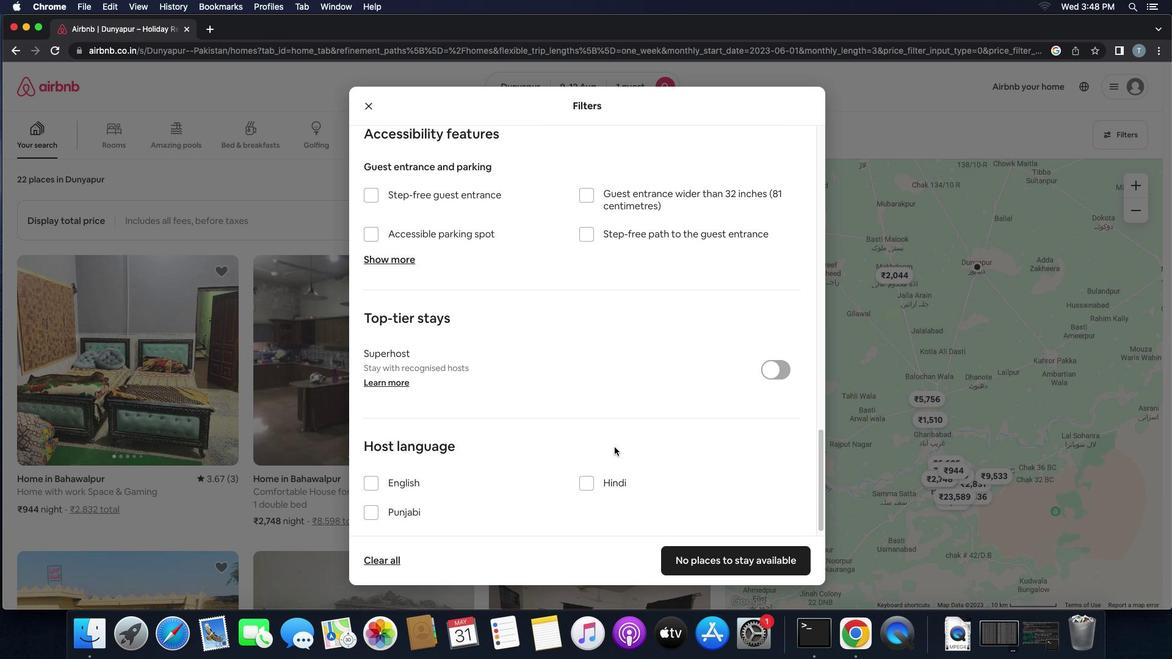 
Action: Mouse scrolled (614, 447) with delta (0, -1)
Screenshot: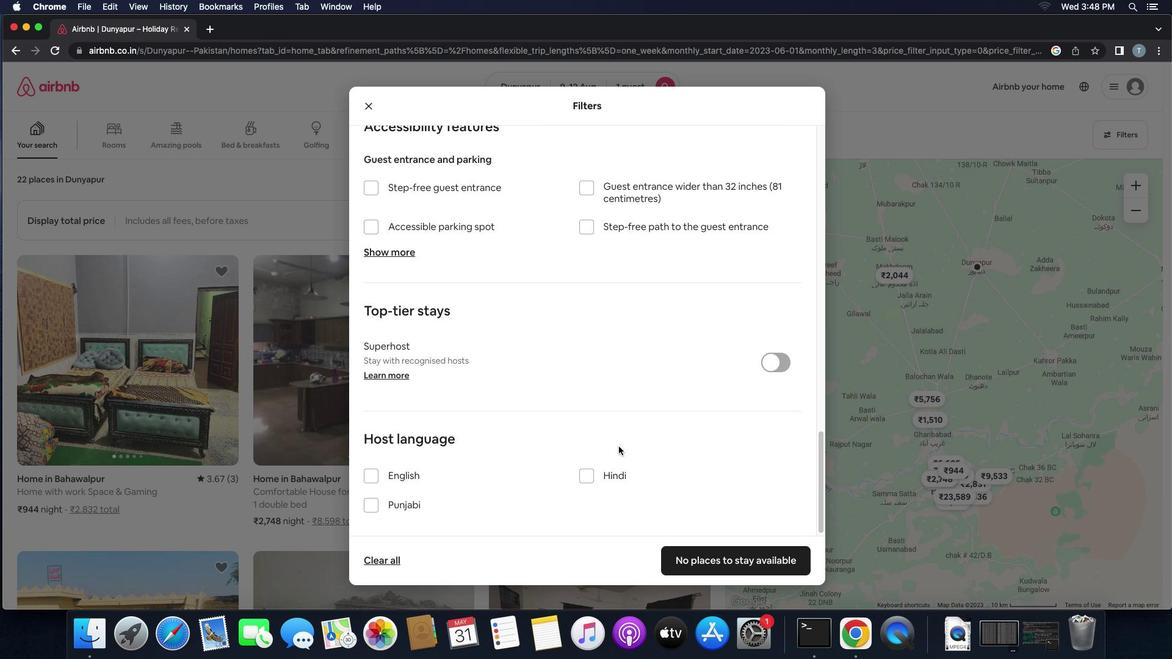 
Action: Mouse moved to (660, 436)
Screenshot: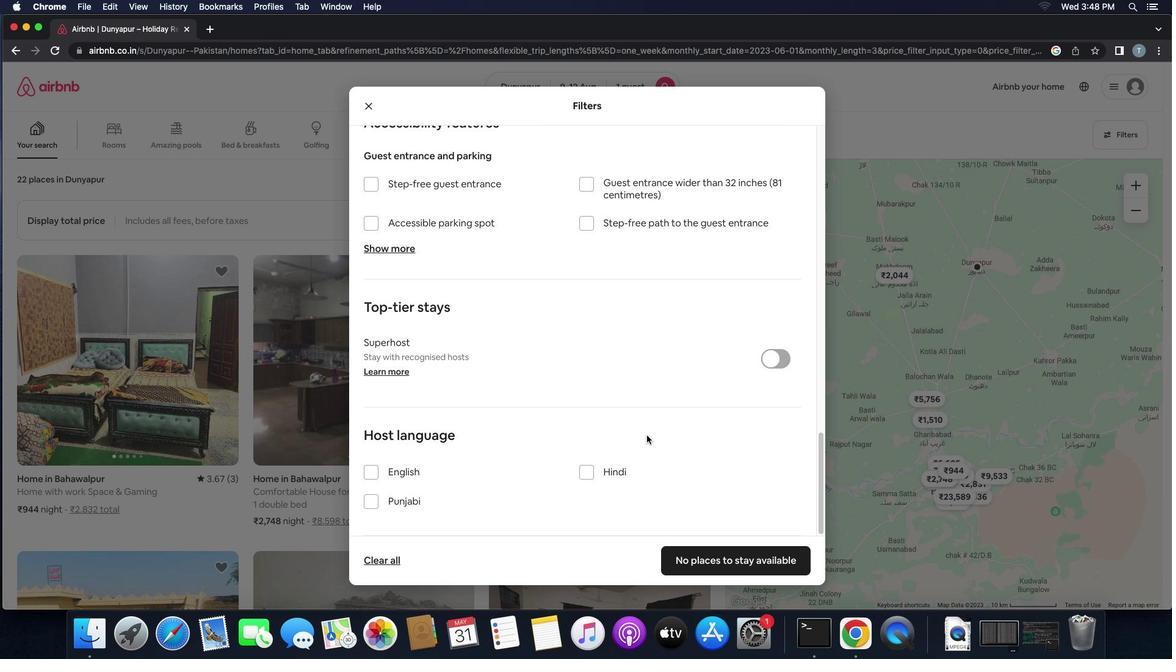 
Action: Mouse scrolled (660, 436) with delta (0, 0)
Screenshot: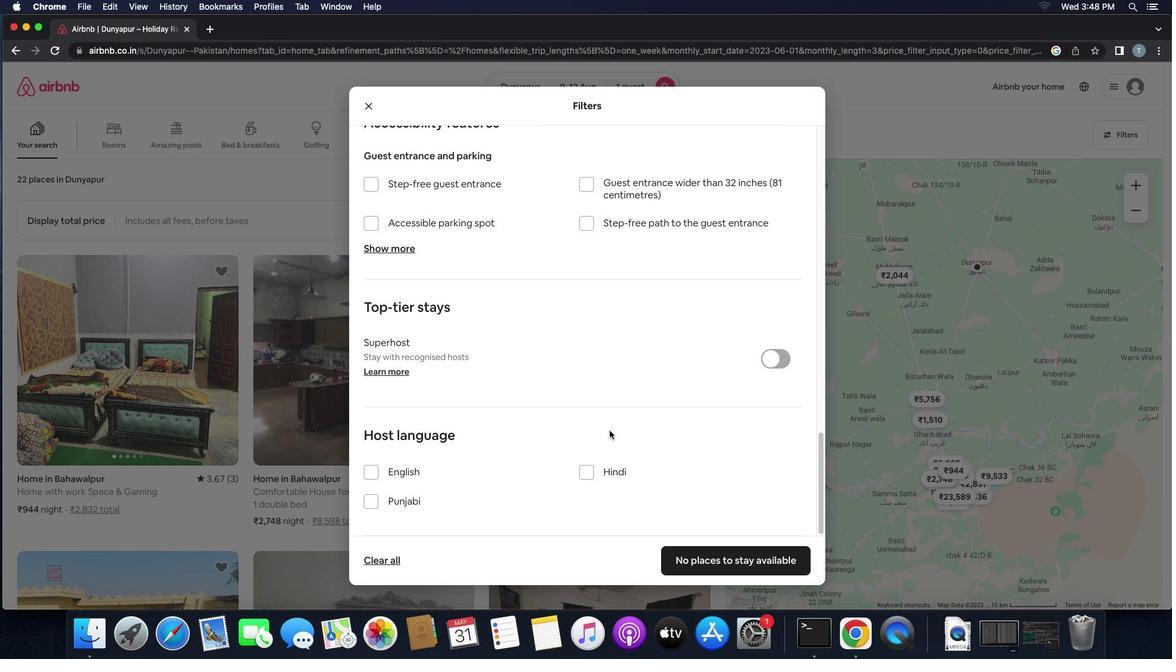
Action: Mouse scrolled (660, 436) with delta (0, 0)
Screenshot: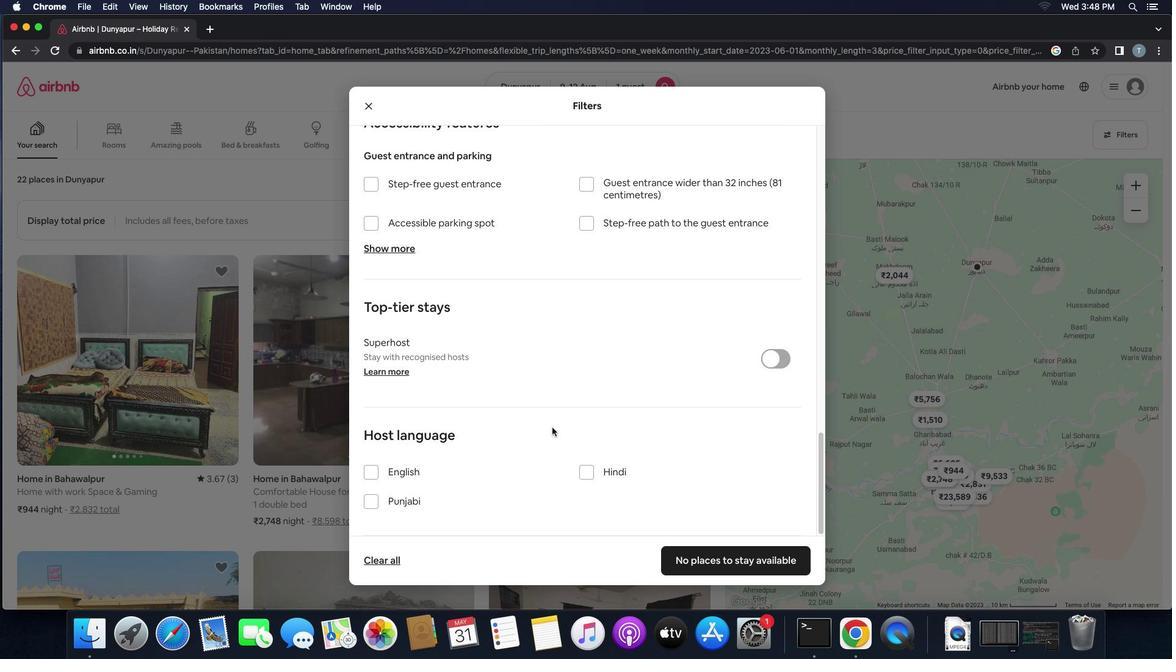 
Action: Mouse scrolled (660, 436) with delta (0, -1)
Screenshot: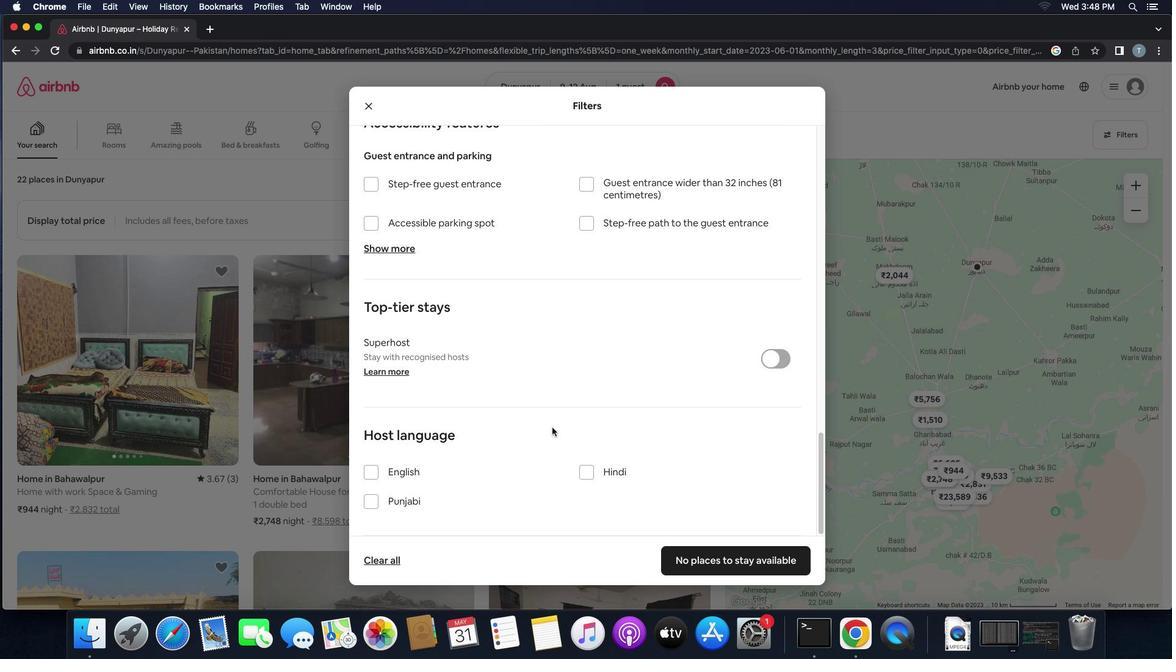 
Action: Mouse scrolled (660, 436) with delta (0, -3)
Screenshot: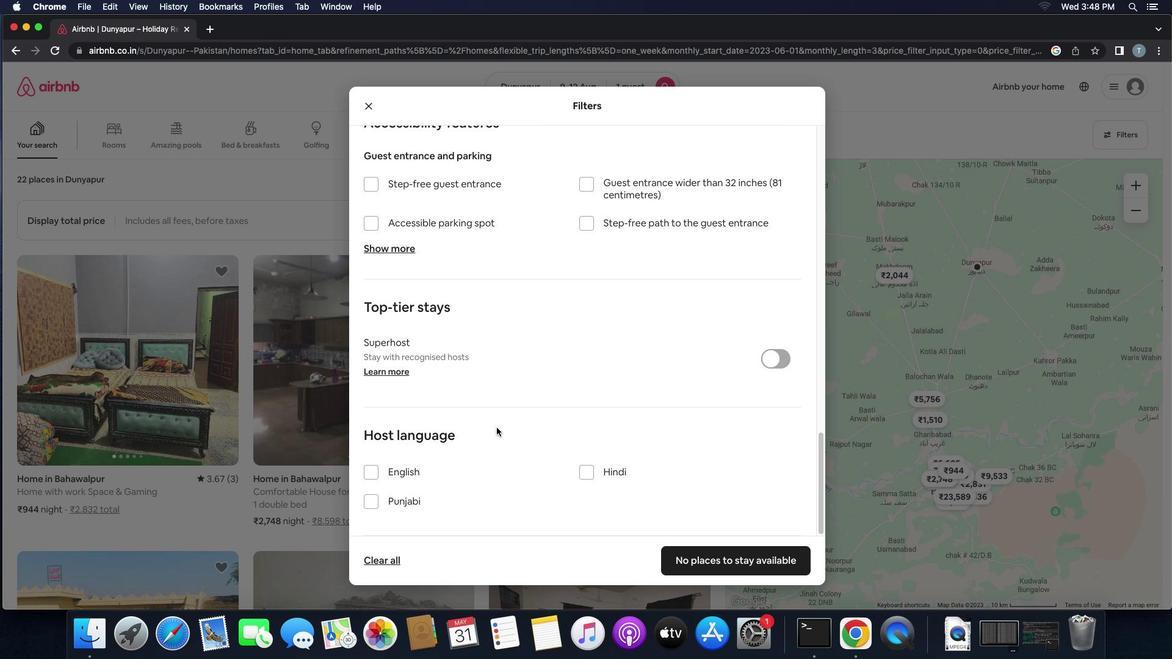 
Action: Mouse moved to (370, 472)
Screenshot: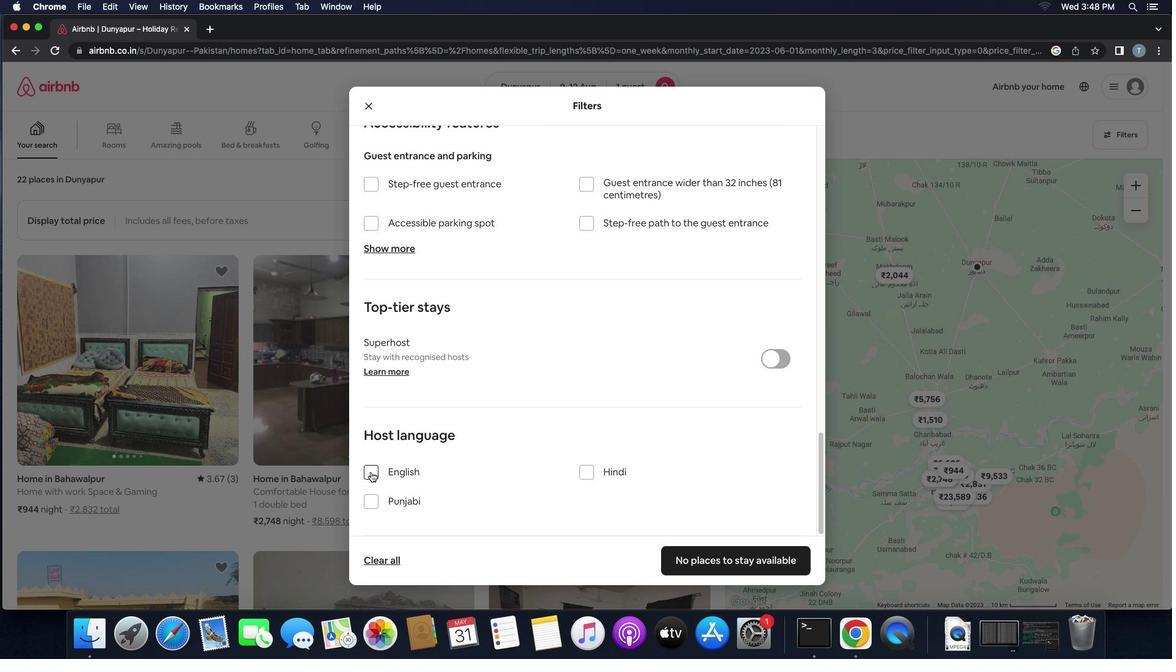 
Action: Mouse pressed left at (370, 472)
Screenshot: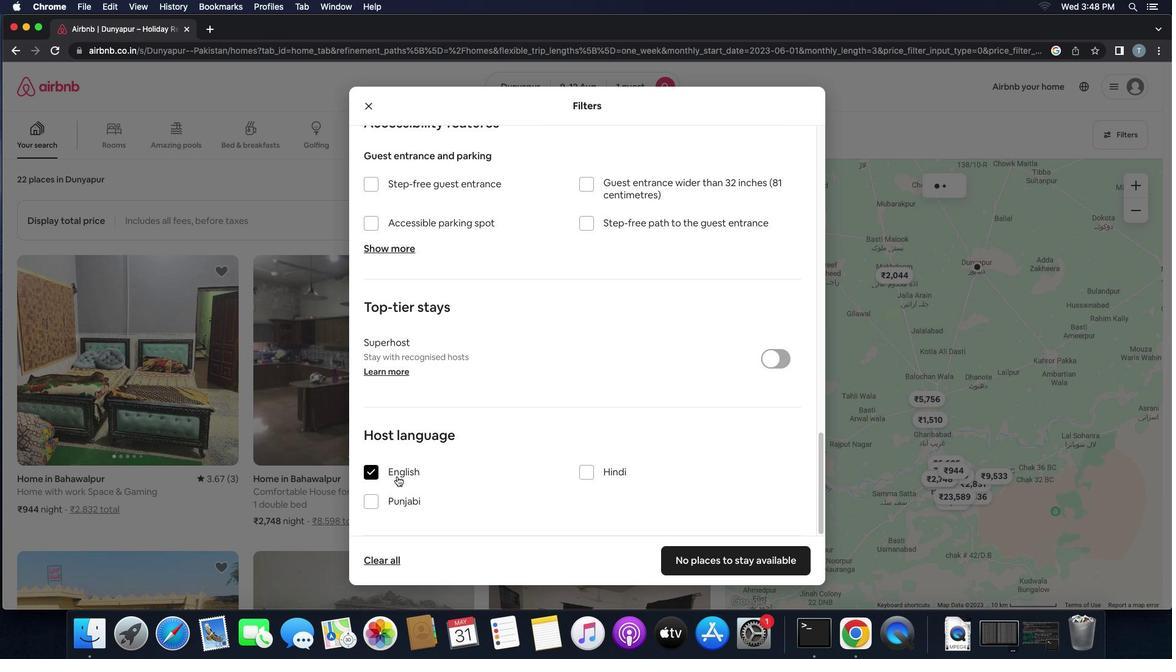 
Action: Mouse moved to (710, 555)
Screenshot: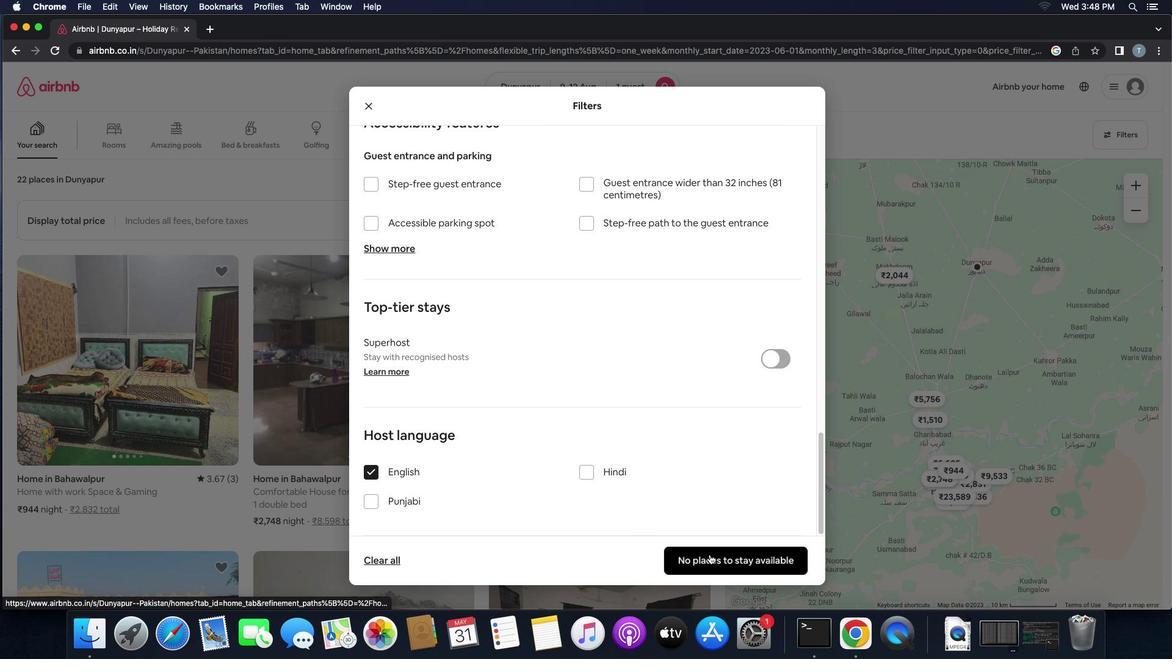 
Action: Mouse pressed left at (710, 555)
Screenshot: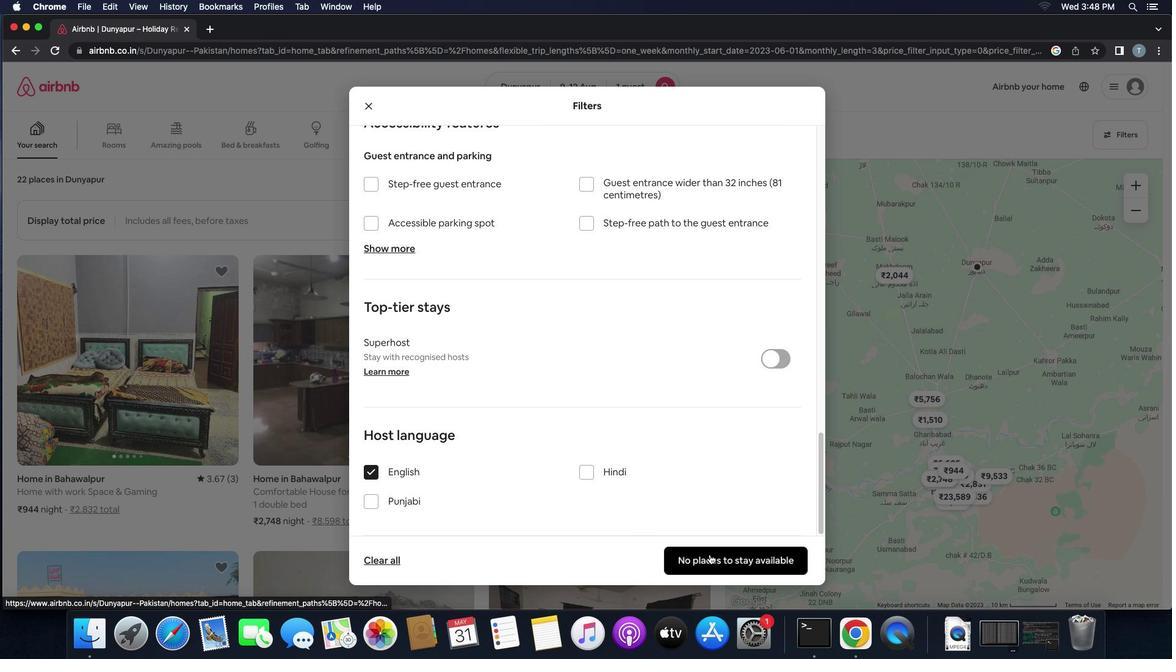 
Action: Mouse moved to (727, 545)
Screenshot: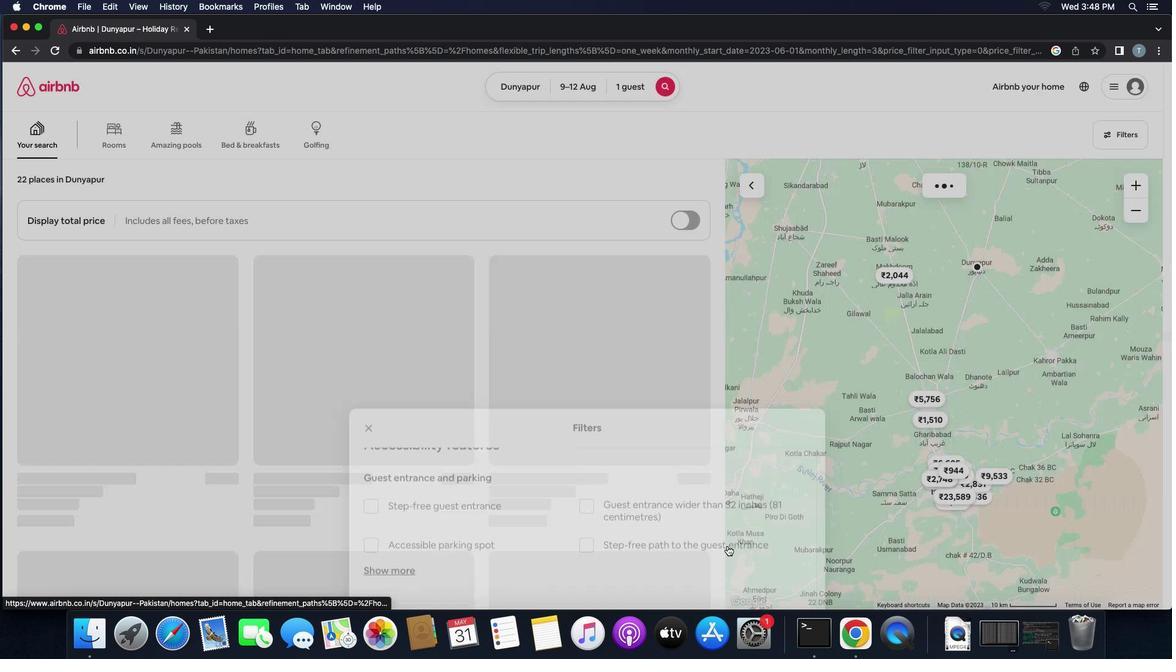 
